 Task: Select the current location as Angkor Wat, Cambodia . Now zoom - , and verify the location . Hide zoom slider
Action: Mouse moved to (363, 626)
Screenshot: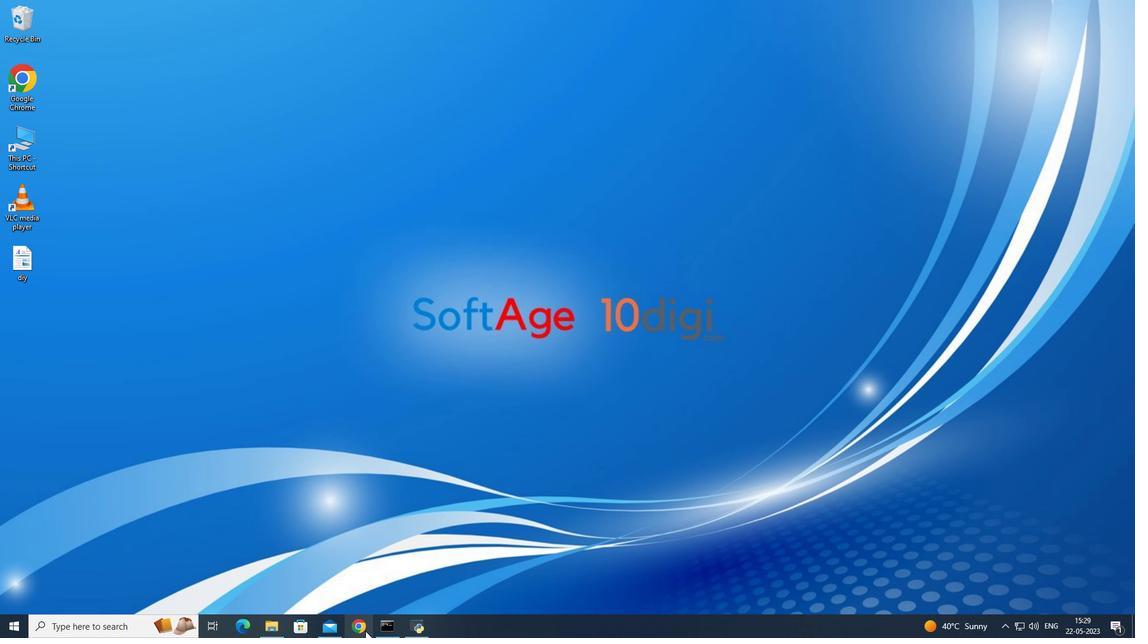 
Action: Mouse pressed left at (363, 626)
Screenshot: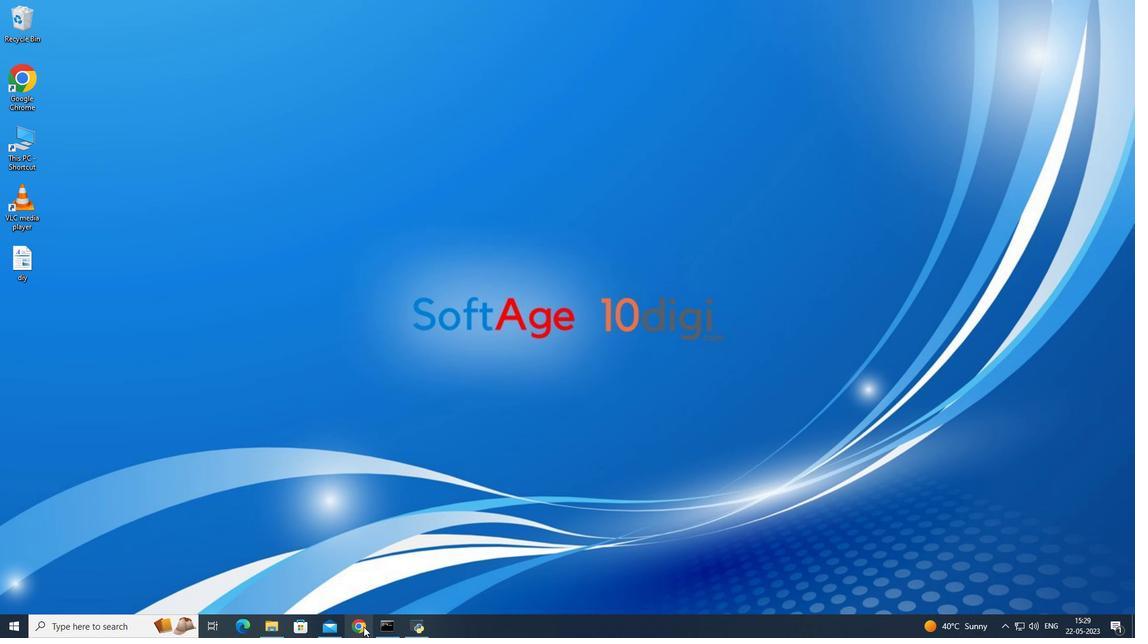 
Action: Mouse moved to (206, 28)
Screenshot: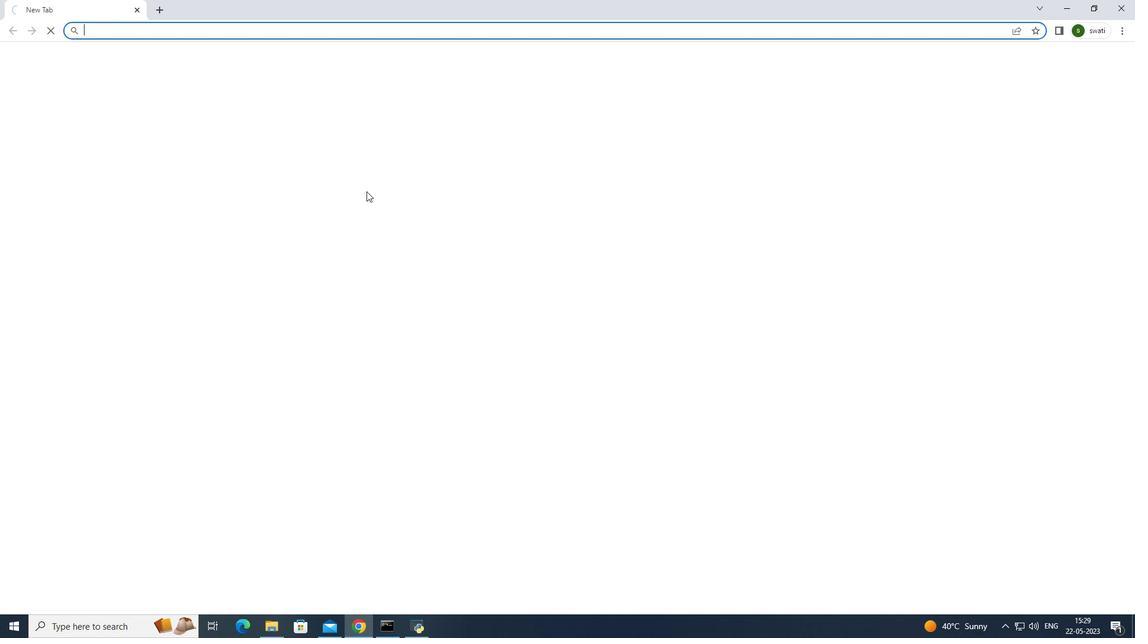 
Action: Mouse pressed left at (206, 28)
Screenshot: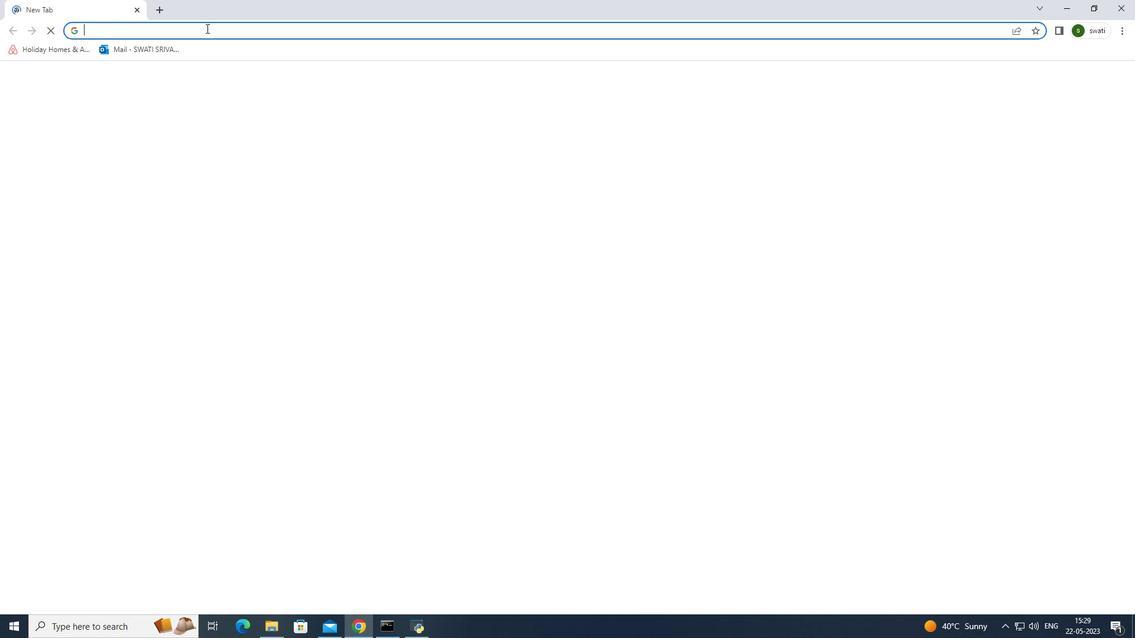 
Action: Mouse moved to (221, 27)
Screenshot: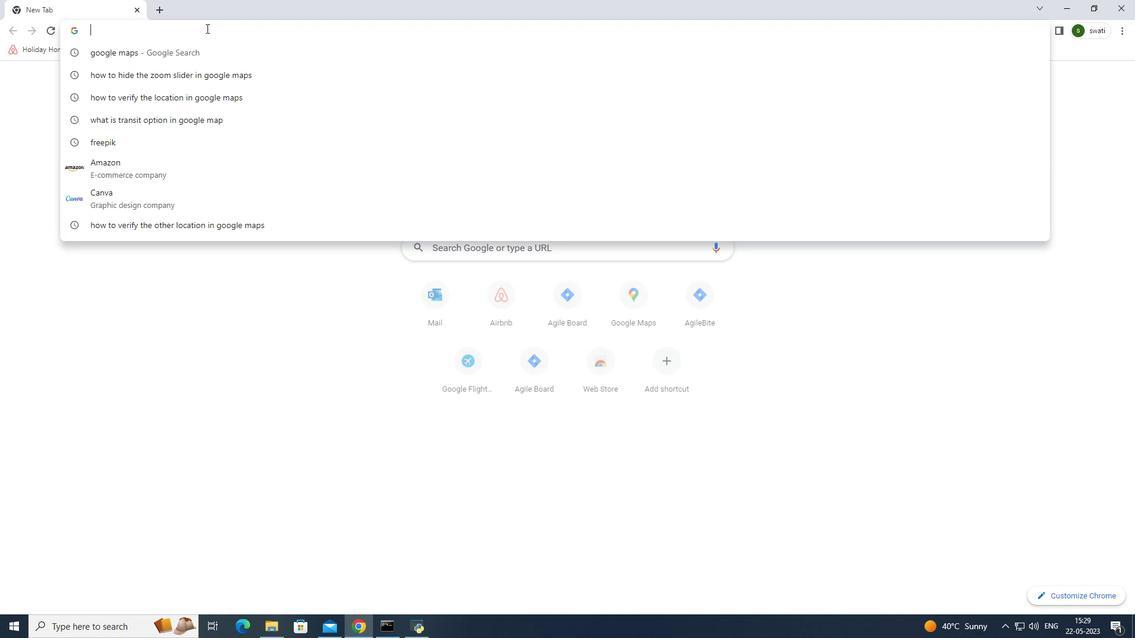 
Action: Key pressed <Key.caps_lock>G<Key.caps_lock>oo
Screenshot: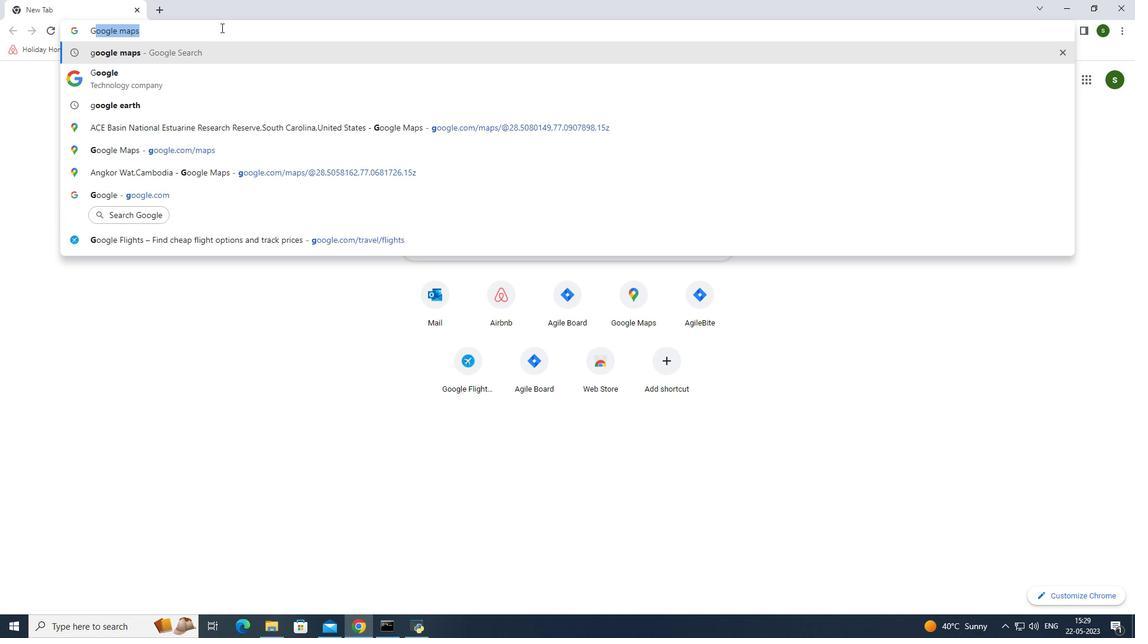
Action: Mouse moved to (204, 48)
Screenshot: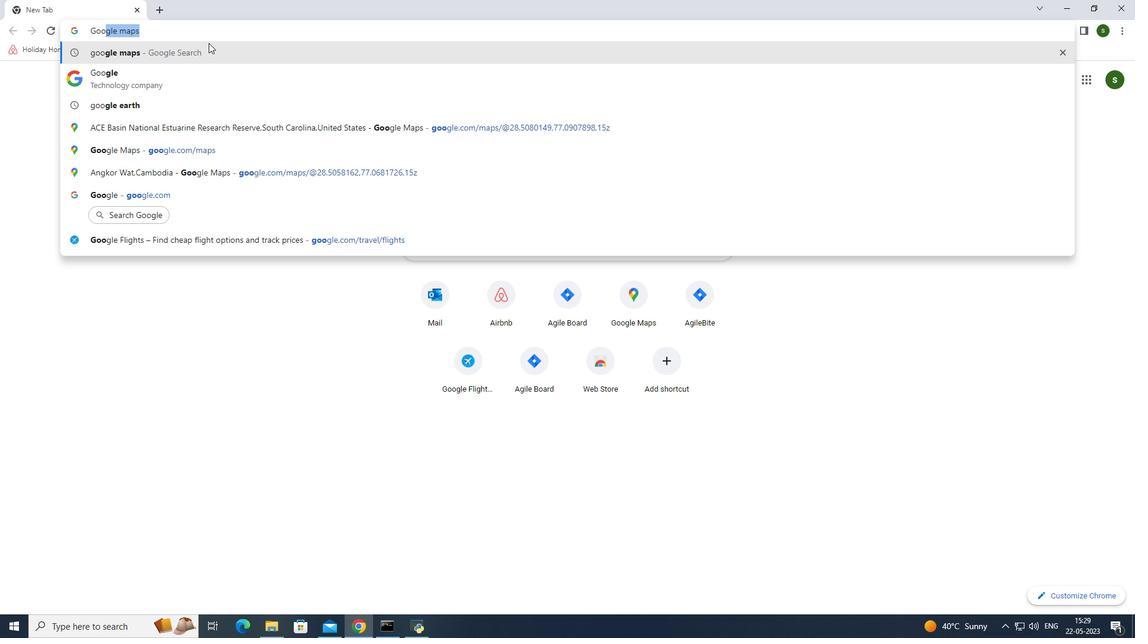 
Action: Mouse pressed left at (204, 48)
Screenshot: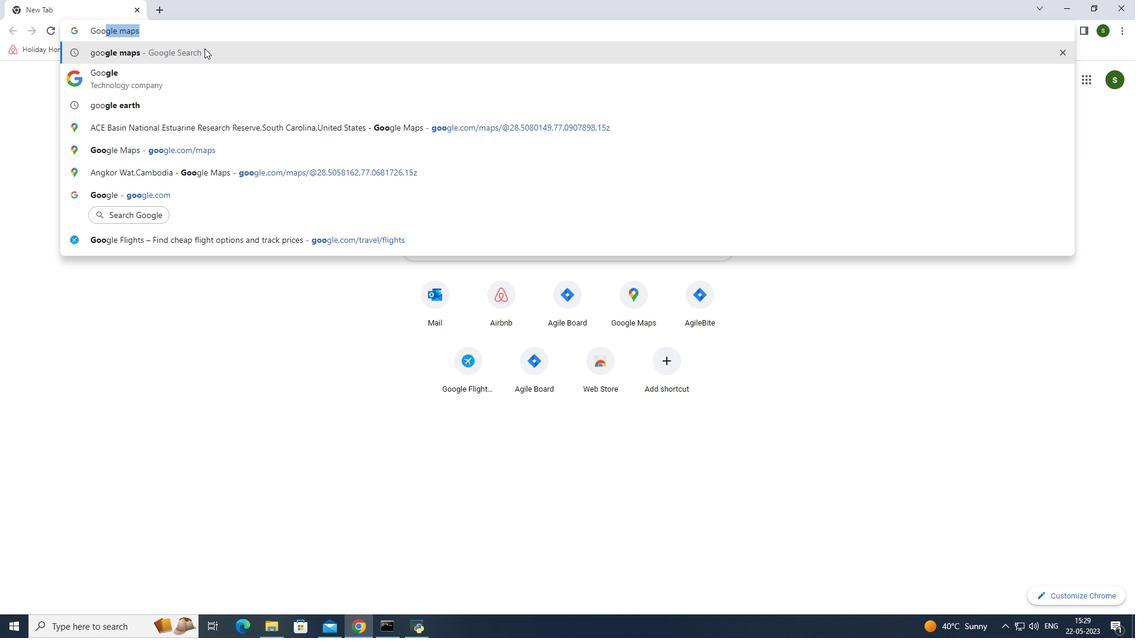 
Action: Mouse moved to (195, 185)
Screenshot: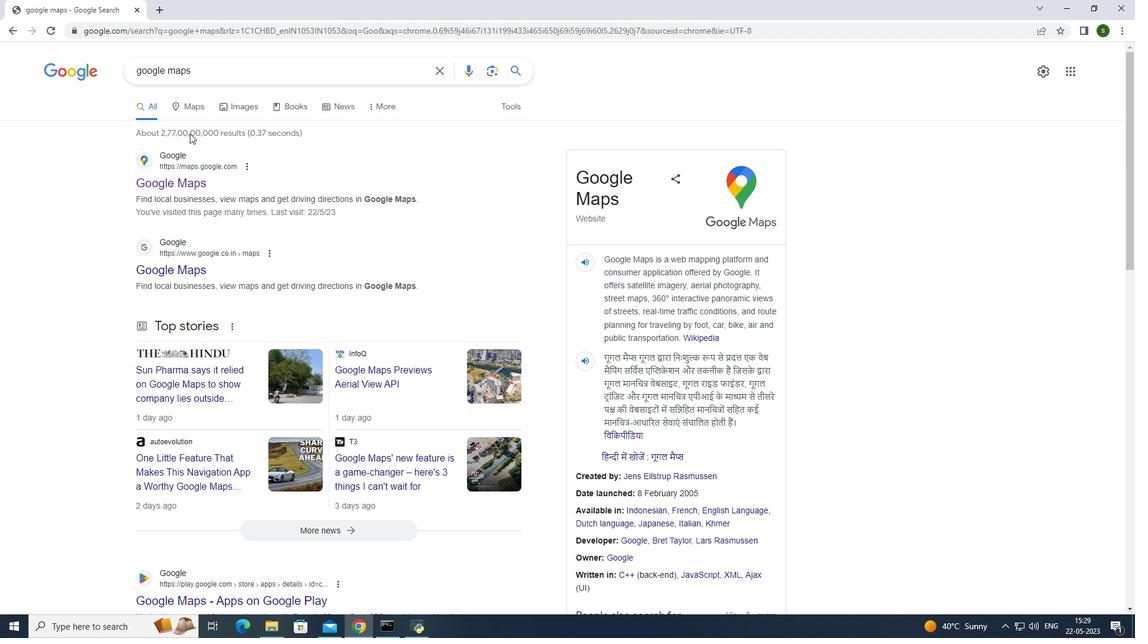 
Action: Mouse pressed left at (195, 185)
Screenshot: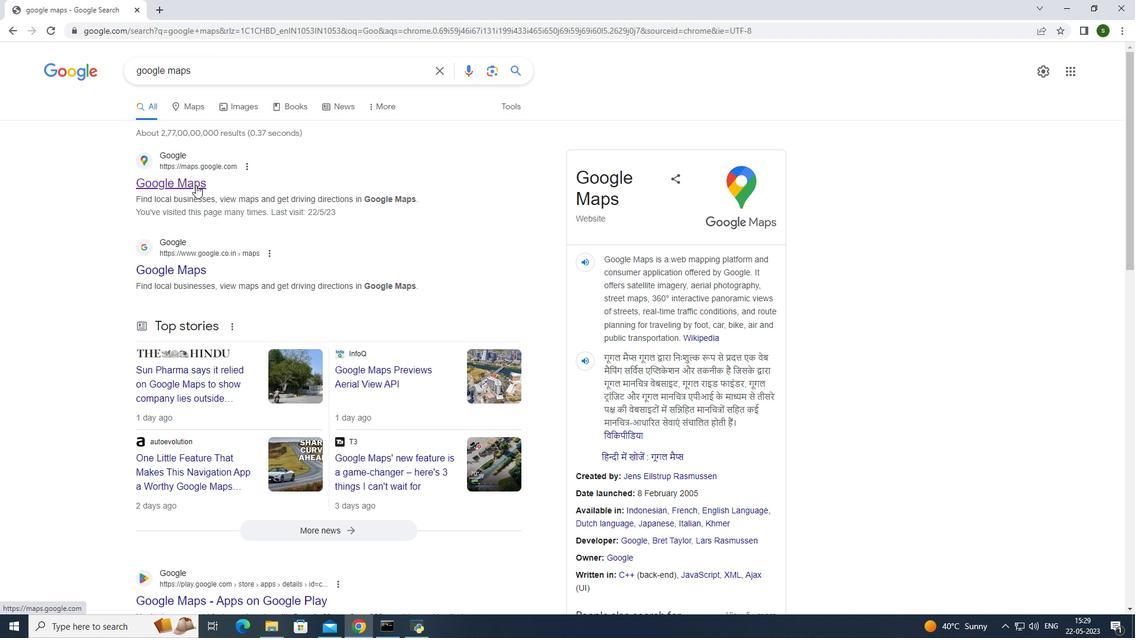
Action: Mouse moved to (186, 59)
Screenshot: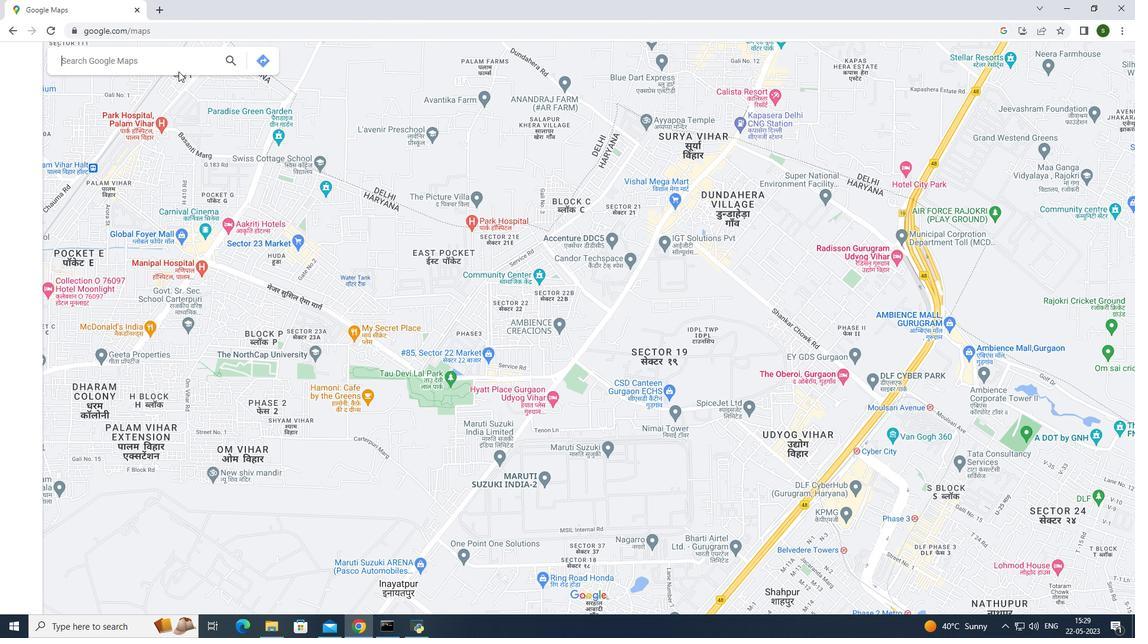 
Action: Mouse pressed left at (186, 59)
Screenshot: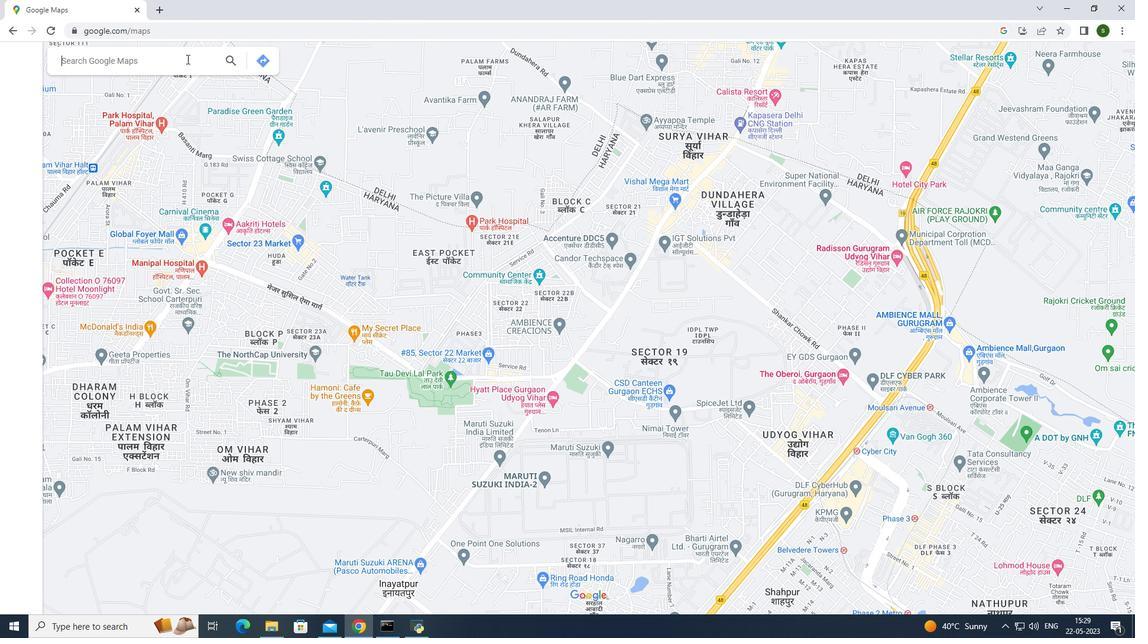
Action: Mouse moved to (181, 62)
Screenshot: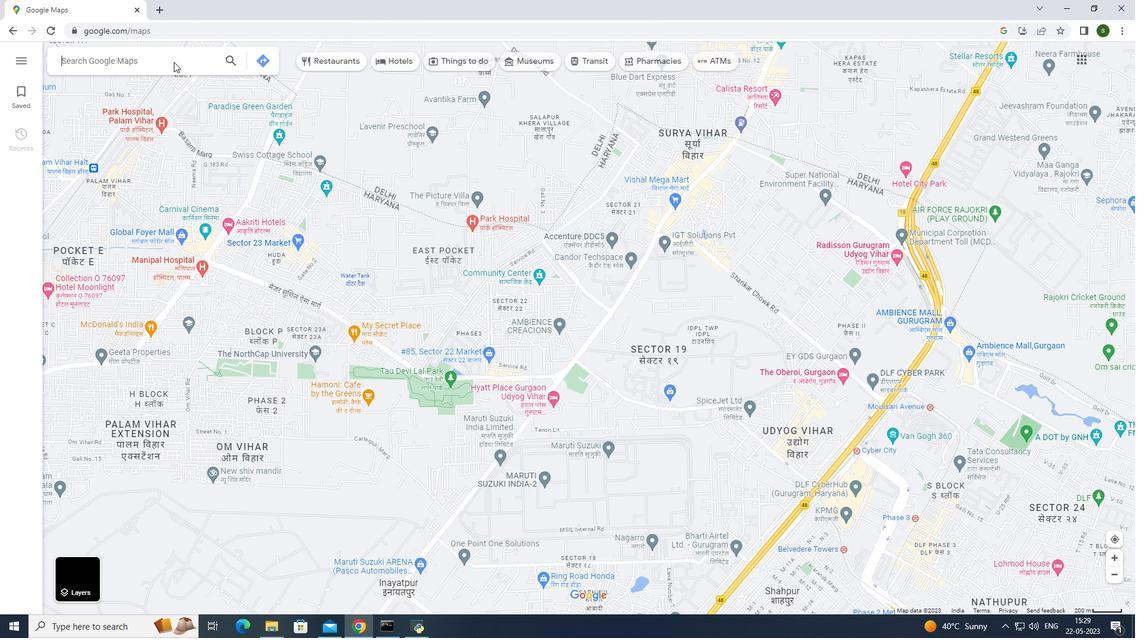 
Action: Key pressed <Key.caps_lock>A<Key.caps_lock>ngkor<Key.space><Key.caps_lock>W<Key.caps_lock>at,<Key.caps_lock>C<Key.caps_lock>ambodia<Key.enter>
Screenshot: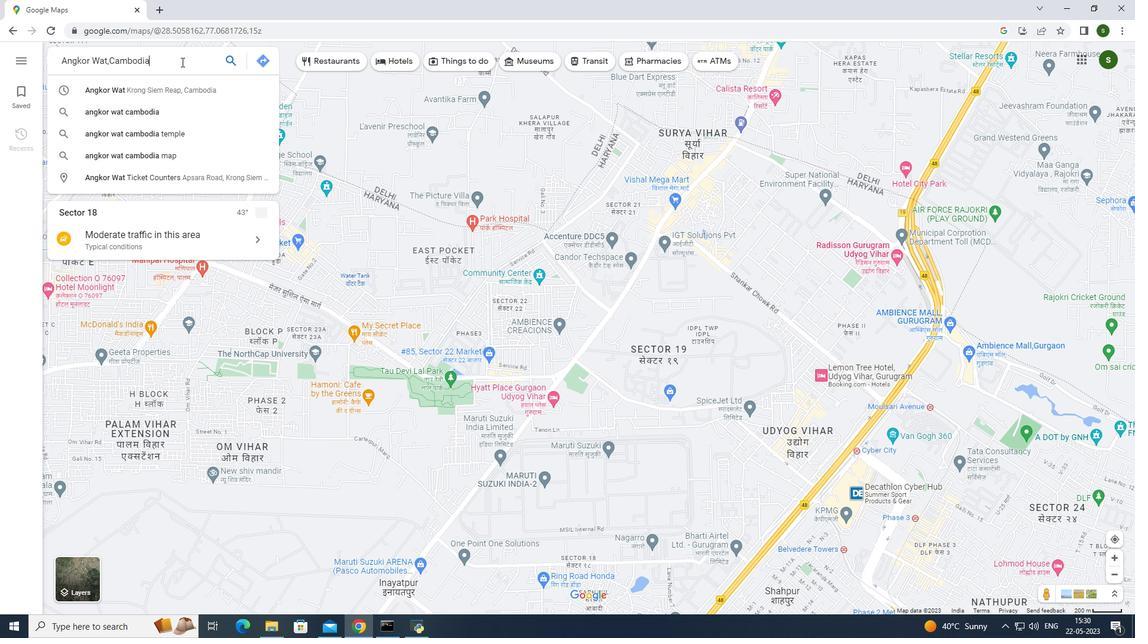 
Action: Mouse moved to (1111, 573)
Screenshot: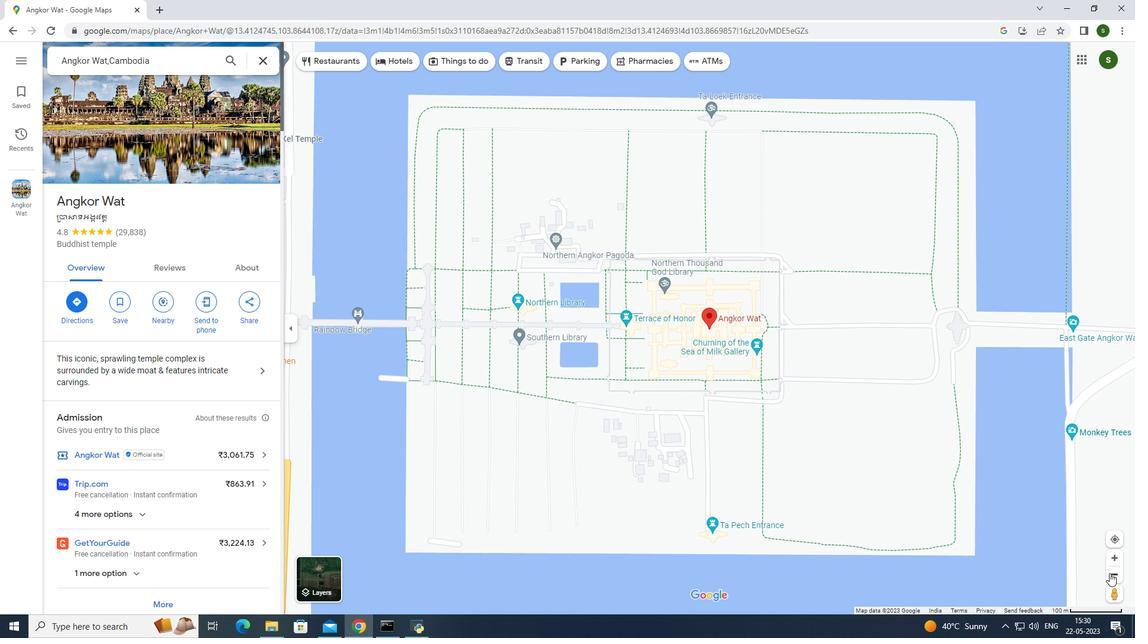 
Action: Mouse pressed left at (1111, 573)
Screenshot: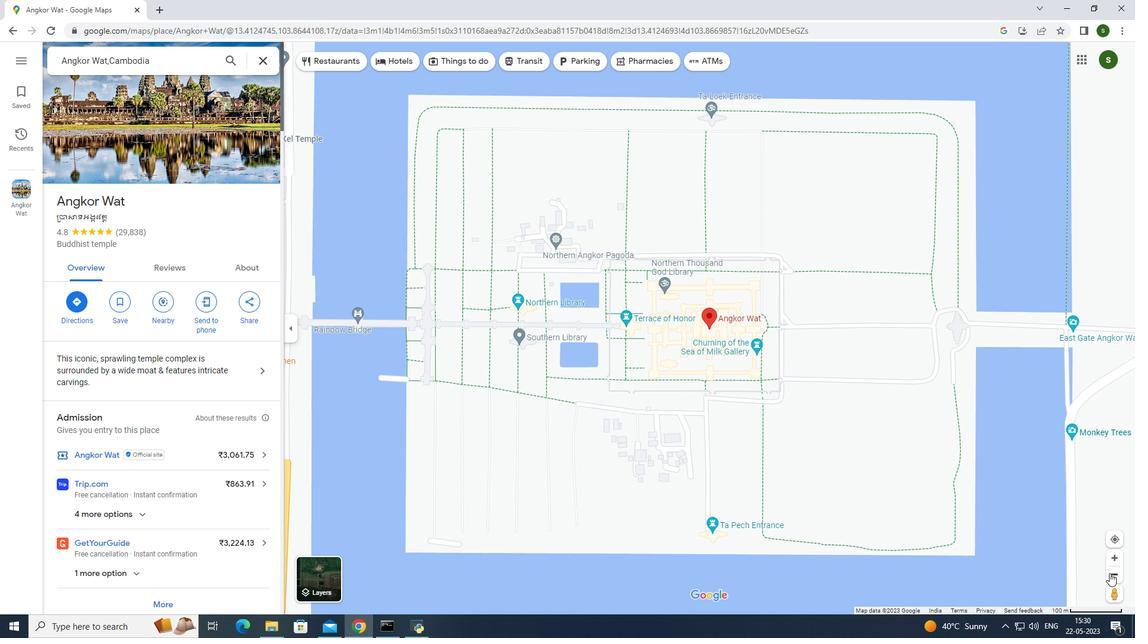 
Action: Mouse pressed left at (1111, 573)
Screenshot: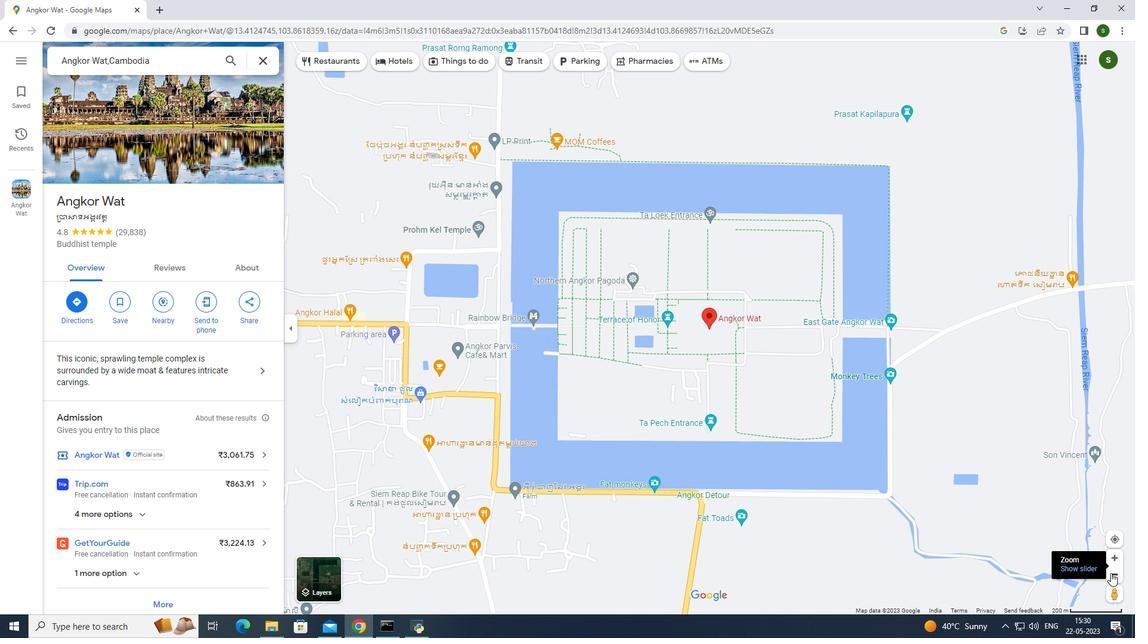 
Action: Mouse pressed left at (1111, 573)
Screenshot: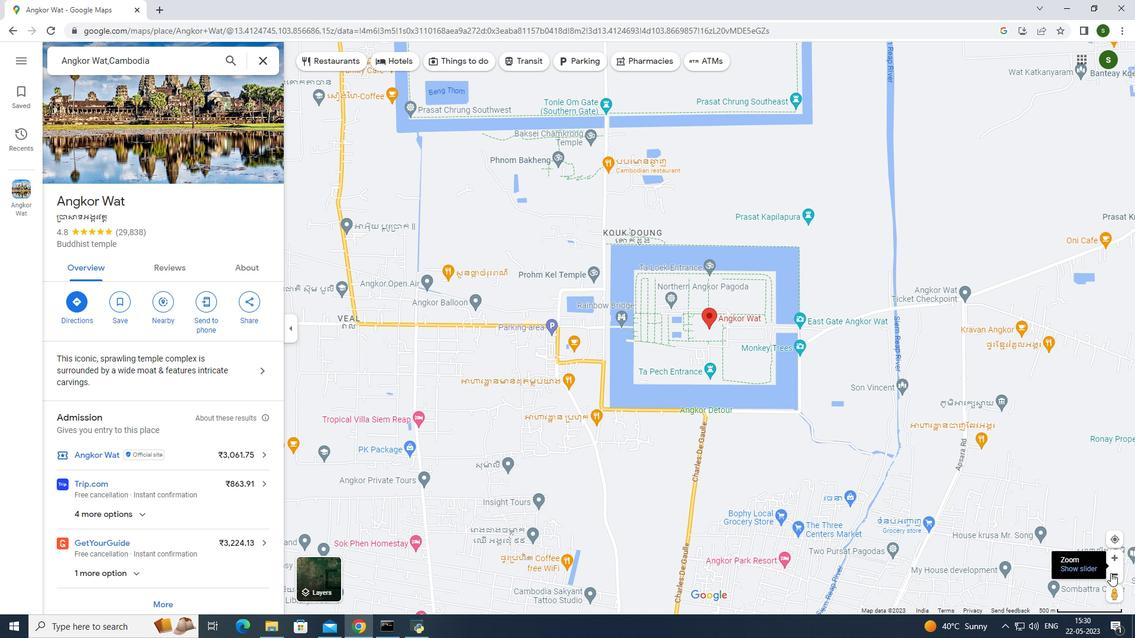 
Action: Mouse pressed left at (1111, 573)
Screenshot: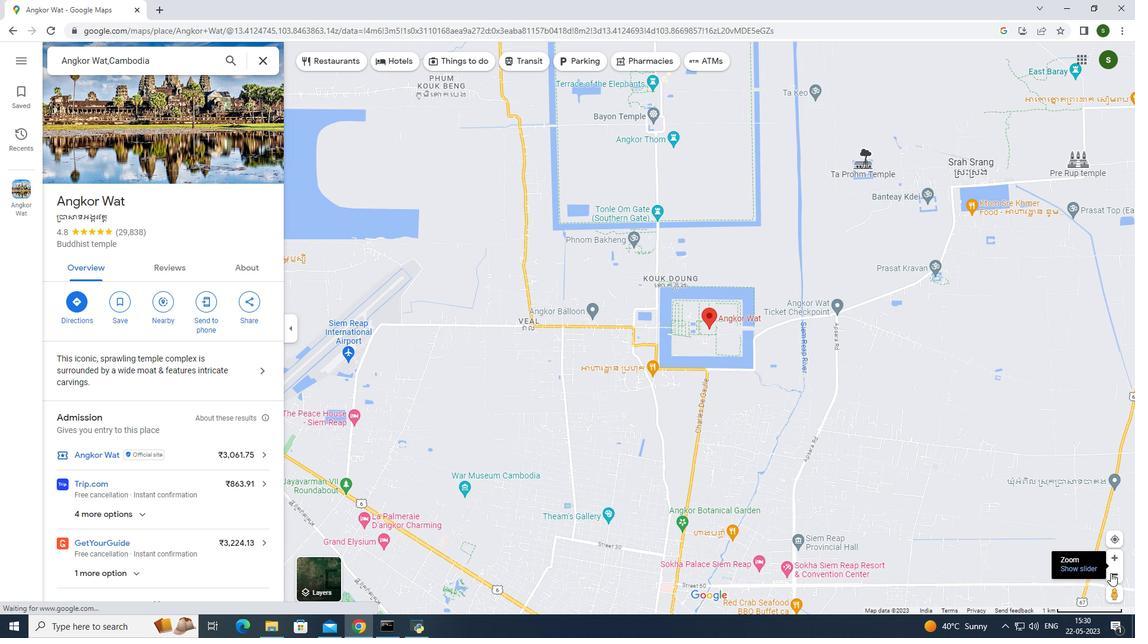 
Action: Mouse pressed left at (1111, 573)
Screenshot: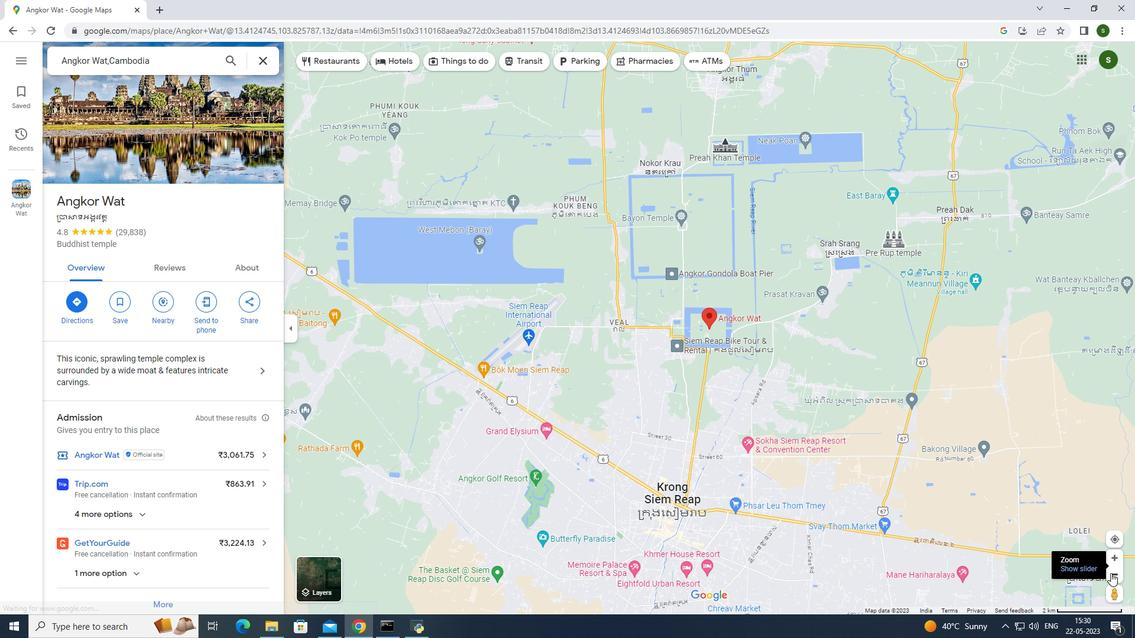 
Action: Mouse pressed left at (1111, 573)
Screenshot: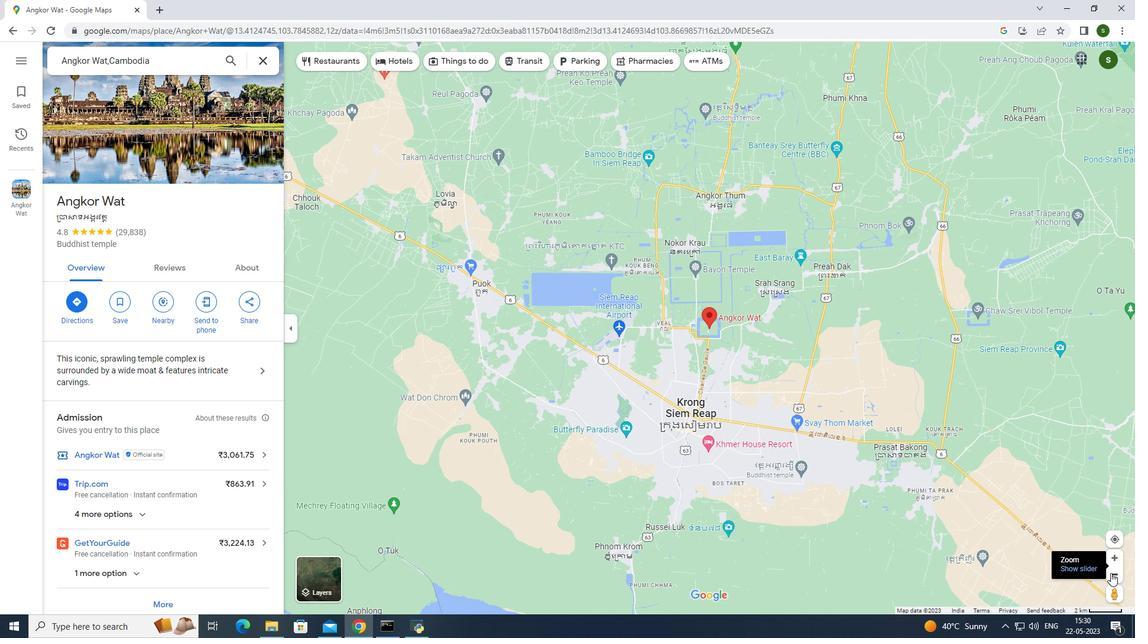 
Action: Mouse pressed left at (1111, 573)
Screenshot: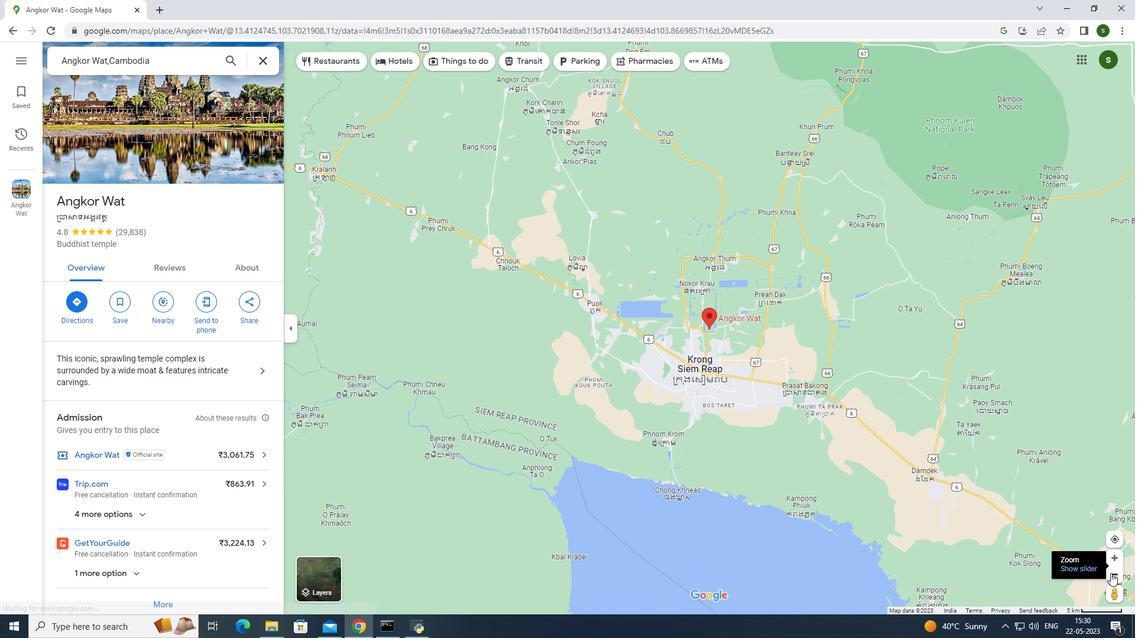 
Action: Mouse pressed left at (1111, 573)
Screenshot: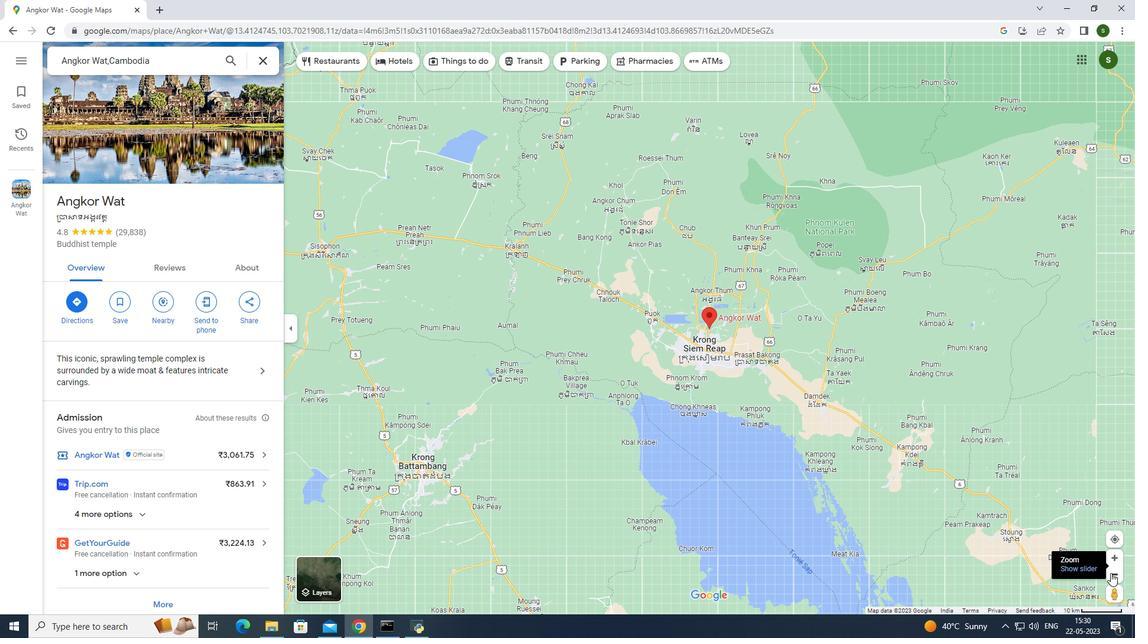 
Action: Mouse pressed left at (1111, 573)
Screenshot: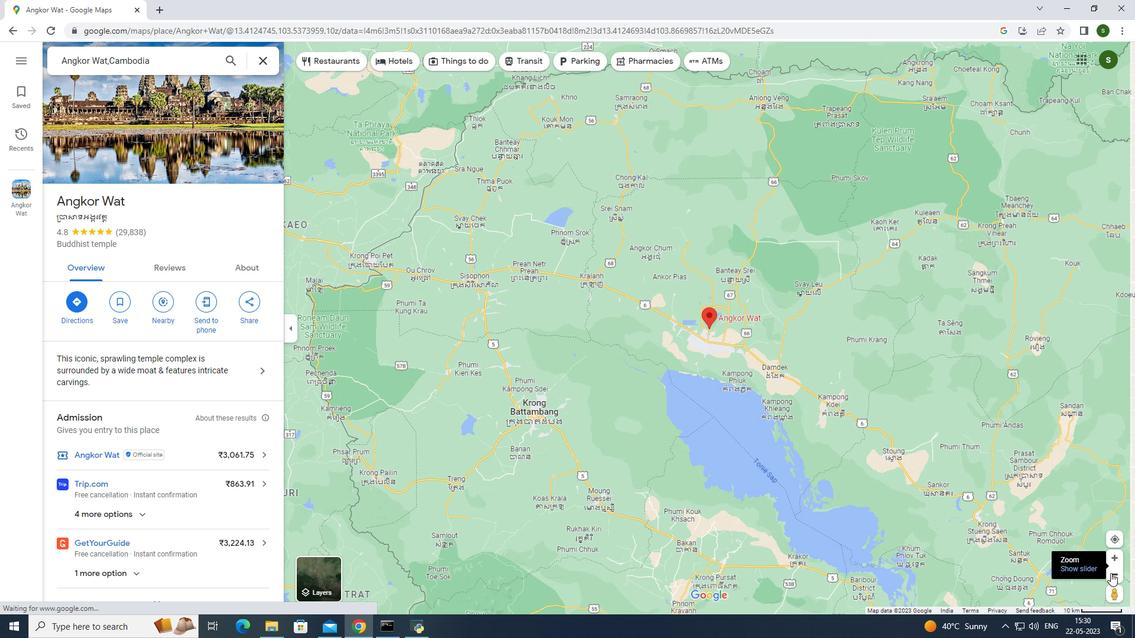 
Action: Mouse moved to (1110, 570)
Screenshot: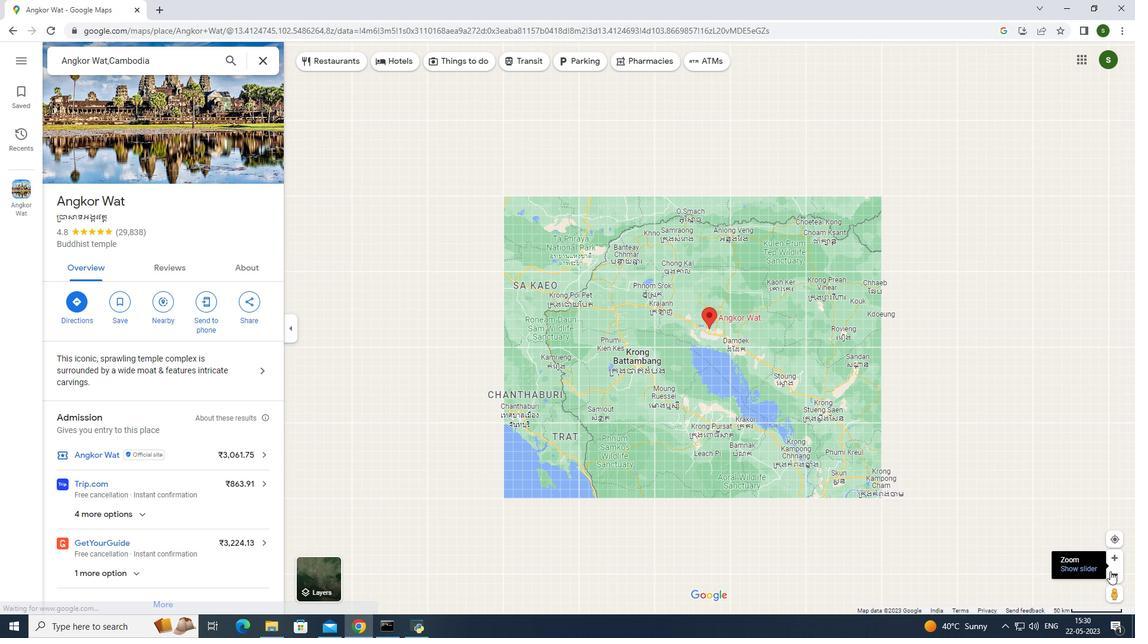 
Action: Mouse pressed left at (1110, 570)
Screenshot: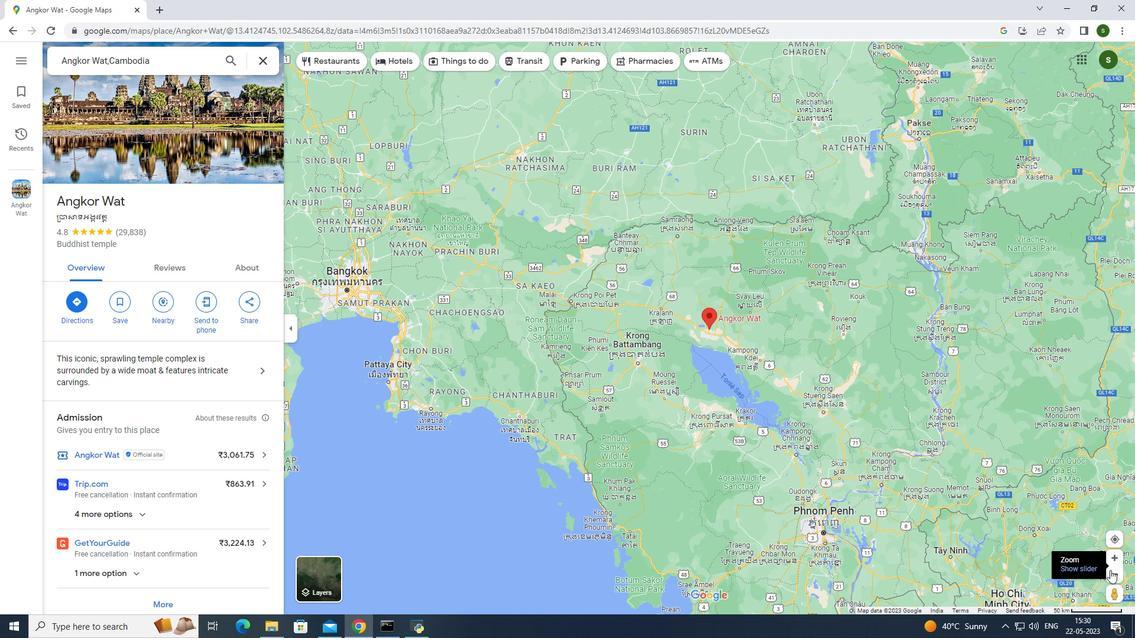 
Action: Mouse pressed left at (1110, 570)
Screenshot: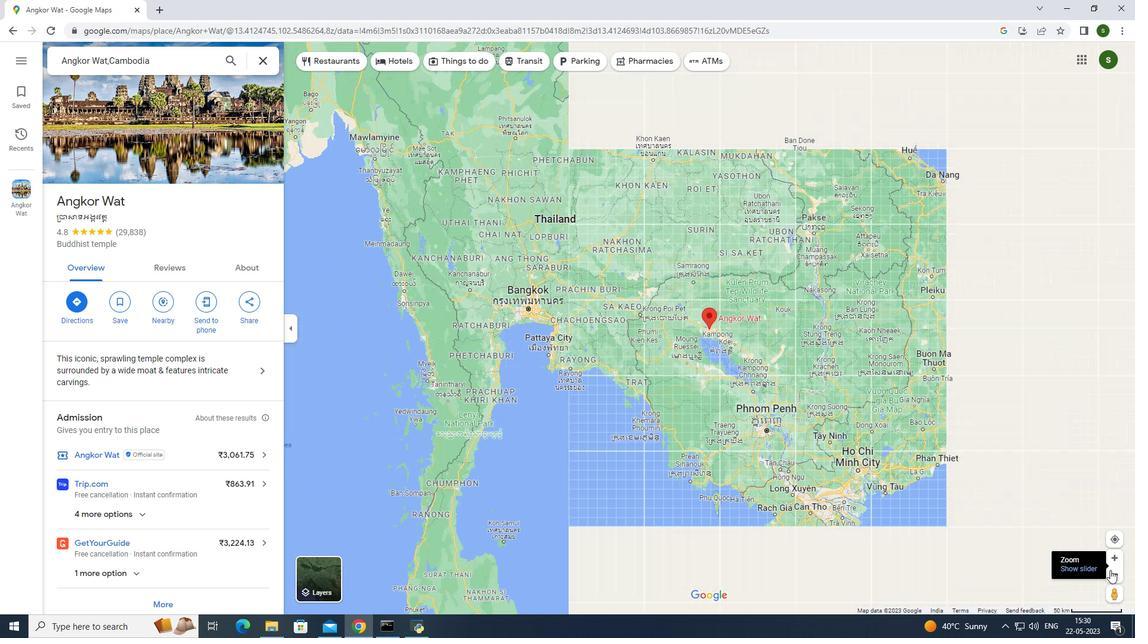 
Action: Mouse pressed left at (1110, 570)
Screenshot: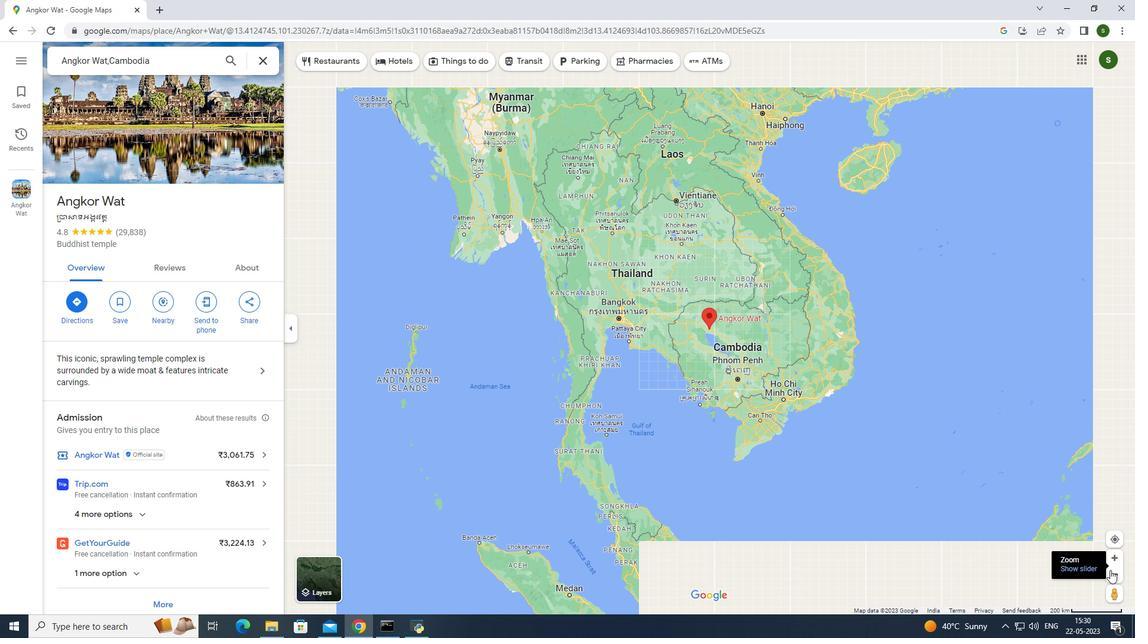 
Action: Mouse pressed left at (1110, 570)
Screenshot: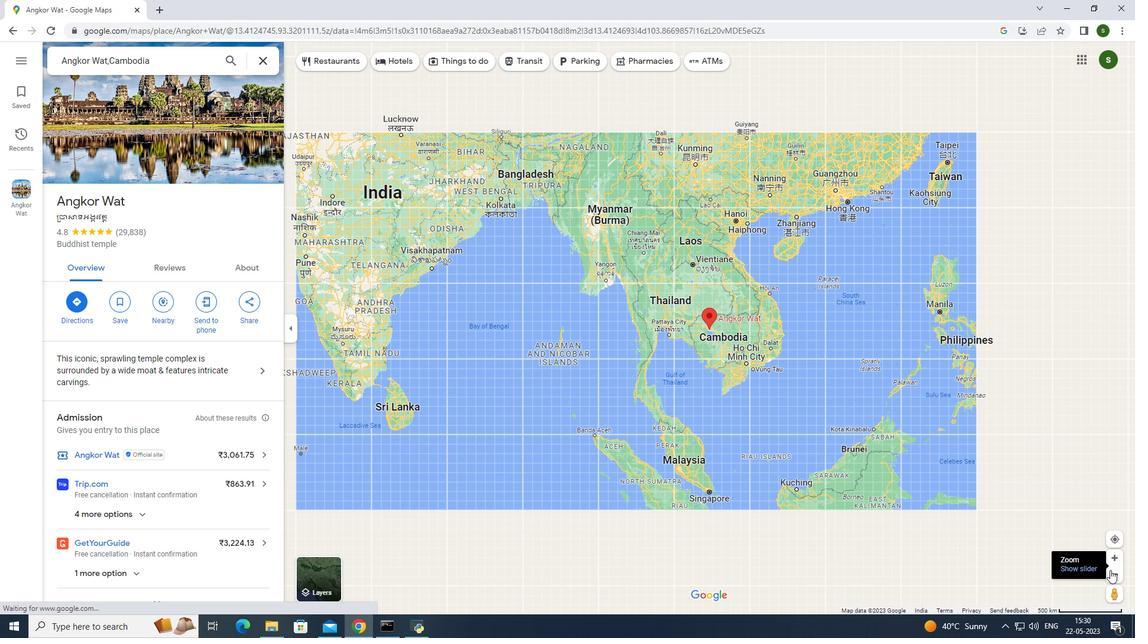 
Action: Mouse pressed left at (1110, 570)
Screenshot: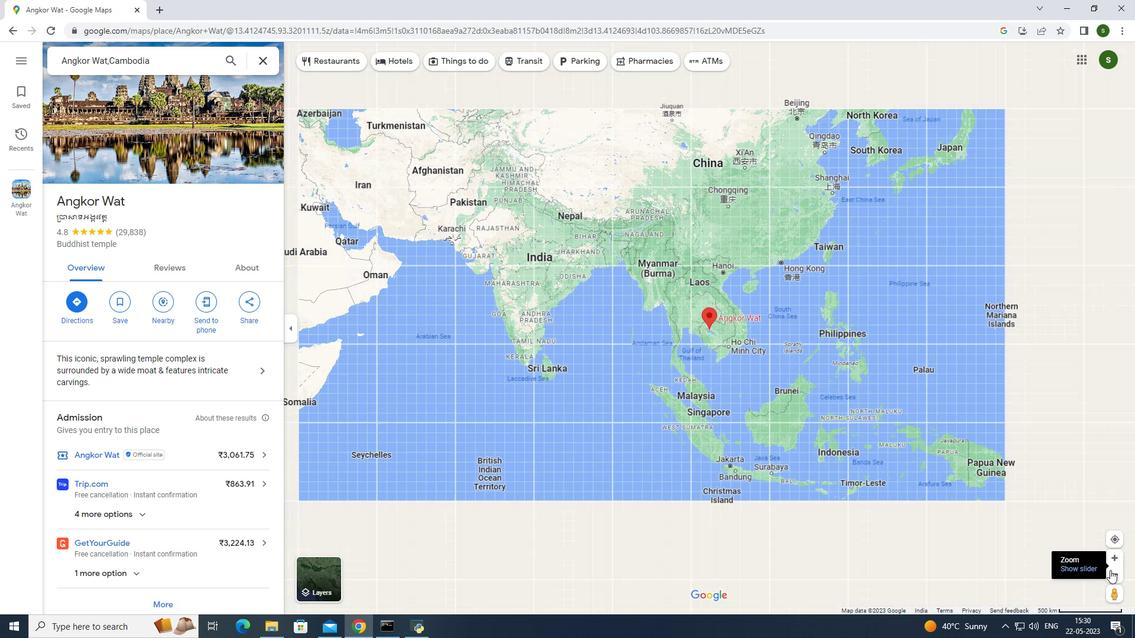 
Action: Mouse pressed left at (1110, 570)
Screenshot: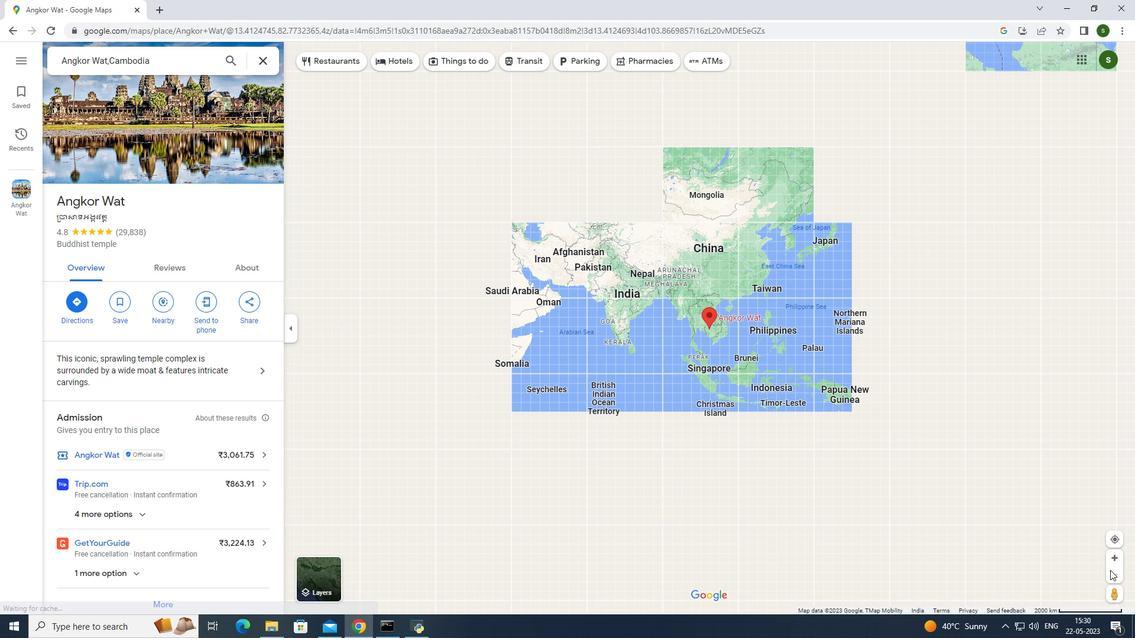 
Action: Mouse pressed left at (1110, 570)
Screenshot: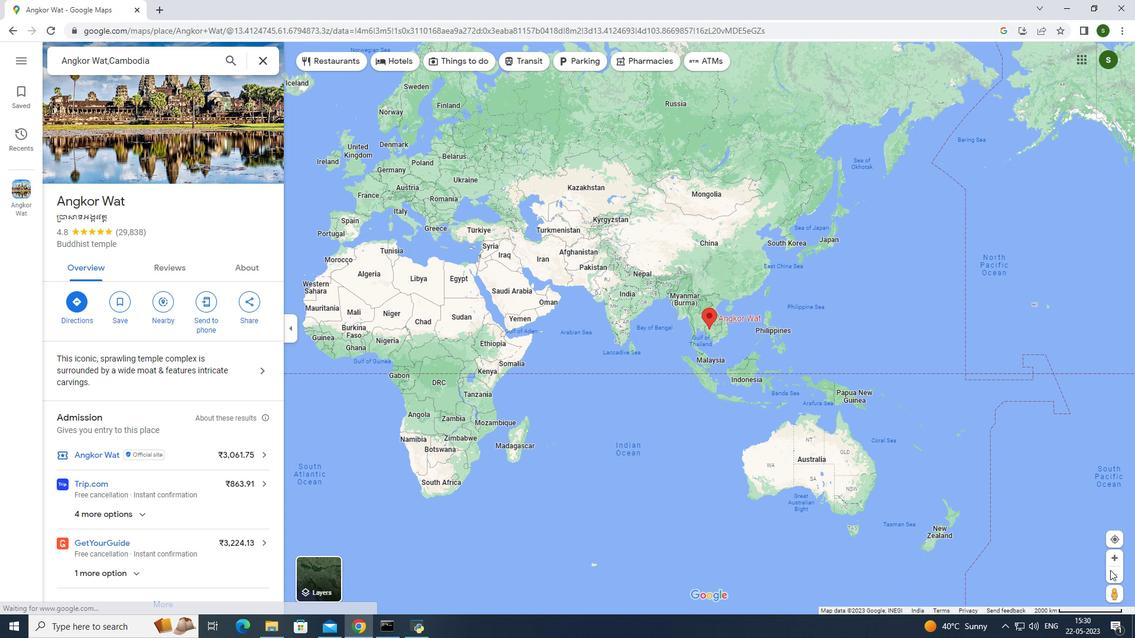 
Action: Mouse moved to (1113, 575)
Screenshot: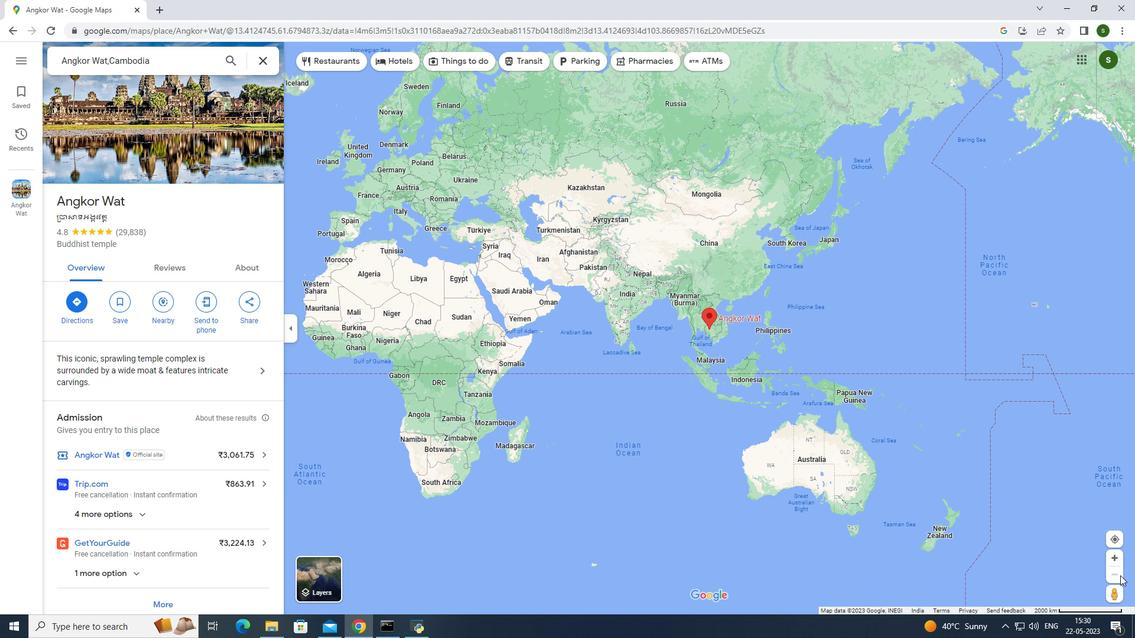 
Action: Mouse pressed left at (1113, 575)
Screenshot: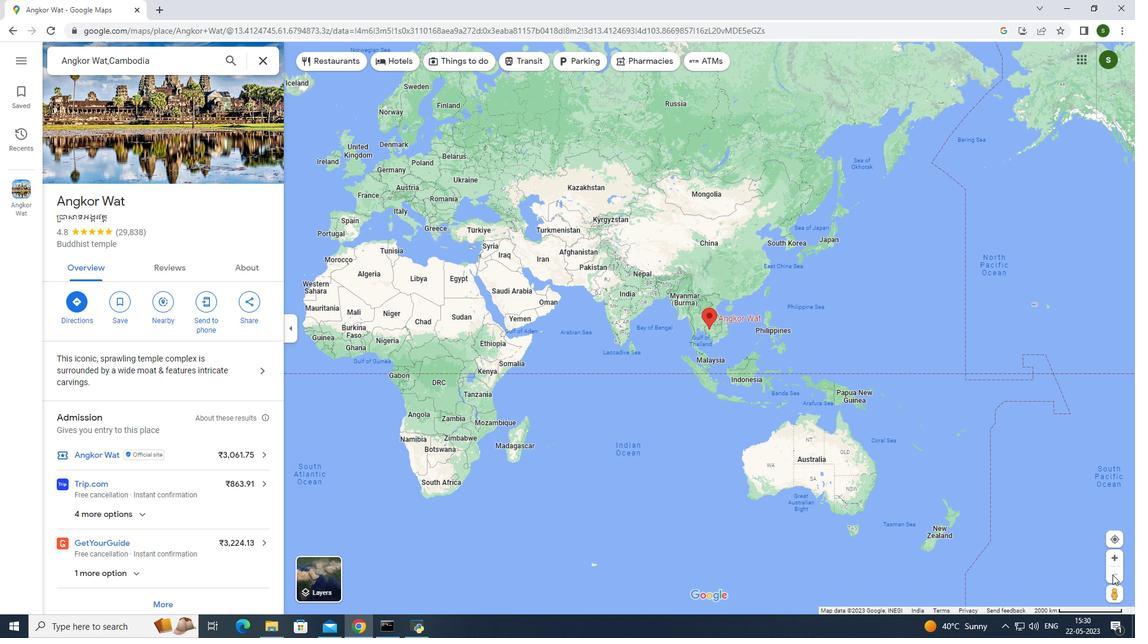 
Action: Mouse moved to (1111, 599)
Screenshot: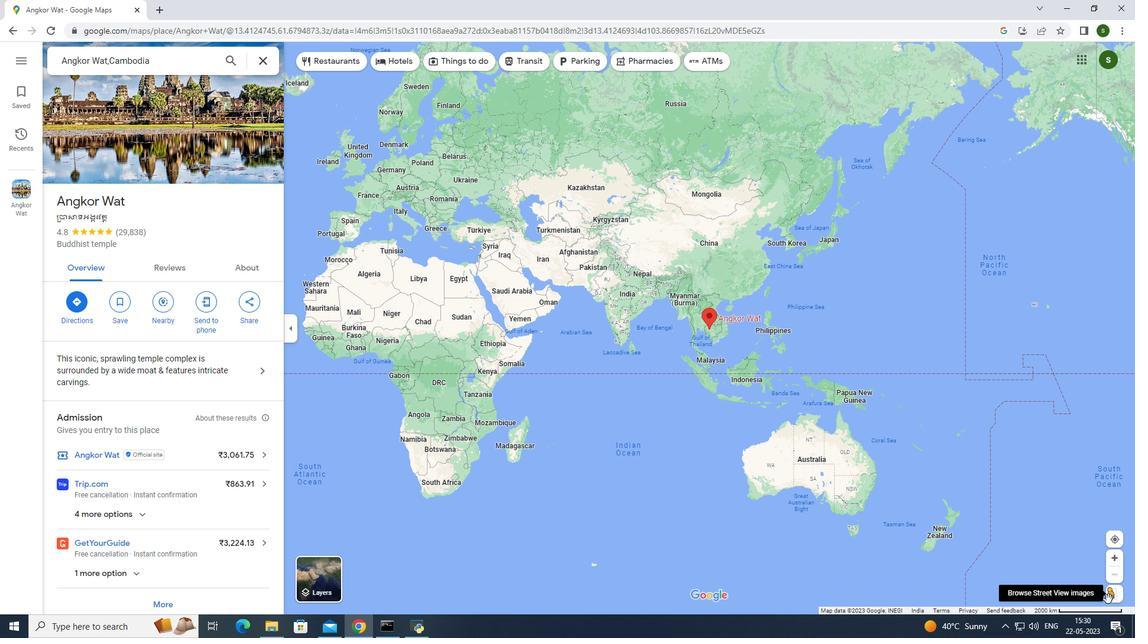 
Action: Mouse pressed left at (1111, 599)
Screenshot: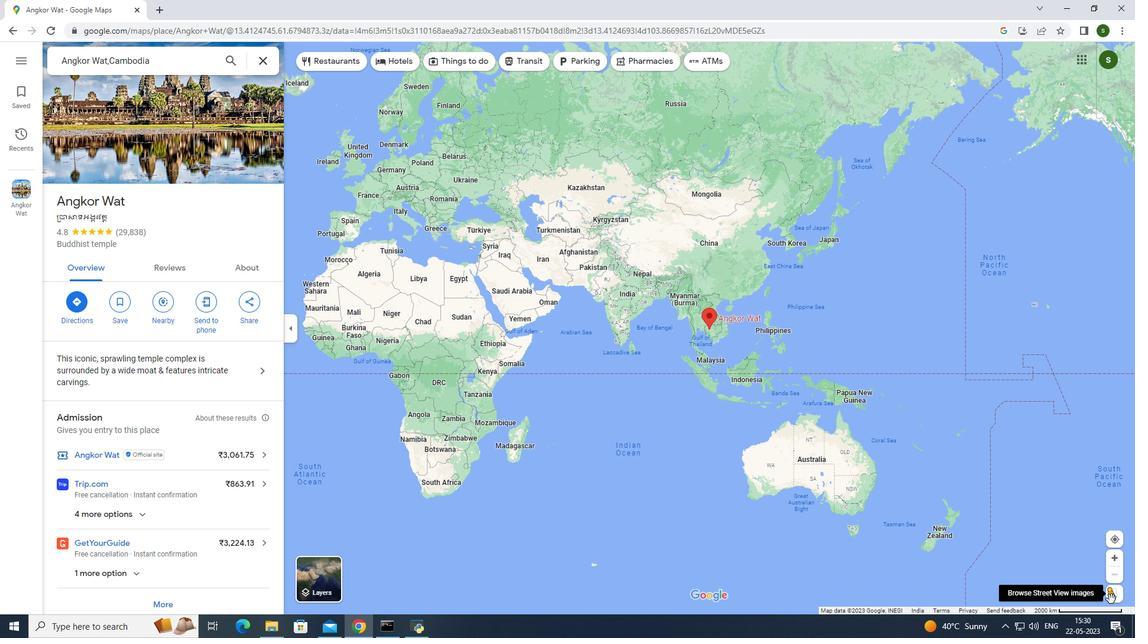 
Action: Mouse pressed left at (1111, 599)
Screenshot: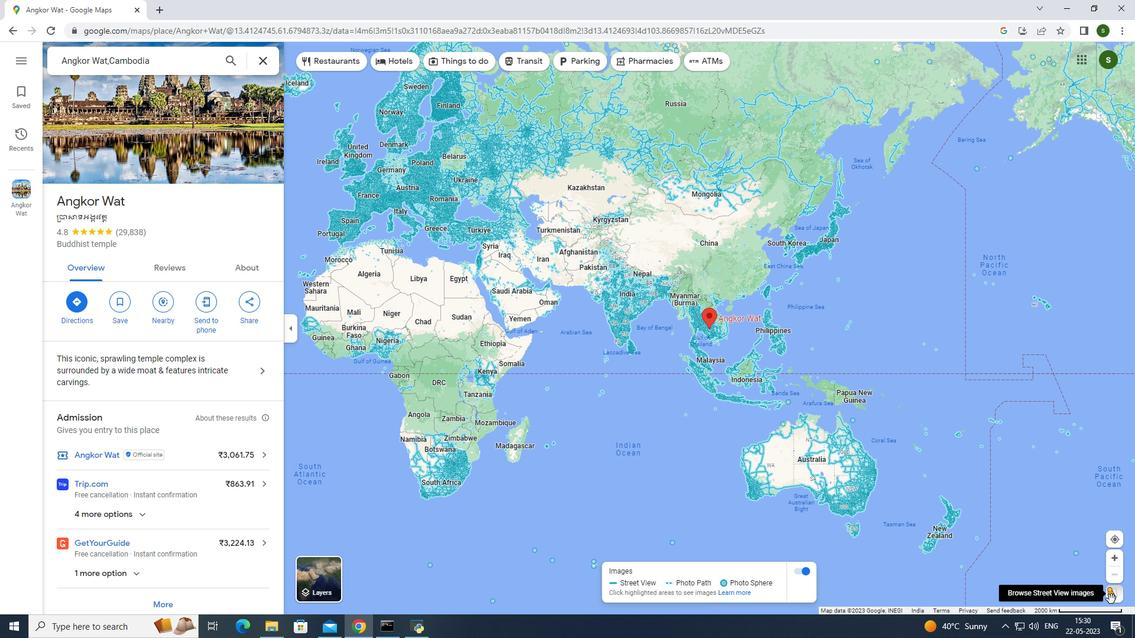 
Action: Mouse moved to (1115, 542)
Screenshot: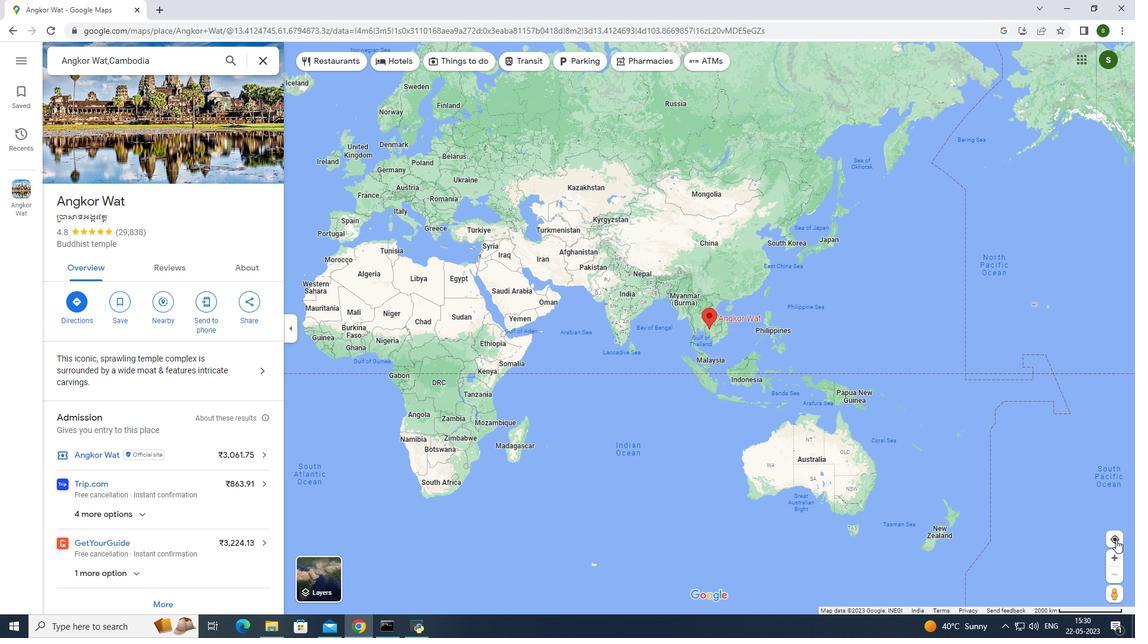 
Action: Mouse pressed left at (1115, 542)
Screenshot: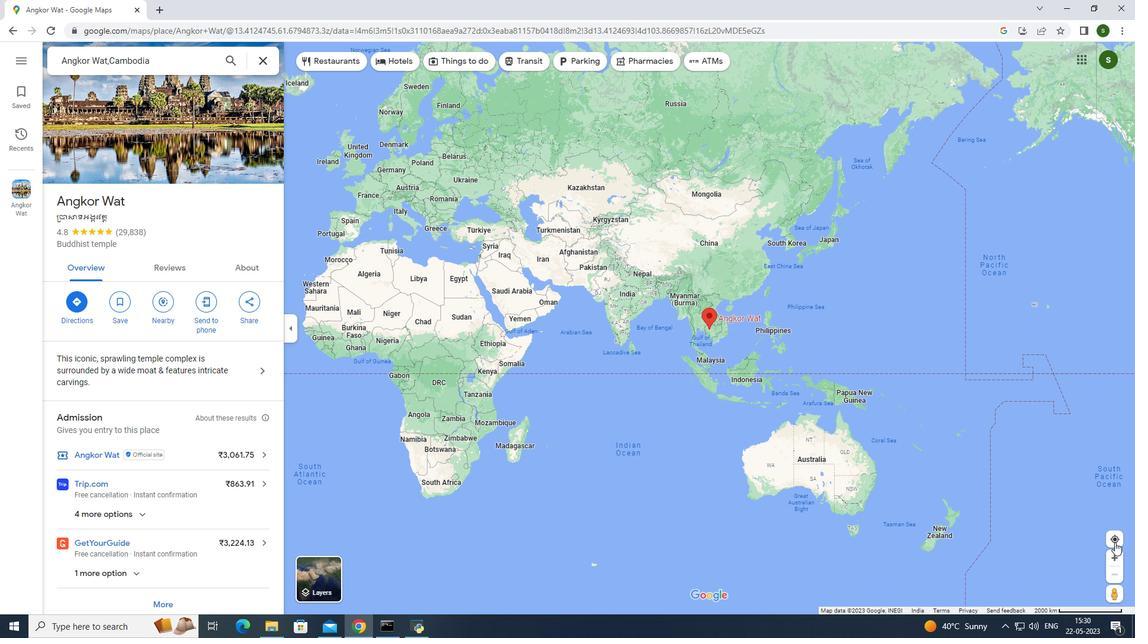
Action: Mouse moved to (170, 257)
Screenshot: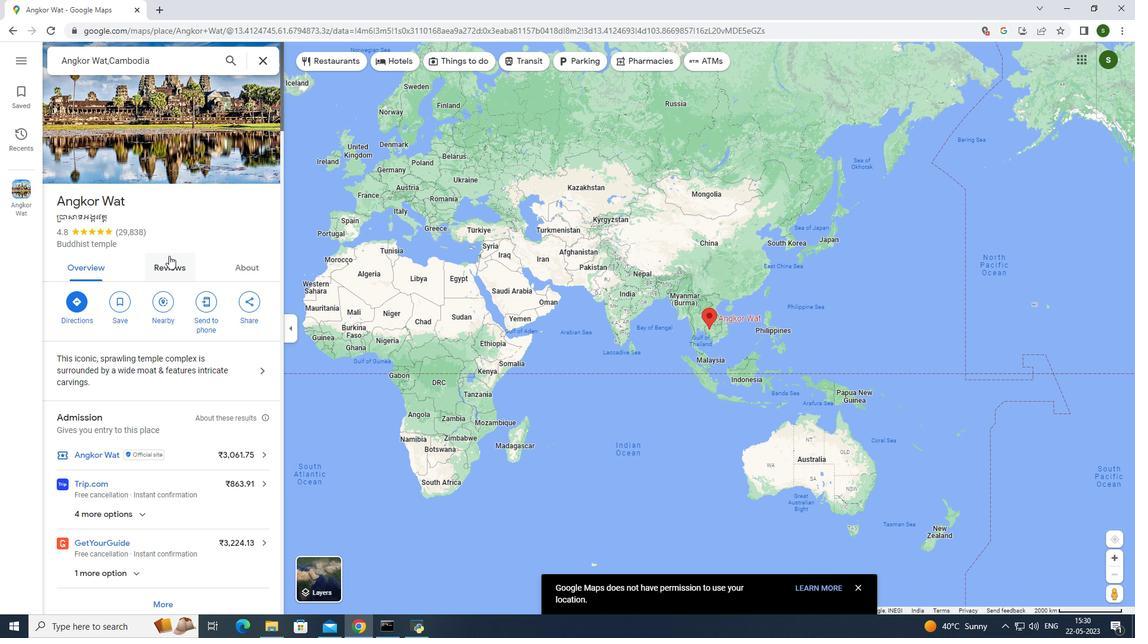 
Action: Mouse pressed left at (170, 257)
Screenshot: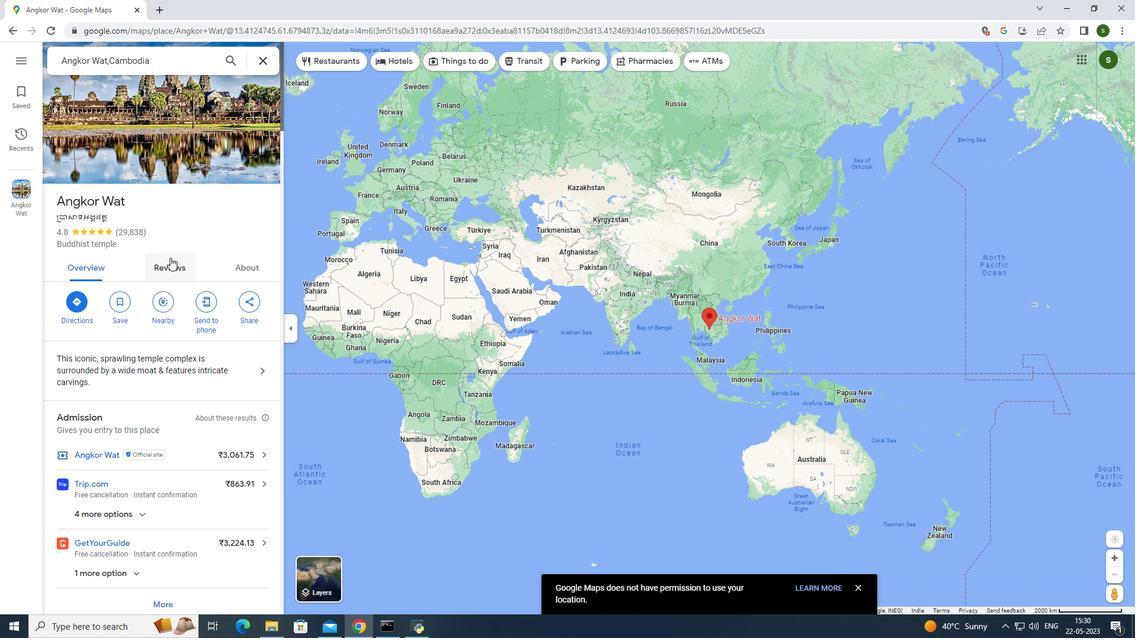 
Action: Mouse moved to (169, 211)
Screenshot: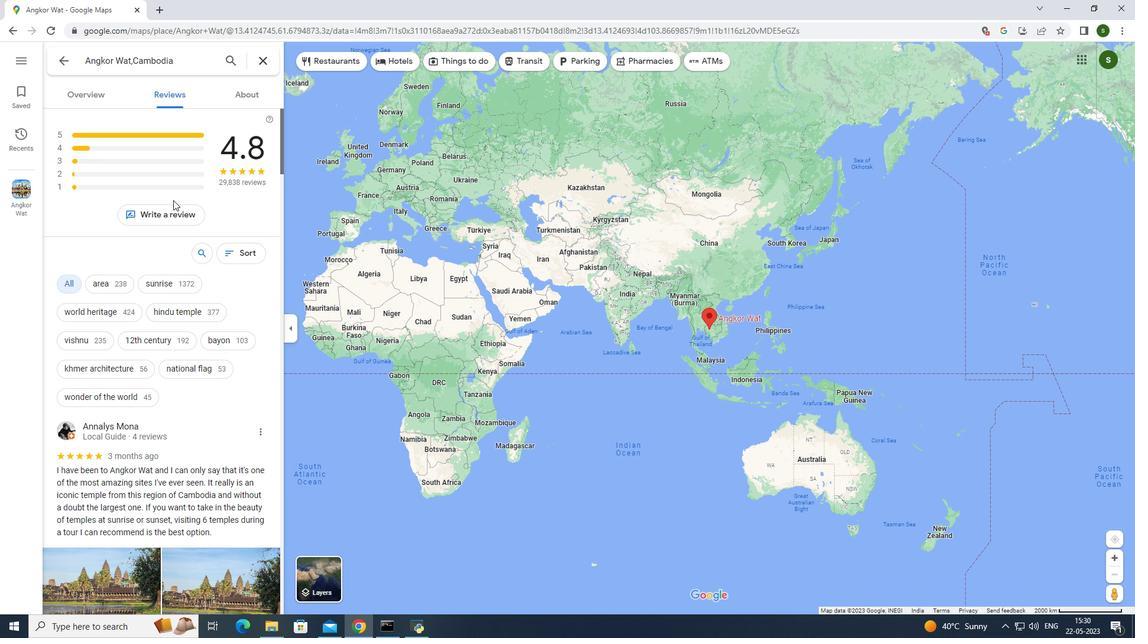 
Action: Mouse pressed left at (169, 211)
Screenshot: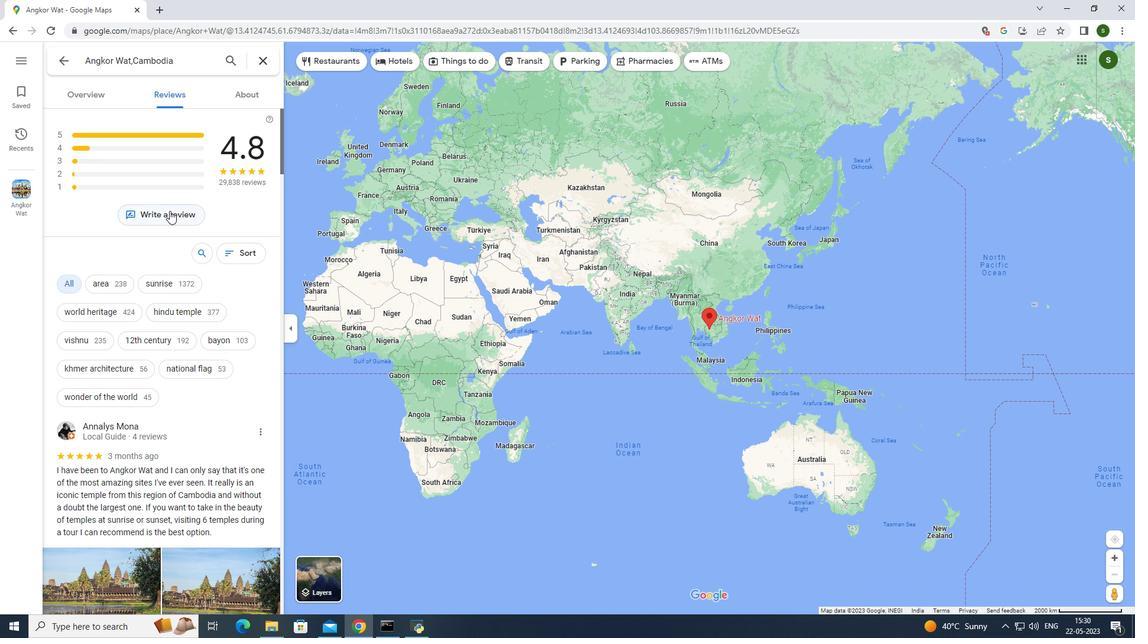 
Action: Mouse moved to (596, 148)
Screenshot: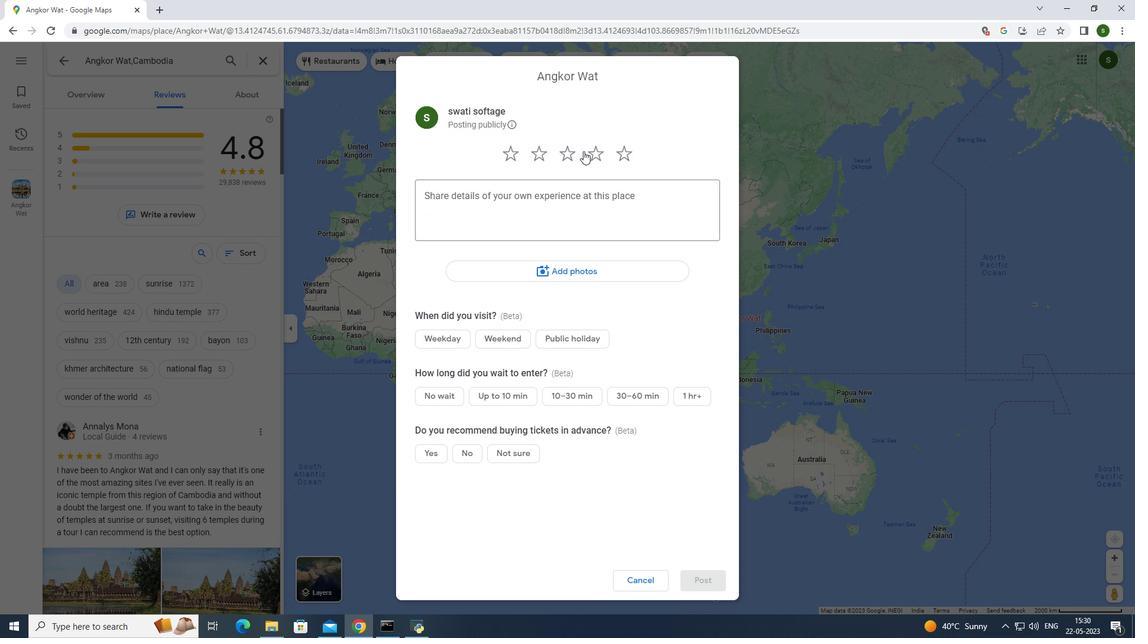 
Action: Mouse pressed left at (596, 148)
Screenshot: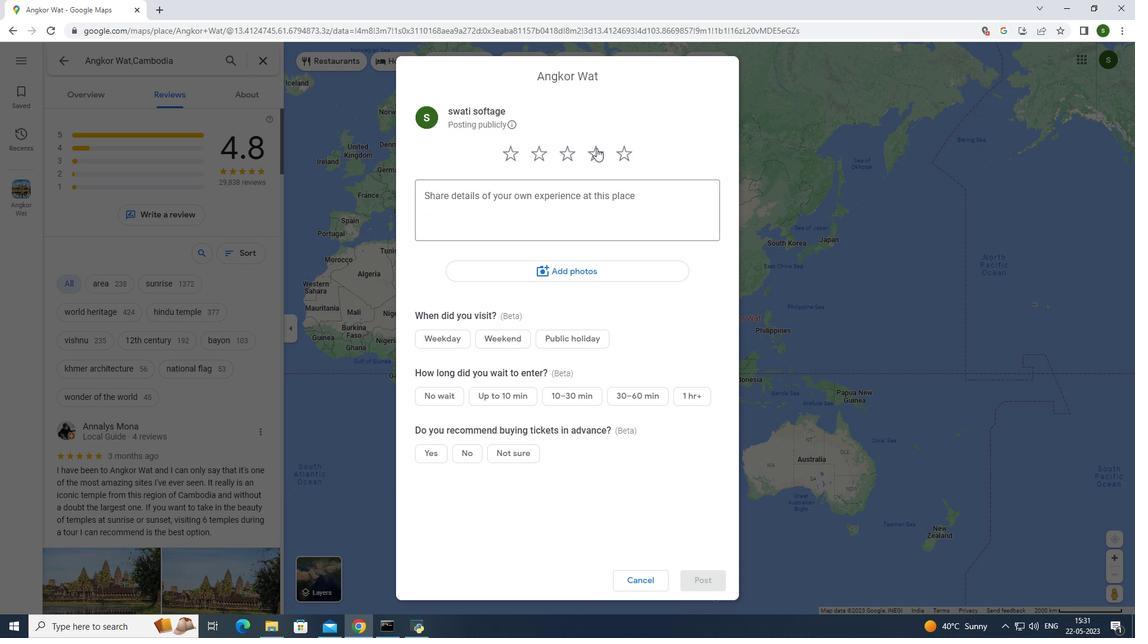 
Action: Mouse moved to (705, 572)
Screenshot: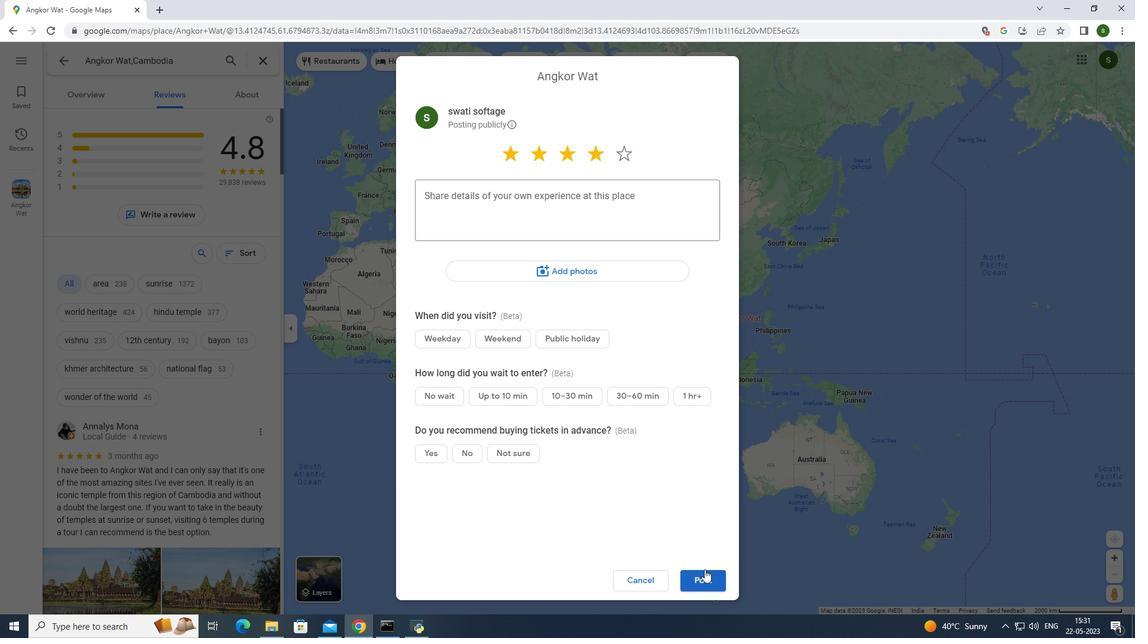 
Action: Mouse pressed left at (705, 572)
Screenshot: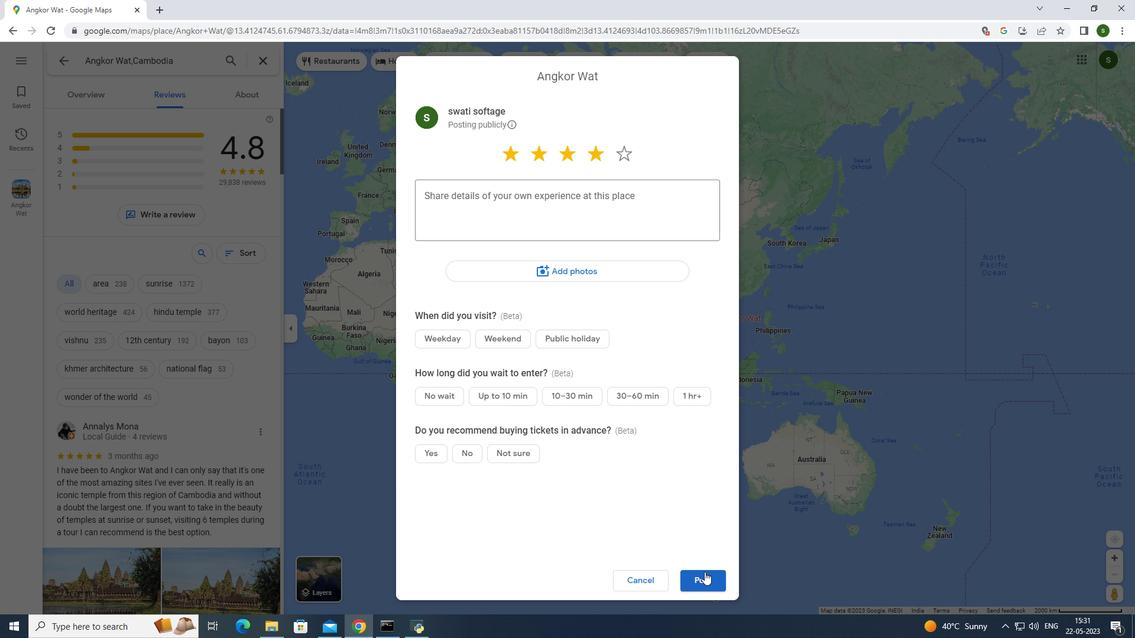 
Action: Mouse moved to (767, 369)
Screenshot: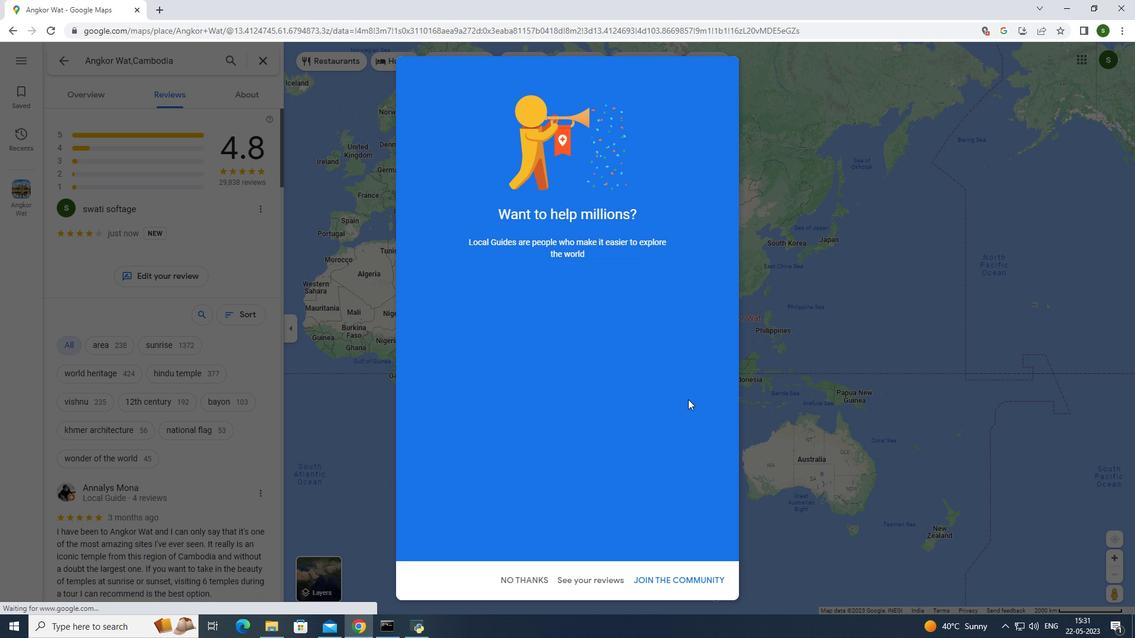 
Action: Mouse pressed left at (767, 369)
Screenshot: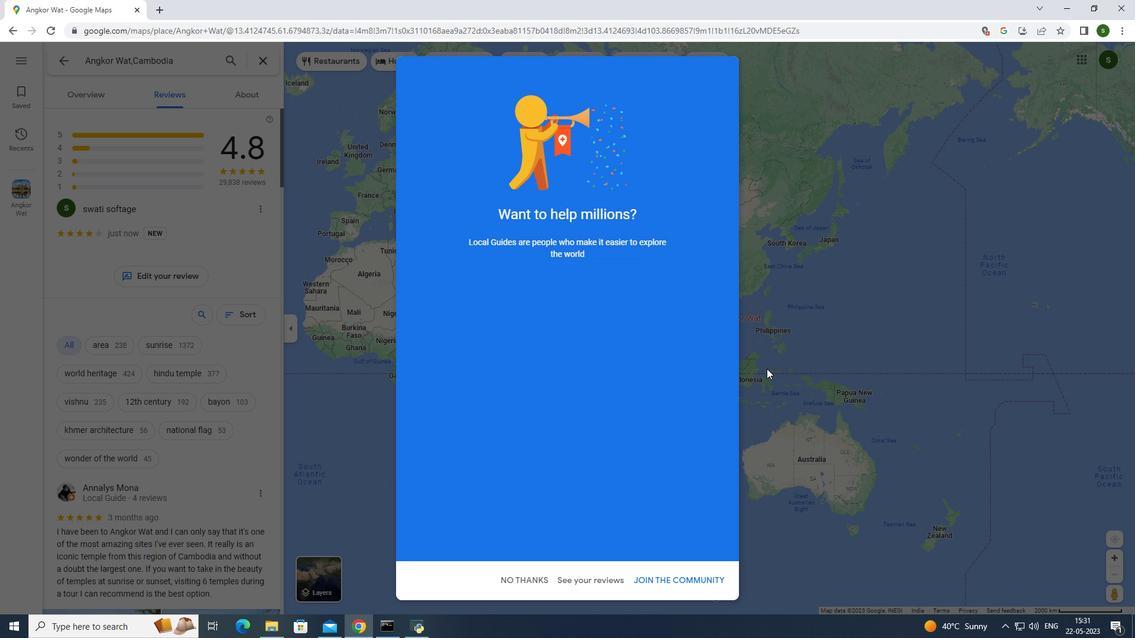
Action: Mouse moved to (805, 447)
Screenshot: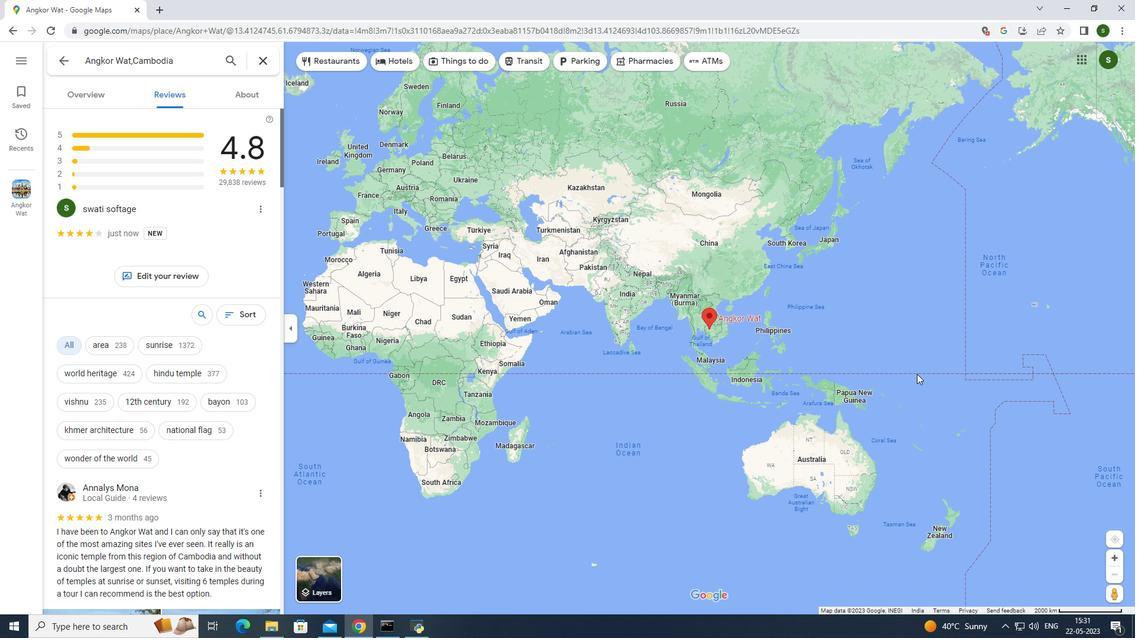 
Action: Mouse scrolled (805, 447) with delta (0, 0)
Screenshot: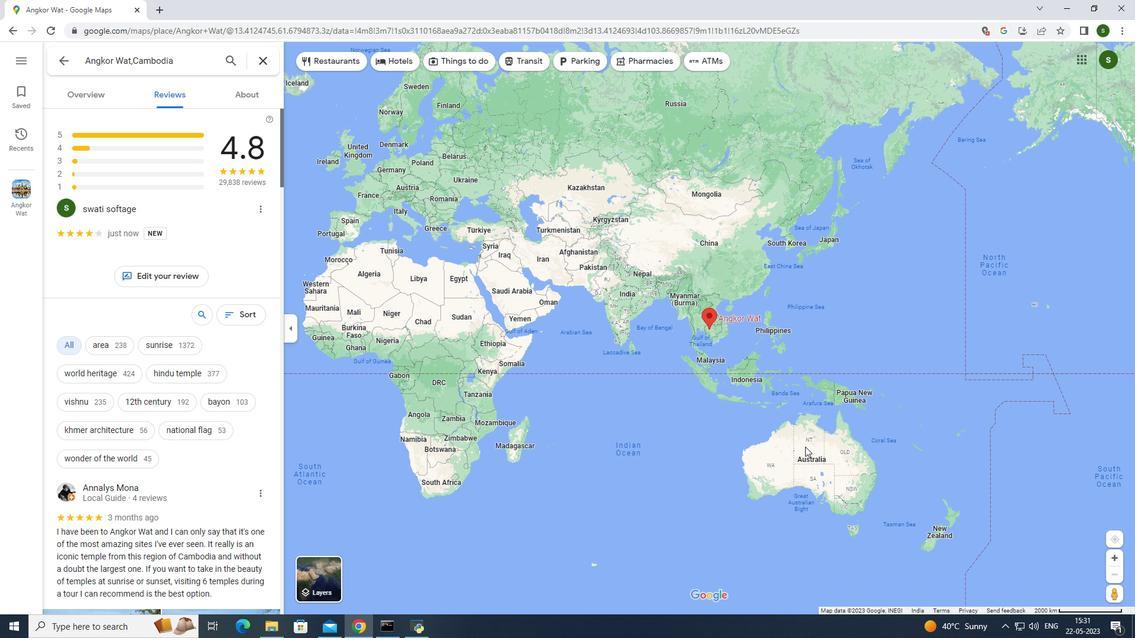 
Action: Mouse scrolled (805, 447) with delta (0, 0)
Screenshot: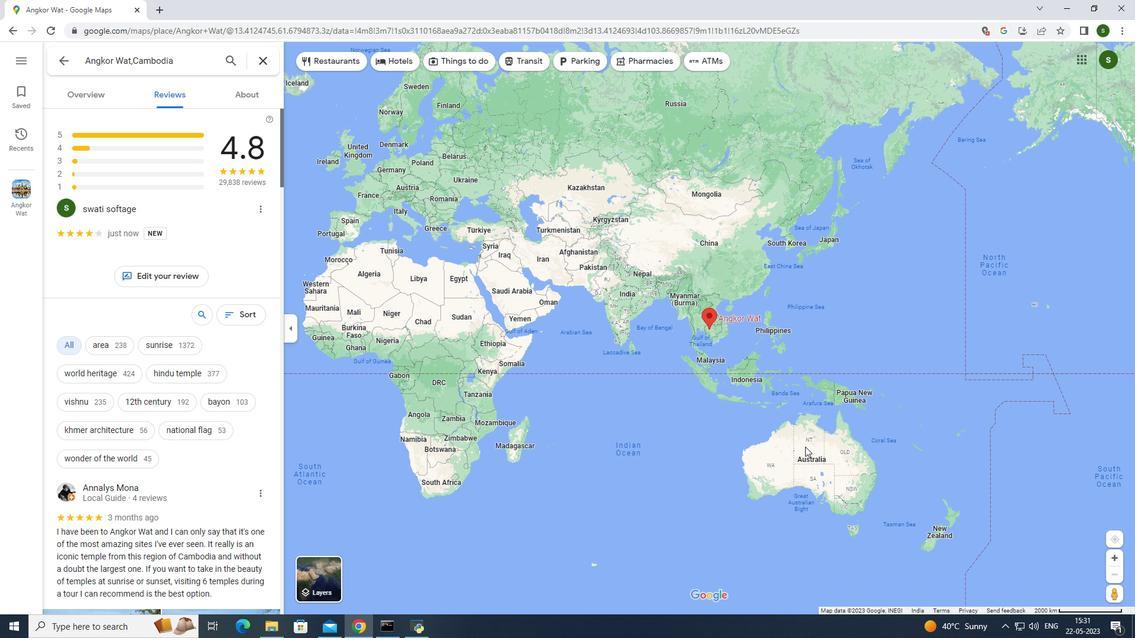 
Action: Mouse scrolled (805, 447) with delta (0, 0)
Screenshot: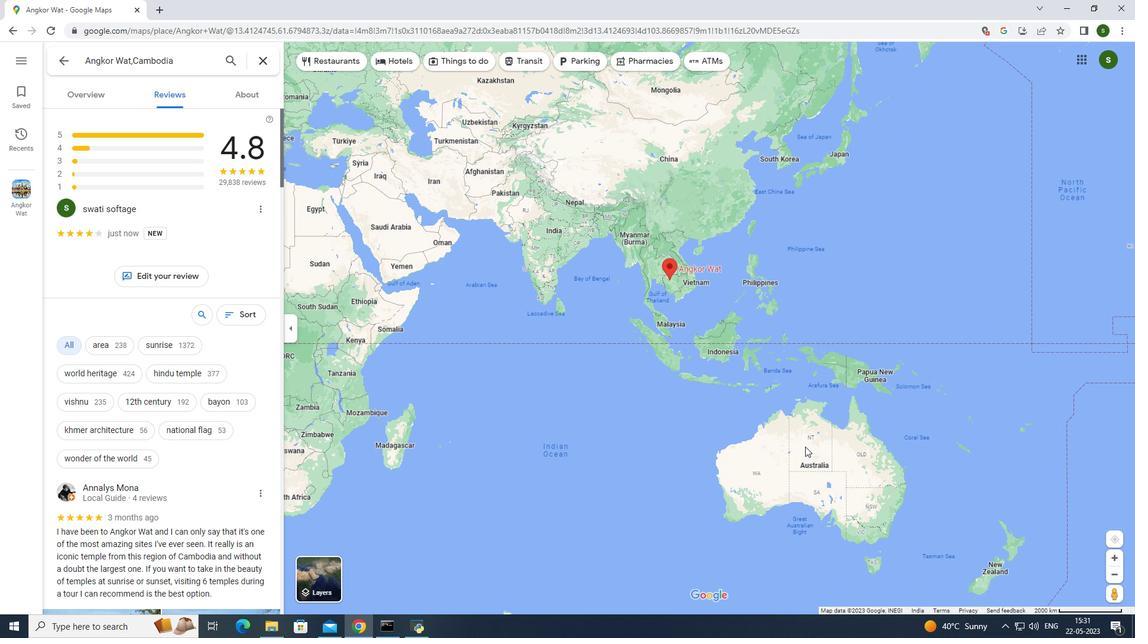 
Action: Mouse scrolled (805, 447) with delta (0, 0)
Screenshot: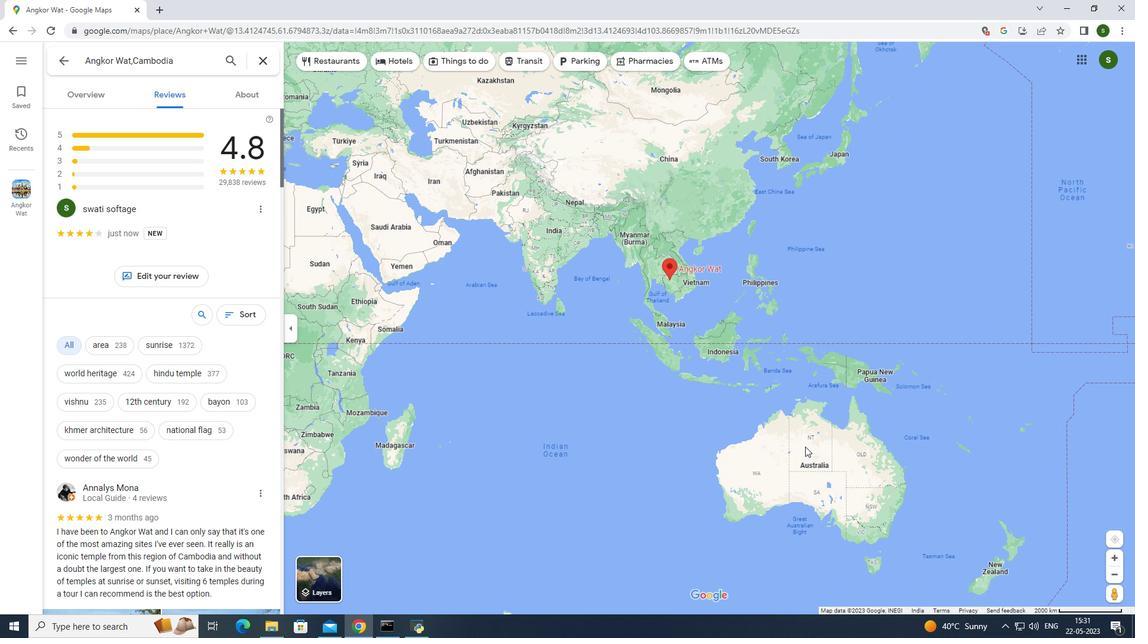 
Action: Mouse scrolled (805, 447) with delta (0, 0)
Screenshot: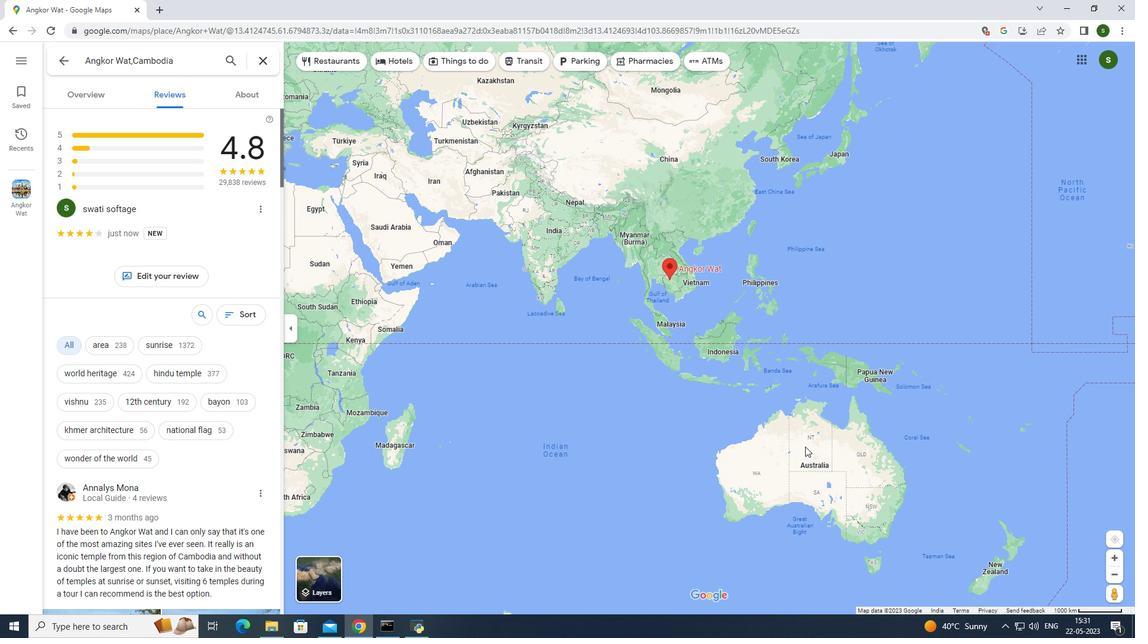 
Action: Mouse scrolled (805, 447) with delta (0, 0)
Screenshot: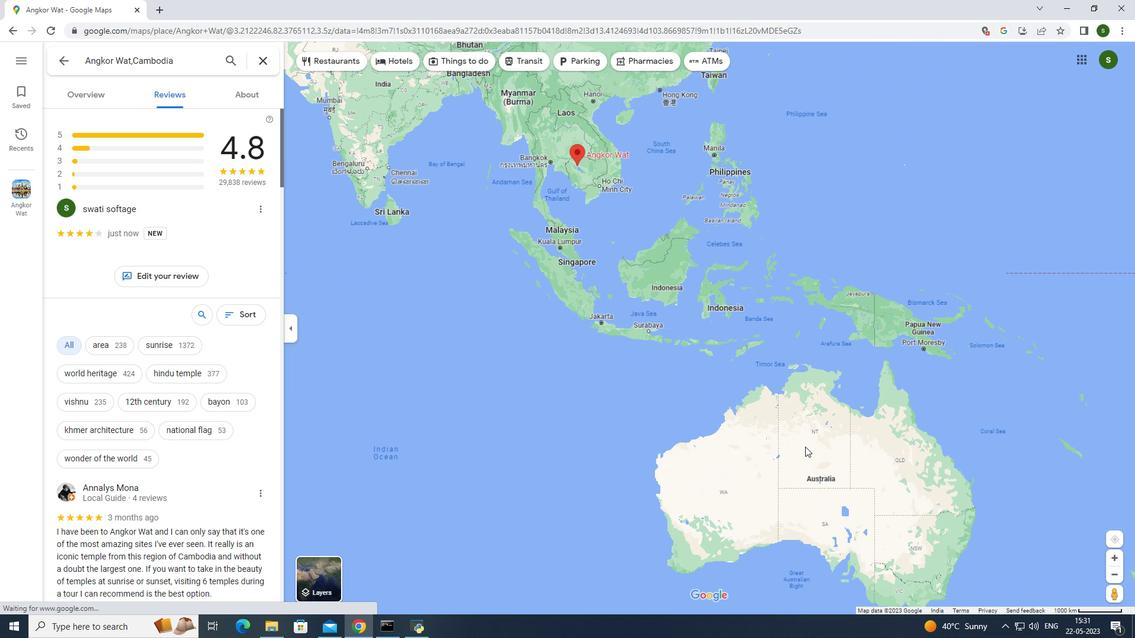 
Action: Mouse moved to (496, 185)
Screenshot: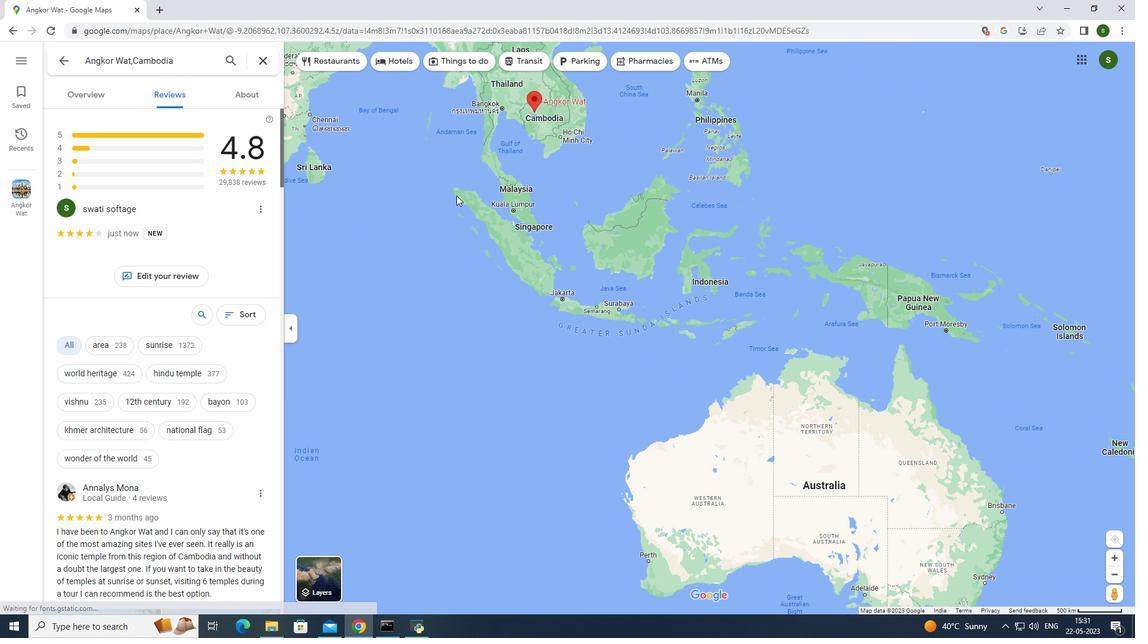 
Action: Mouse pressed left at (496, 185)
Screenshot: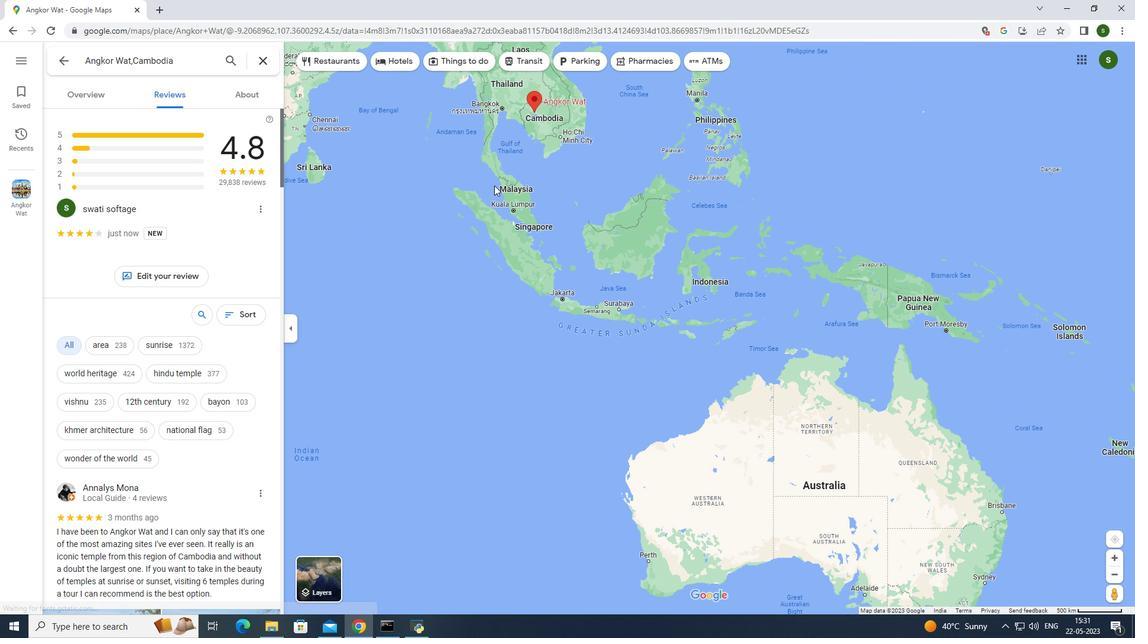 
Action: Mouse moved to (1075, 57)
Screenshot: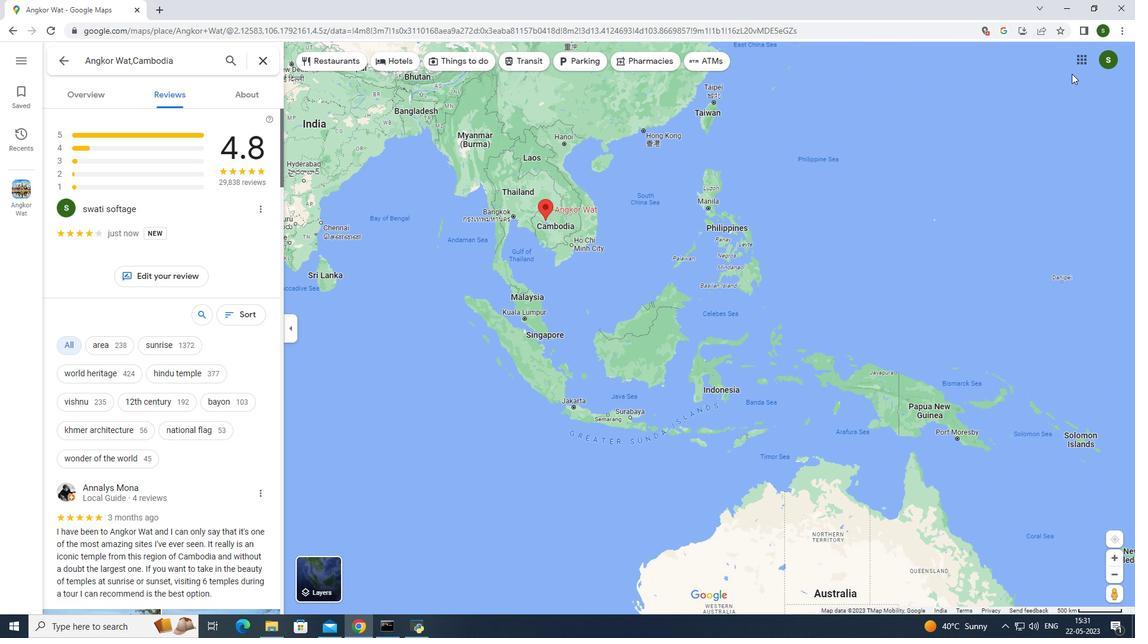 
Action: Mouse pressed left at (1075, 57)
Screenshot: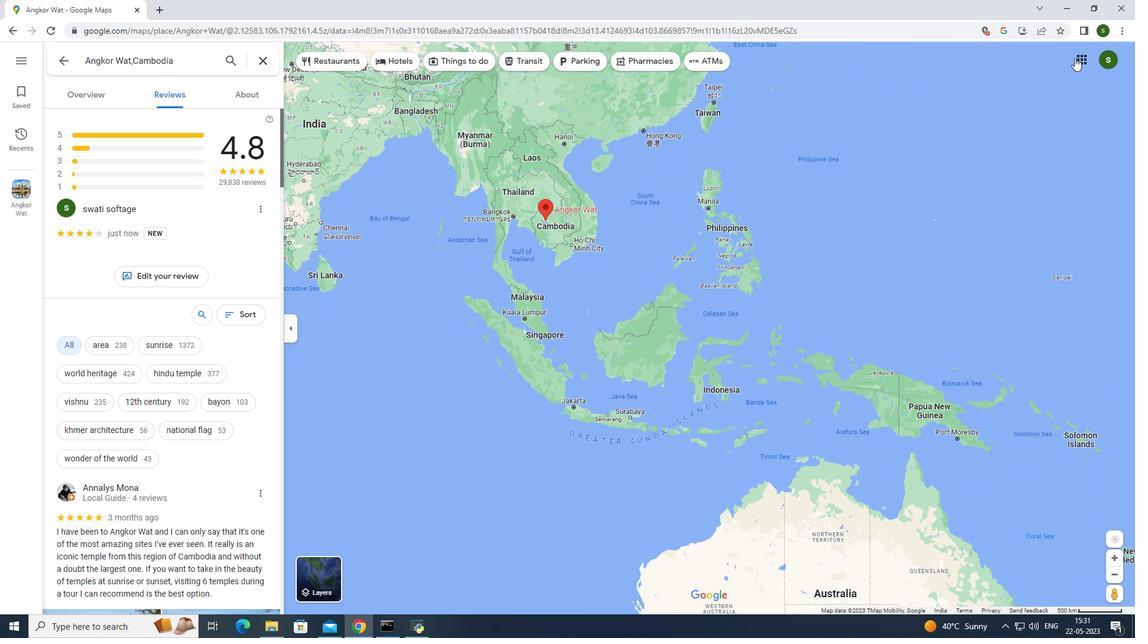 
Action: Mouse moved to (908, 123)
Screenshot: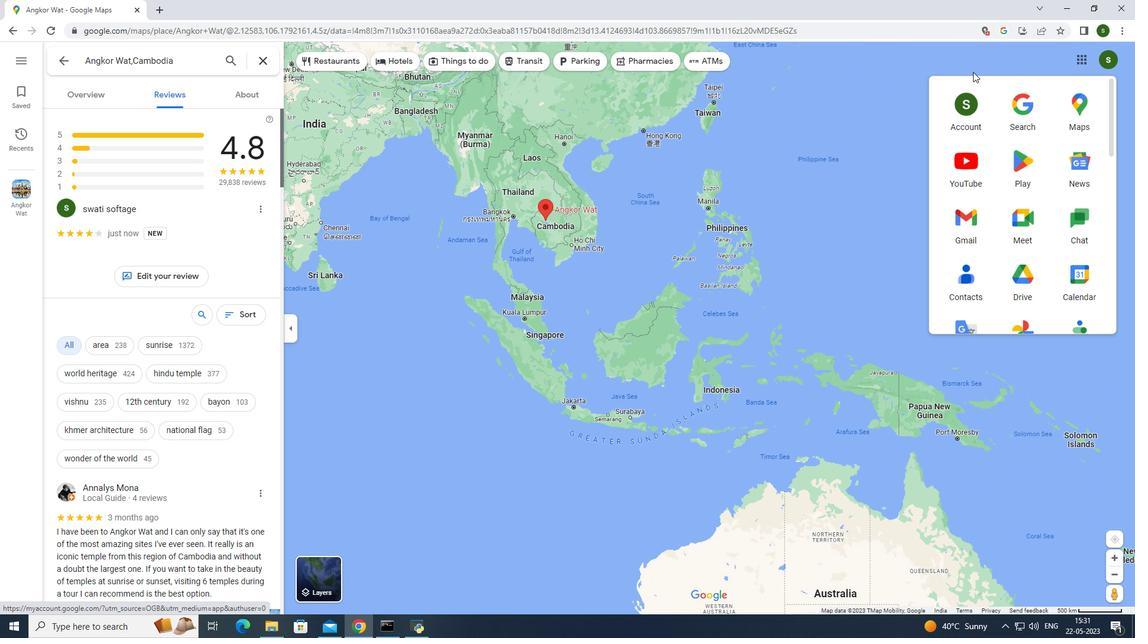 
Action: Mouse pressed left at (908, 123)
Screenshot: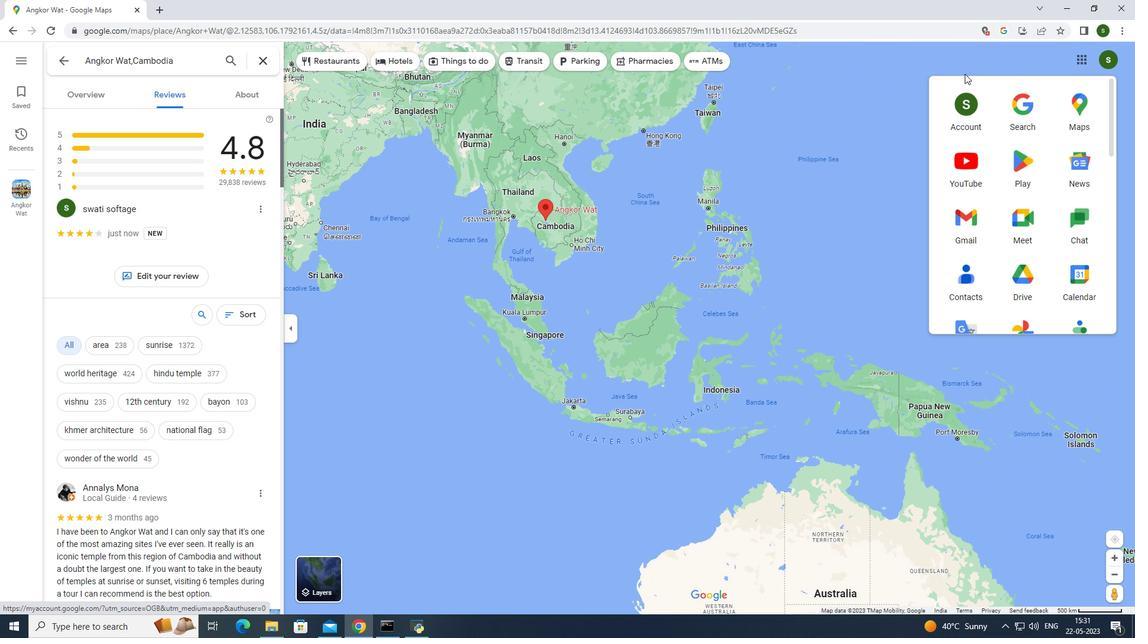 
Action: Mouse moved to (907, 123)
Screenshot: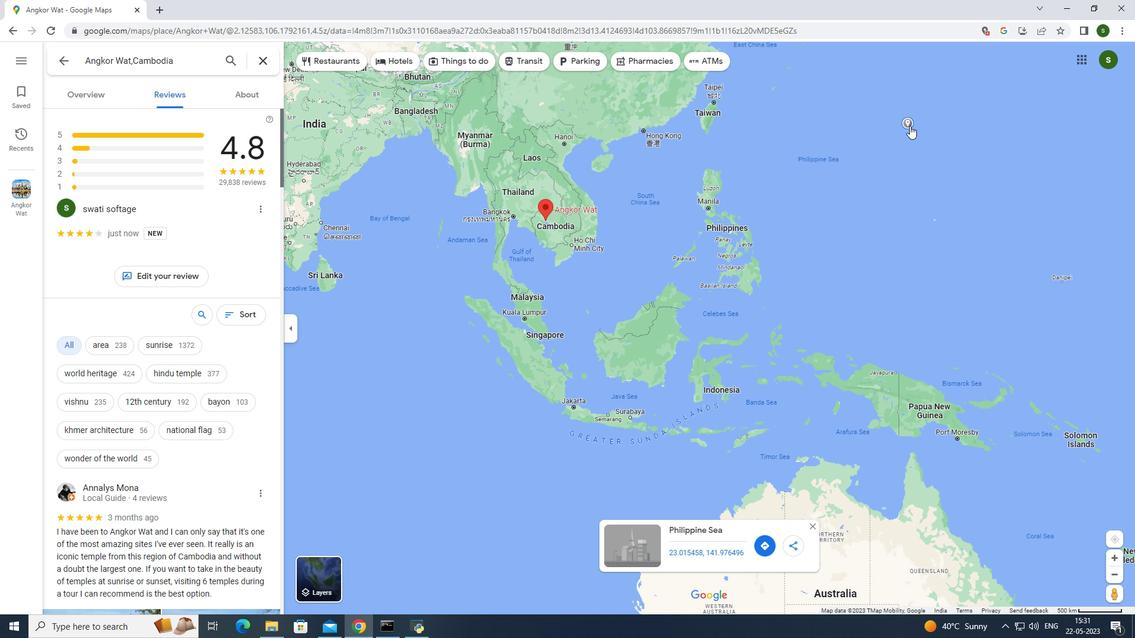 
Action: Mouse pressed left at (907, 123)
Screenshot: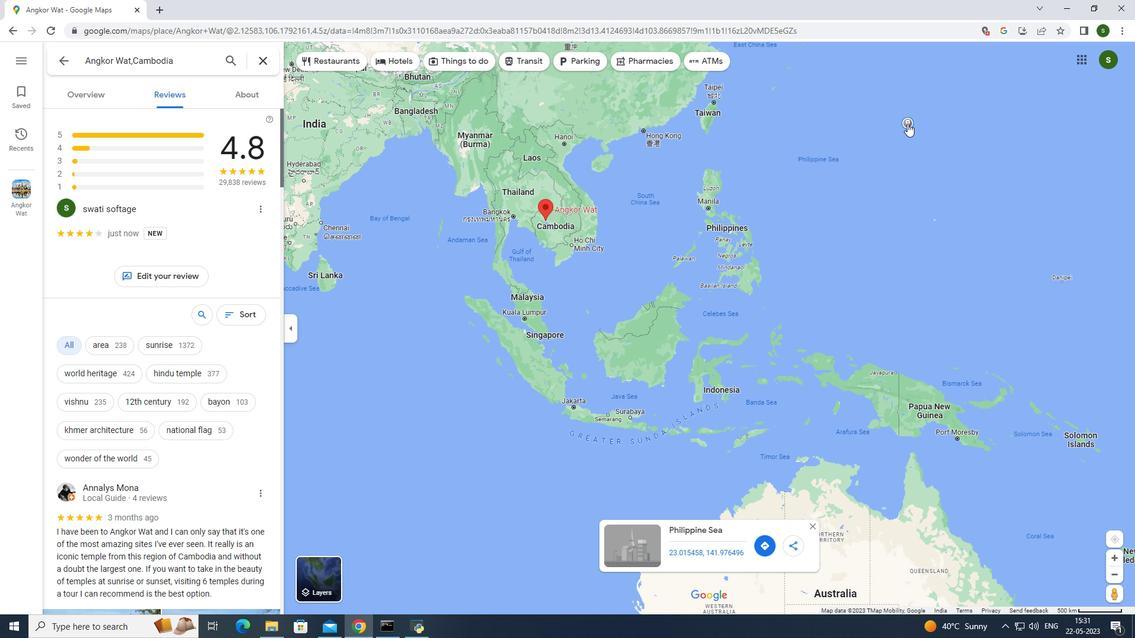 
Action: Mouse moved to (925, 121)
Screenshot: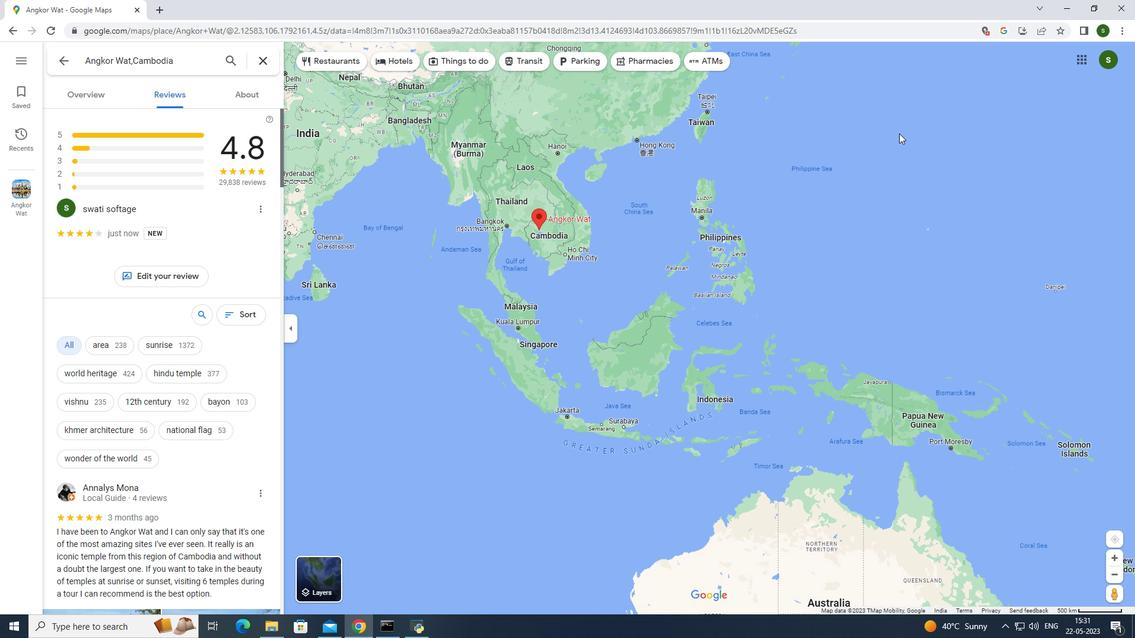 
Action: Mouse pressed left at (925, 121)
Screenshot: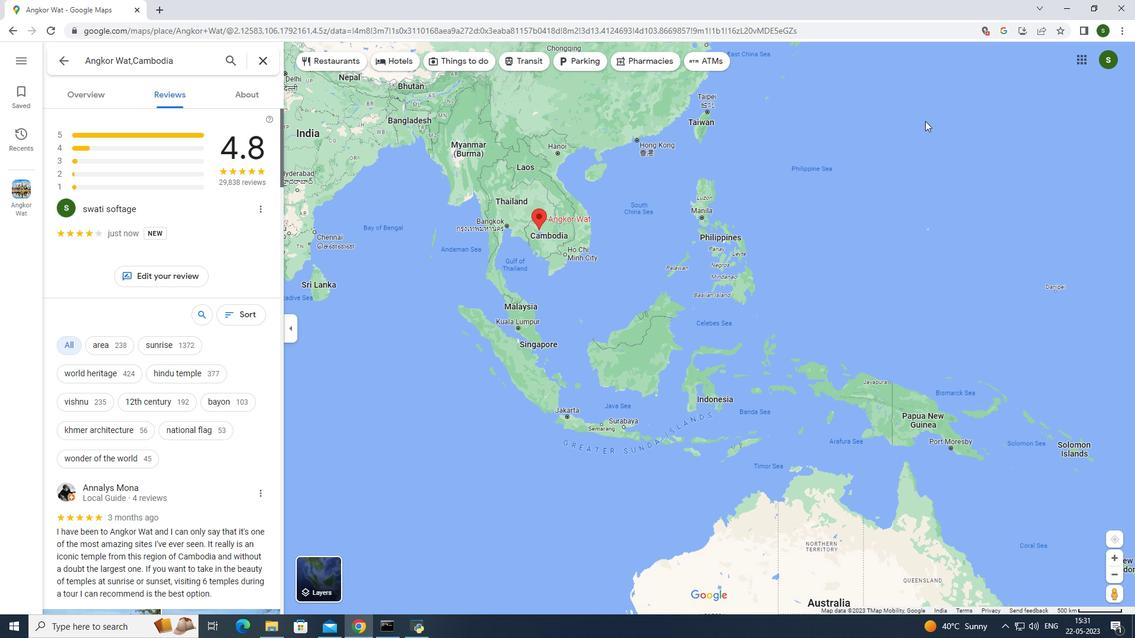 
Action: Mouse moved to (597, 238)
Screenshot: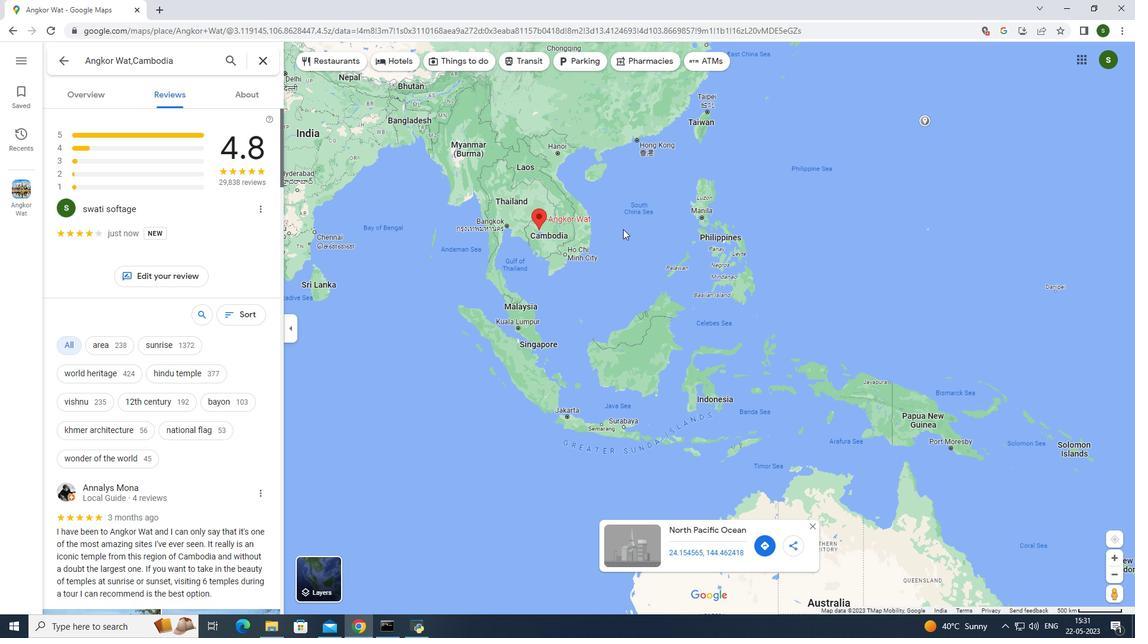 
Action: Mouse scrolled (597, 239) with delta (0, 0)
Screenshot: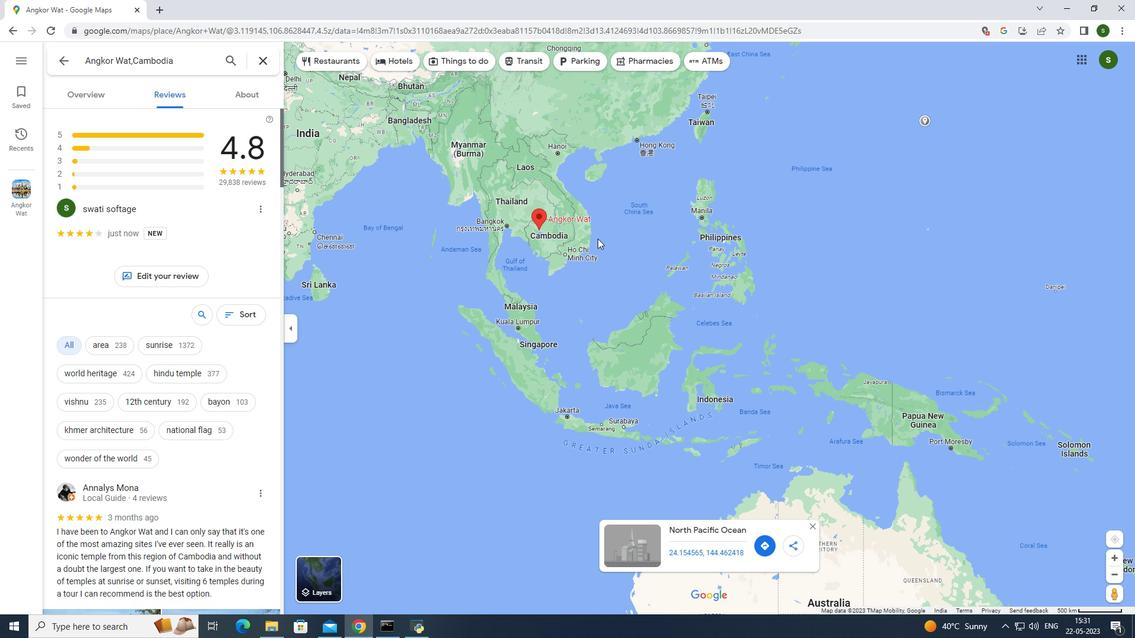 
Action: Mouse scrolled (597, 239) with delta (0, 0)
Screenshot: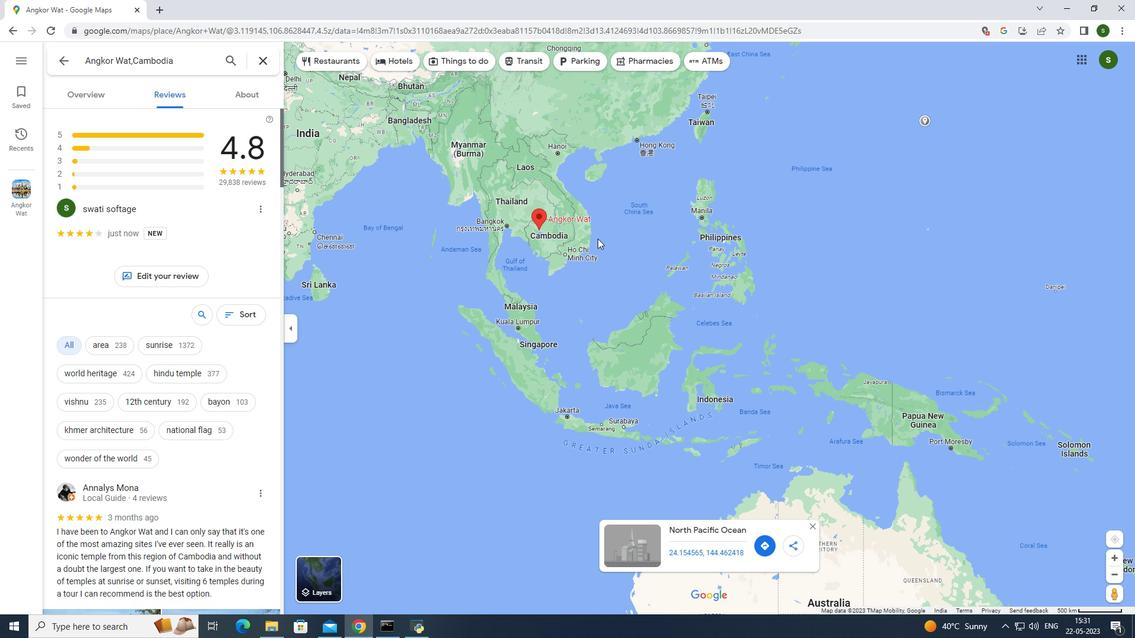 
Action: Mouse scrolled (597, 239) with delta (0, 0)
Screenshot: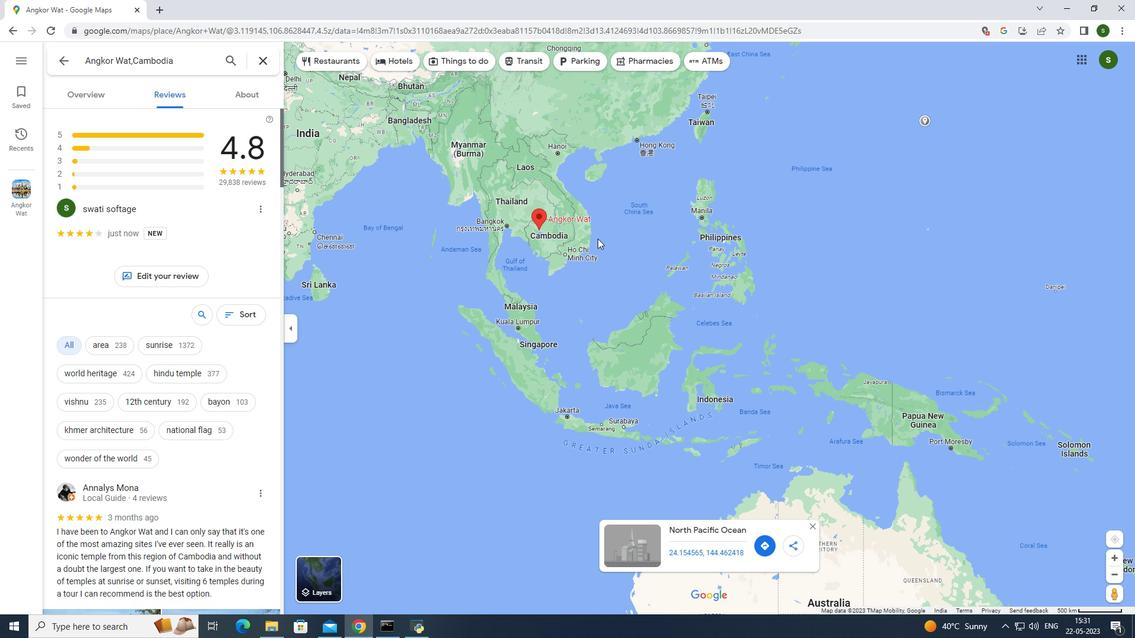 
Action: Mouse scrolled (597, 239) with delta (0, 0)
Screenshot: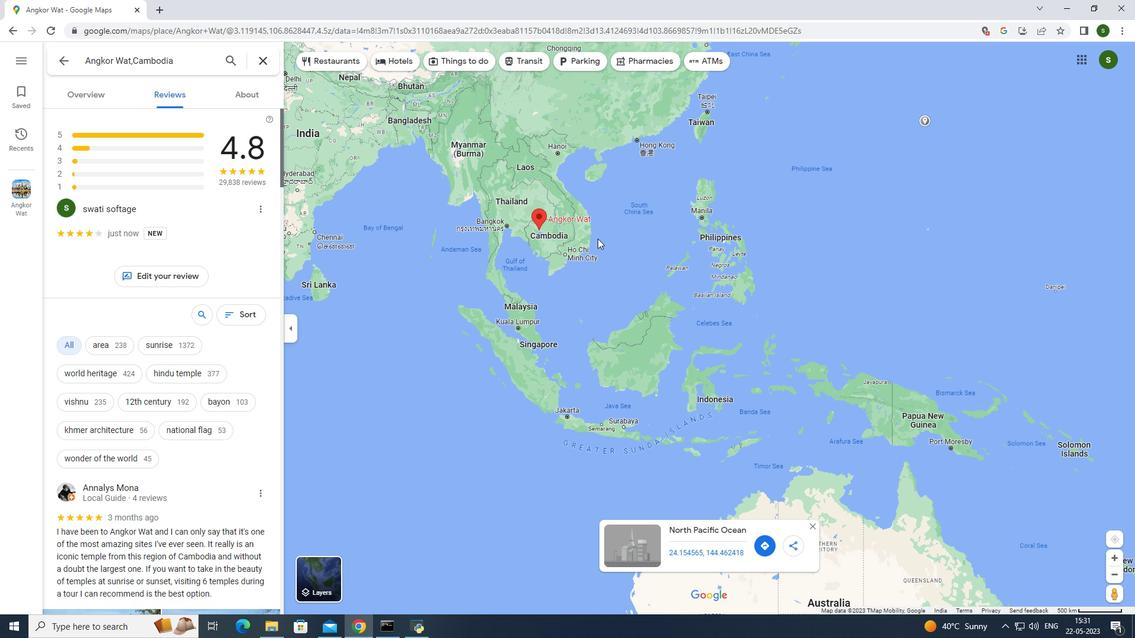 
Action: Mouse scrolled (597, 239) with delta (0, 0)
Screenshot: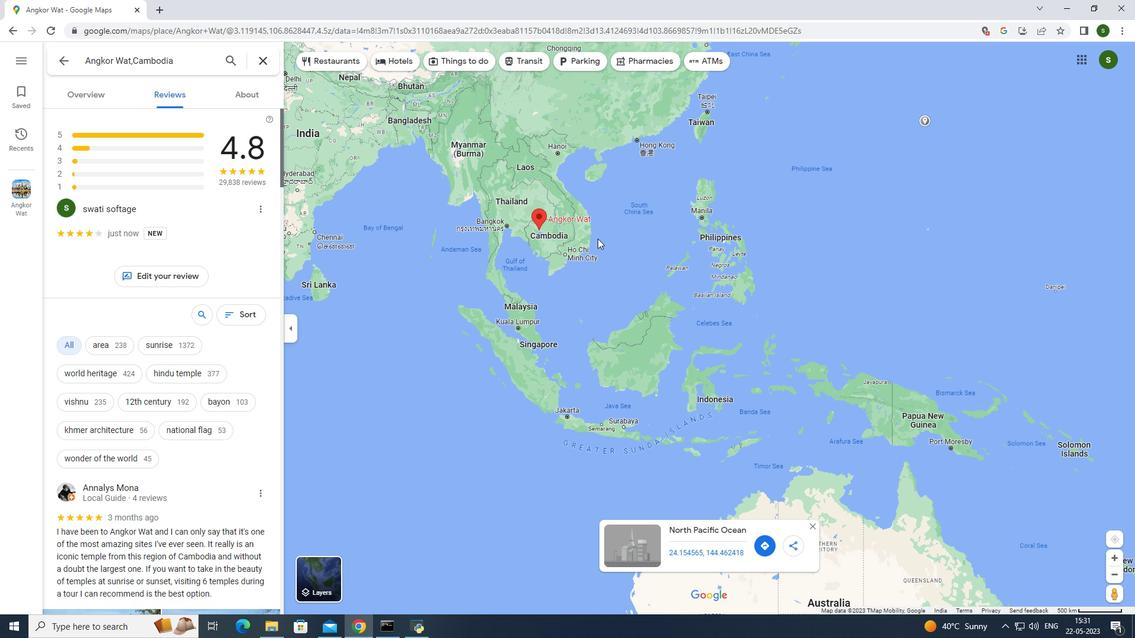 
Action: Mouse scrolled (597, 239) with delta (0, 0)
Screenshot: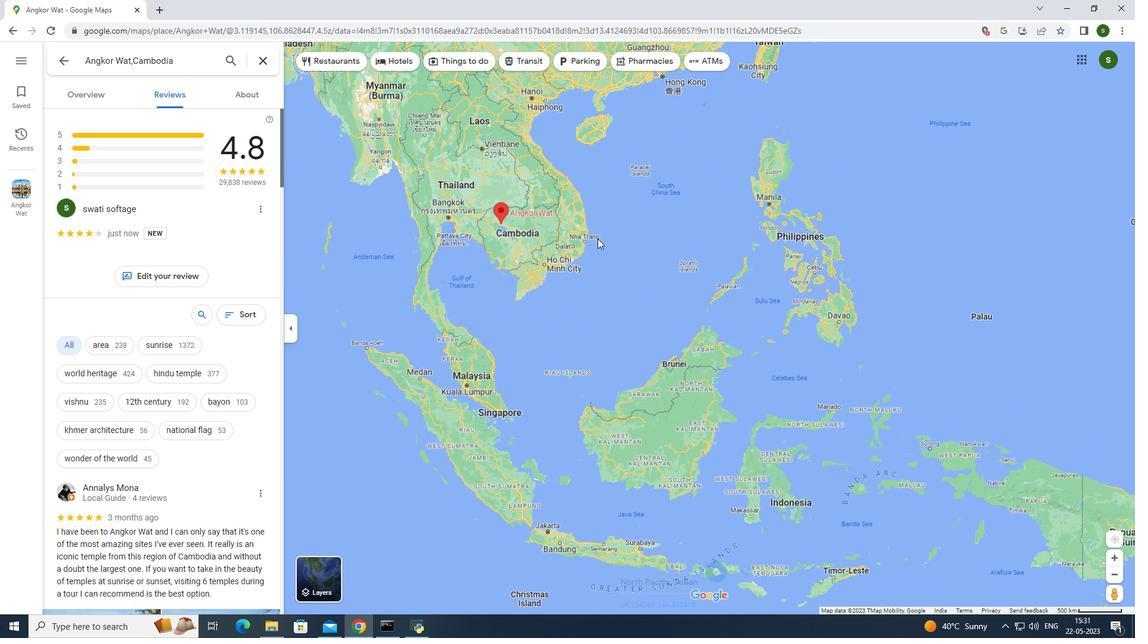 
Action: Mouse scrolled (597, 239) with delta (0, 0)
Screenshot: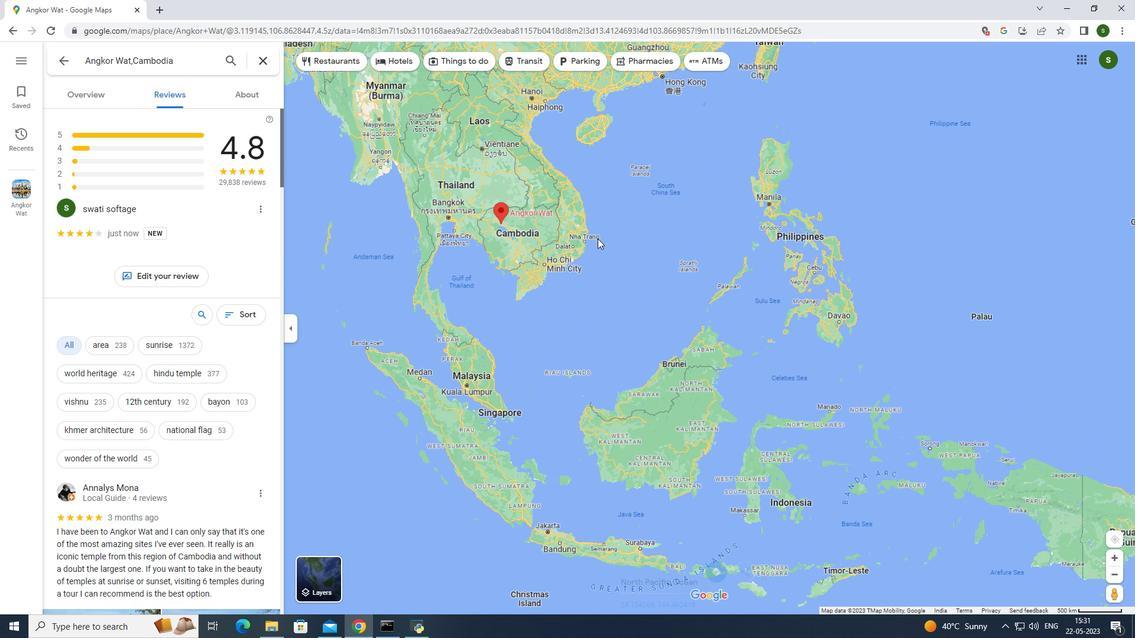 
Action: Mouse scrolled (597, 239) with delta (0, 0)
Screenshot: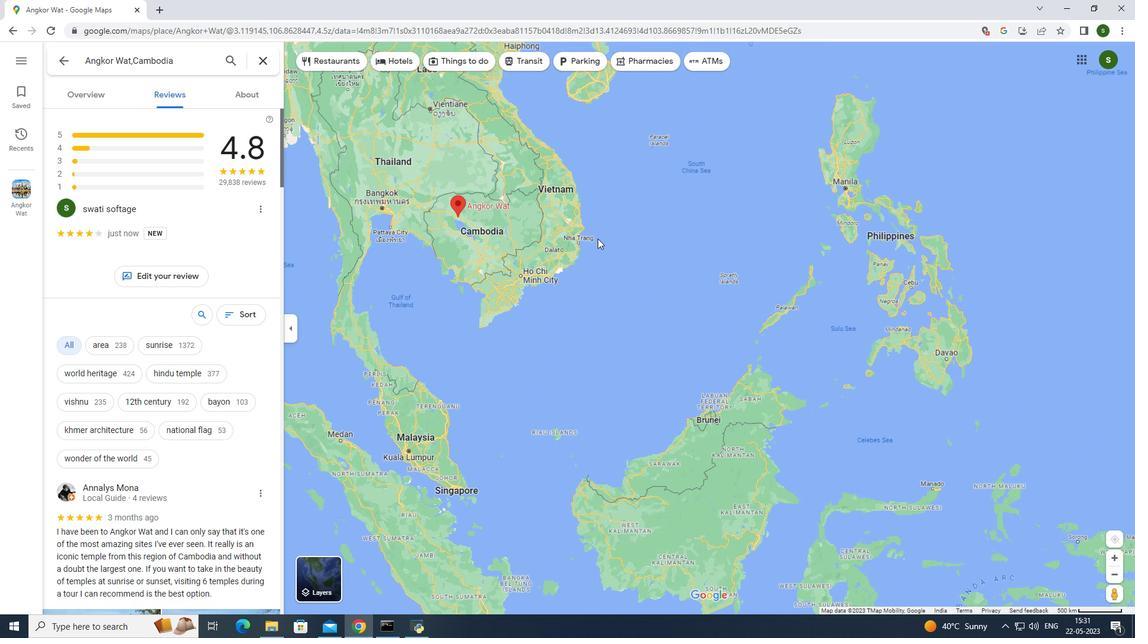 
Action: Mouse moved to (418, 237)
Screenshot: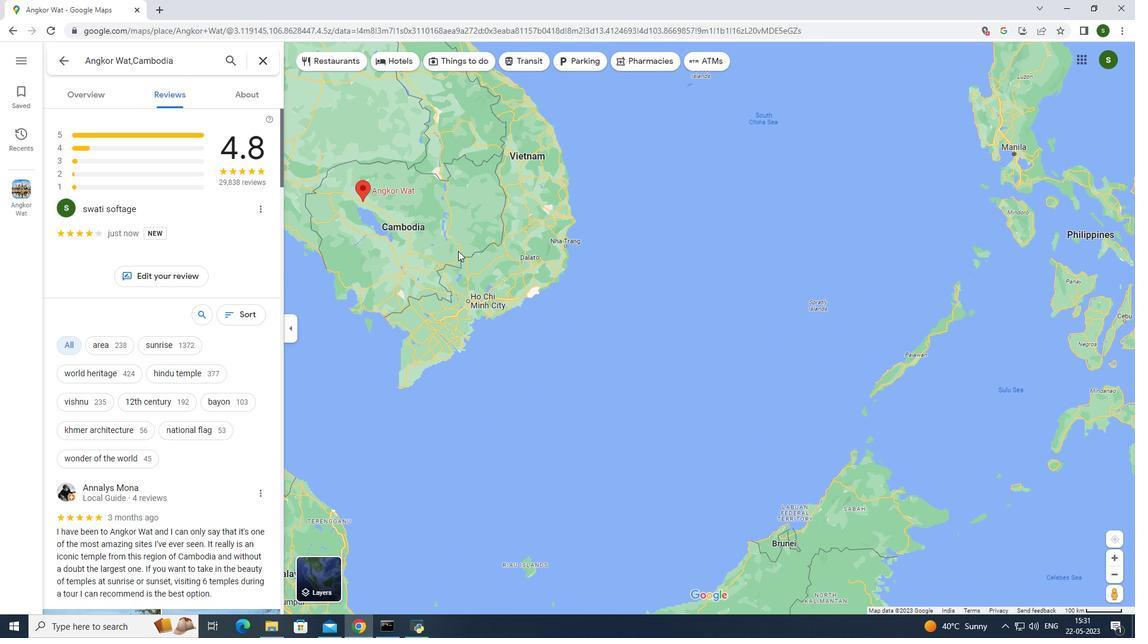 
Action: Mouse pressed left at (418, 237)
Screenshot: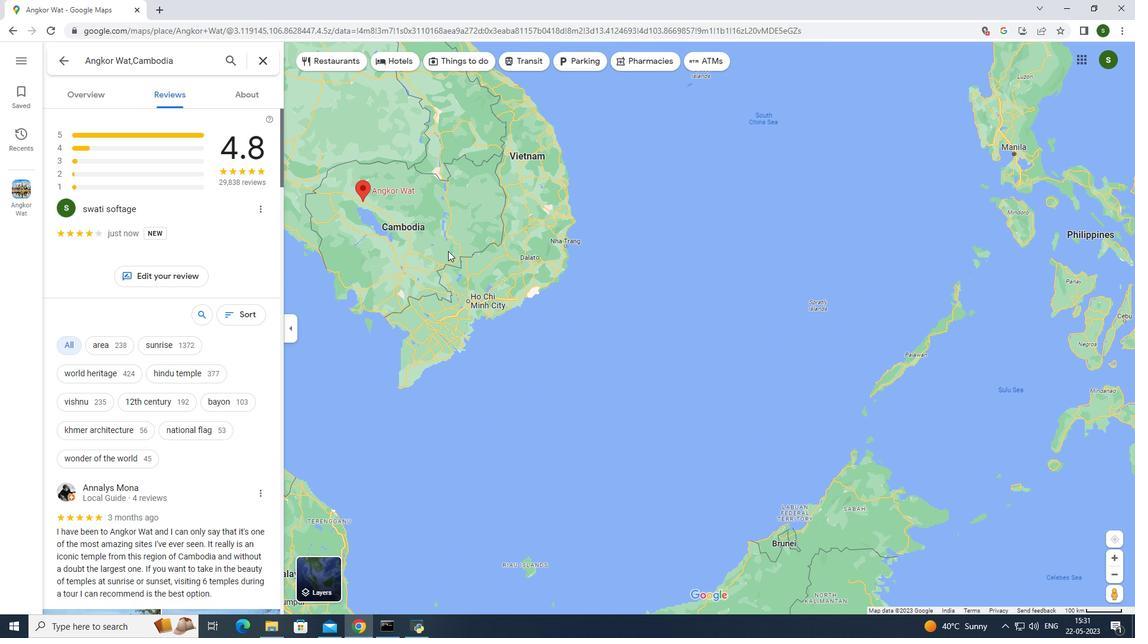 
Action: Mouse moved to (571, 267)
Screenshot: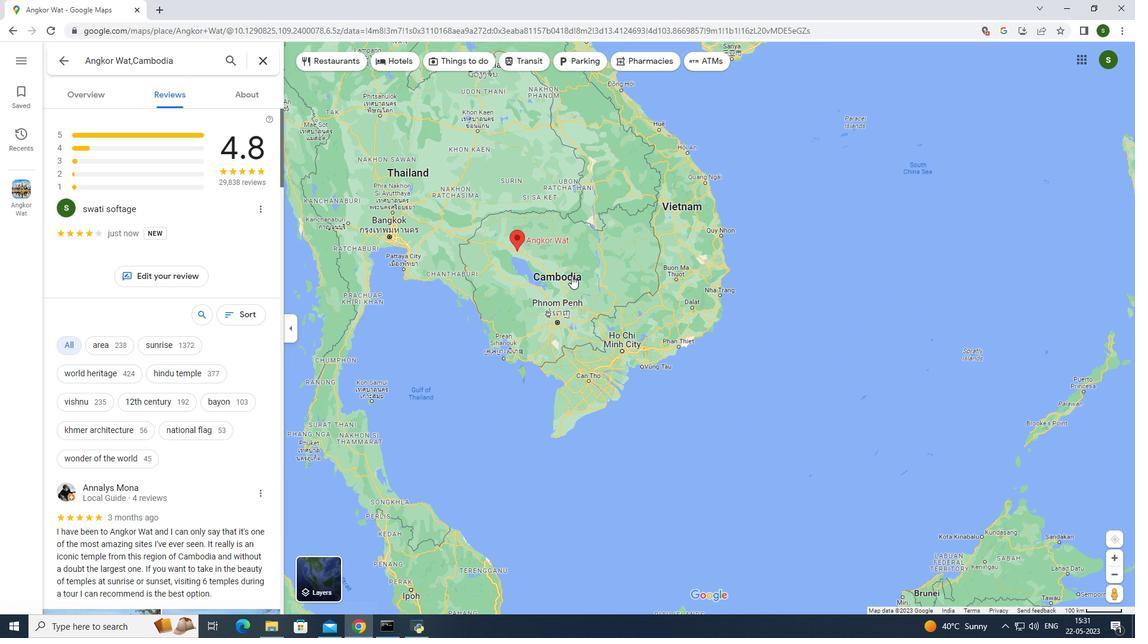 
Action: Mouse scrolled (571, 267) with delta (0, 0)
Screenshot: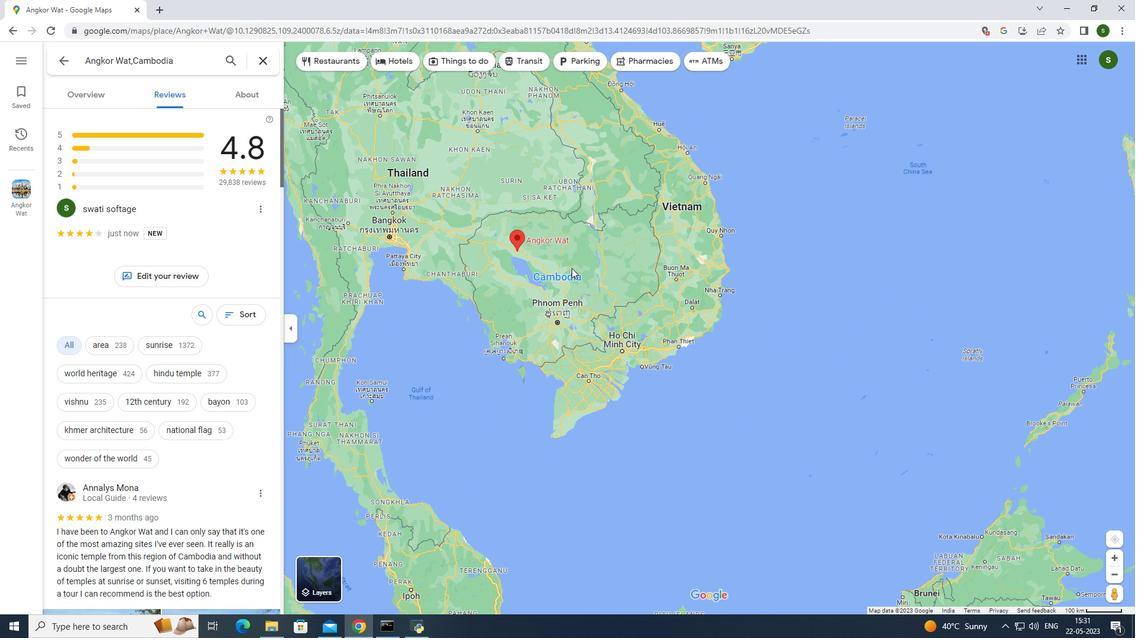 
Action: Mouse scrolled (571, 267) with delta (0, 0)
Screenshot: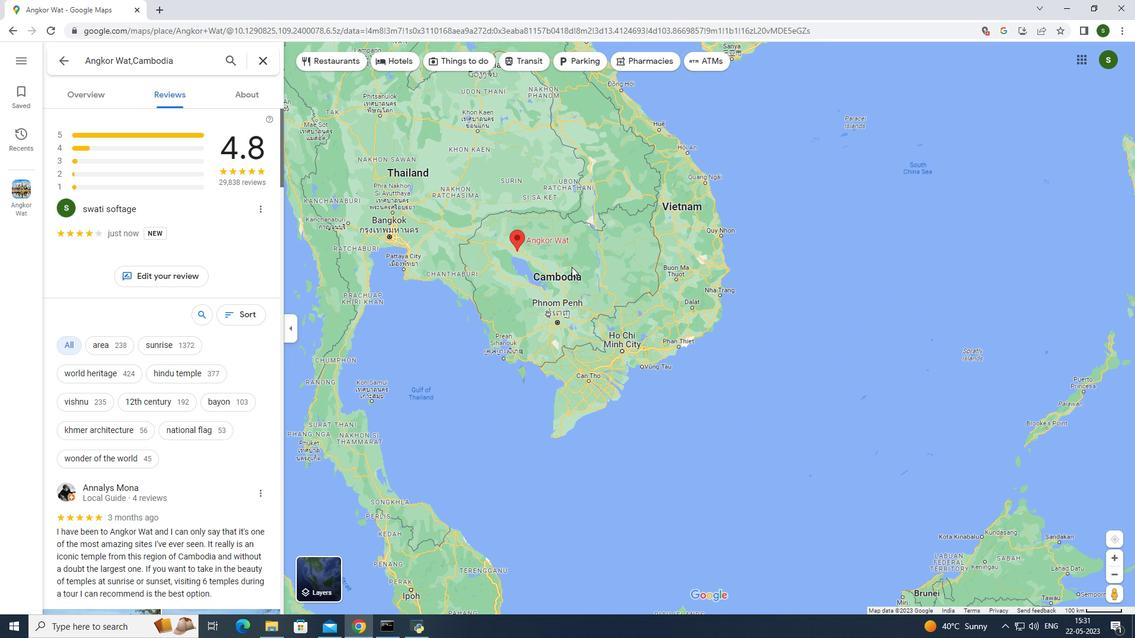
Action: Mouse scrolled (571, 267) with delta (0, 0)
Screenshot: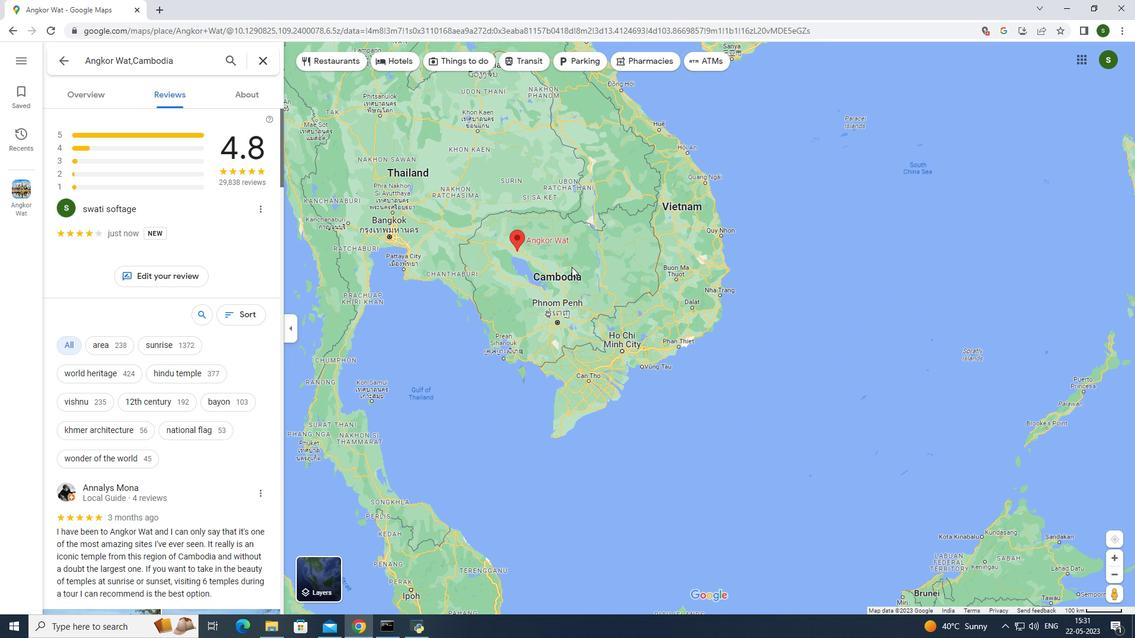 
Action: Mouse scrolled (571, 267) with delta (0, 0)
Screenshot: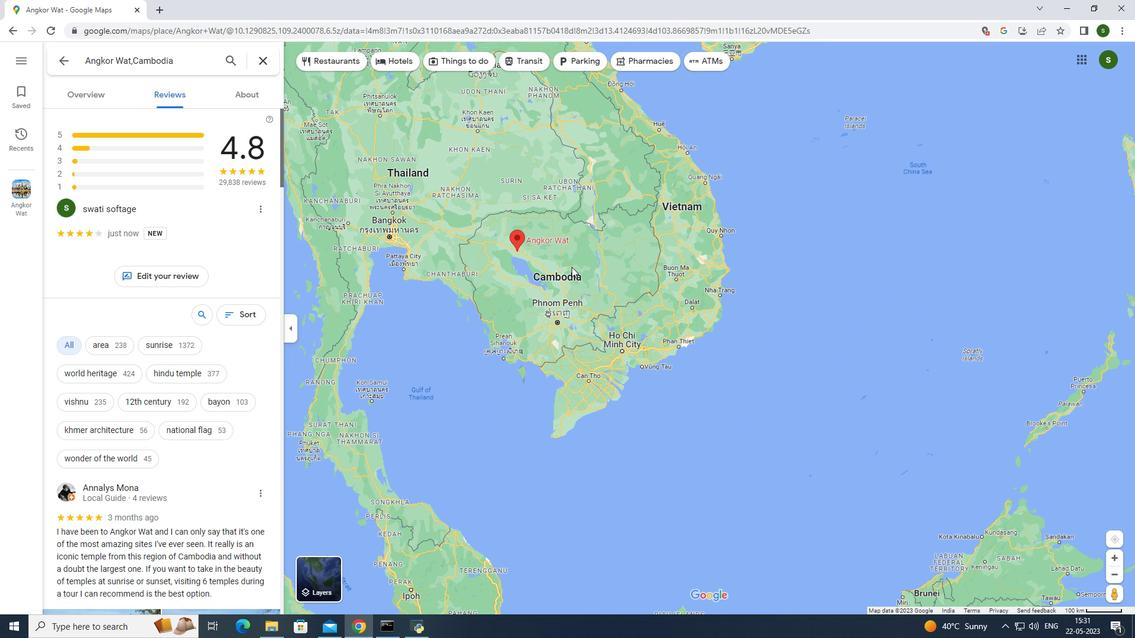 
Action: Mouse scrolled (571, 267) with delta (0, 0)
Screenshot: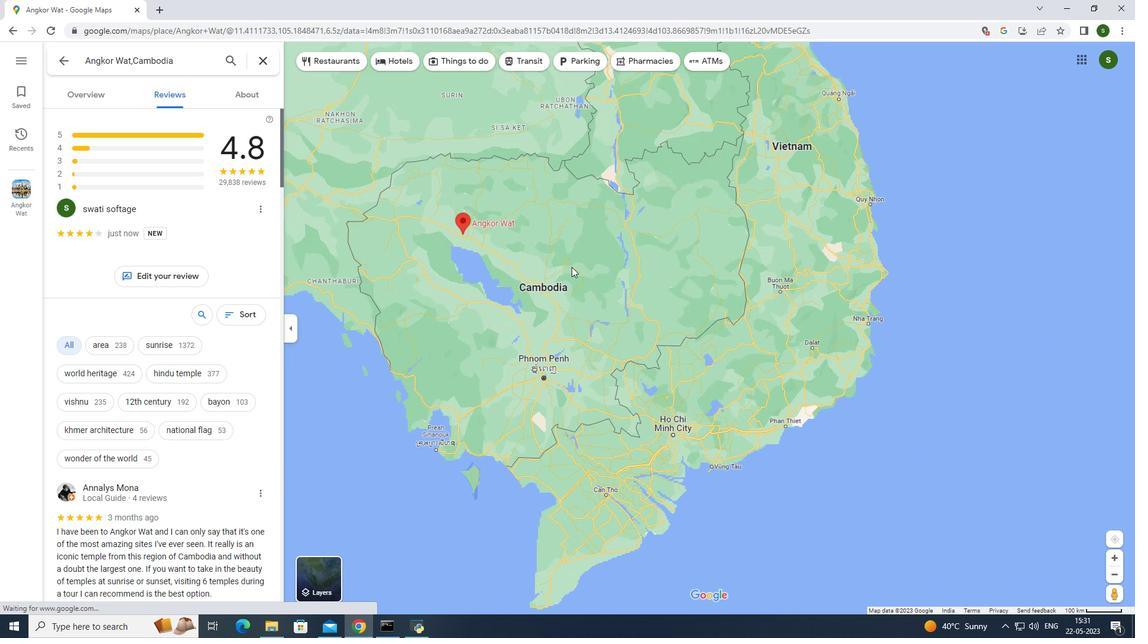 
Action: Mouse scrolled (571, 267) with delta (0, 0)
Screenshot: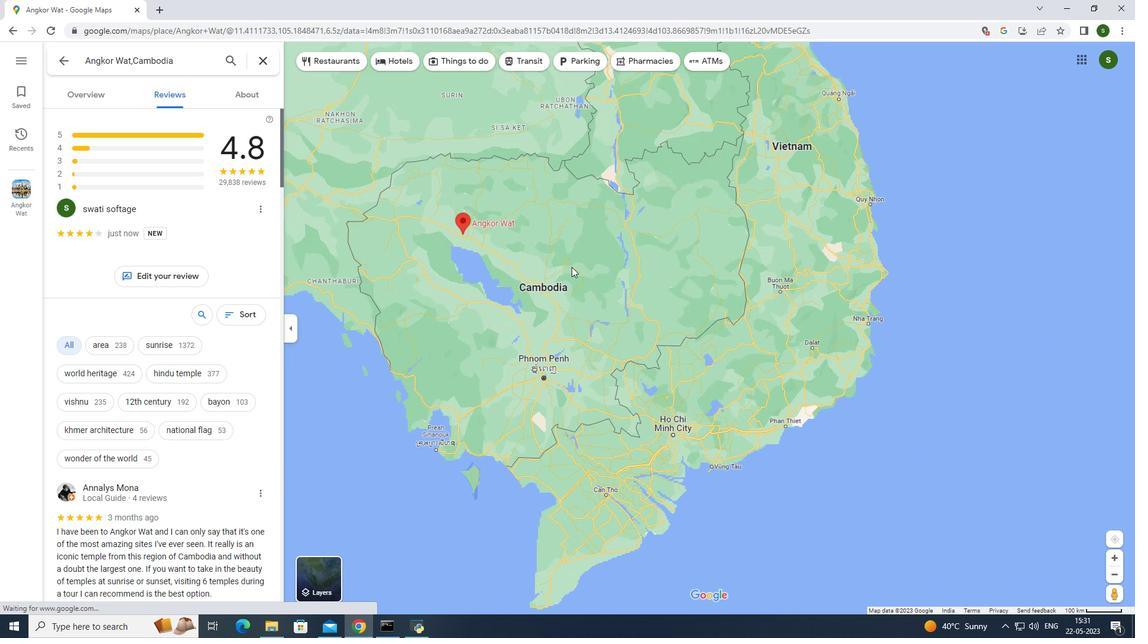 
Action: Mouse scrolled (571, 267) with delta (0, 0)
Screenshot: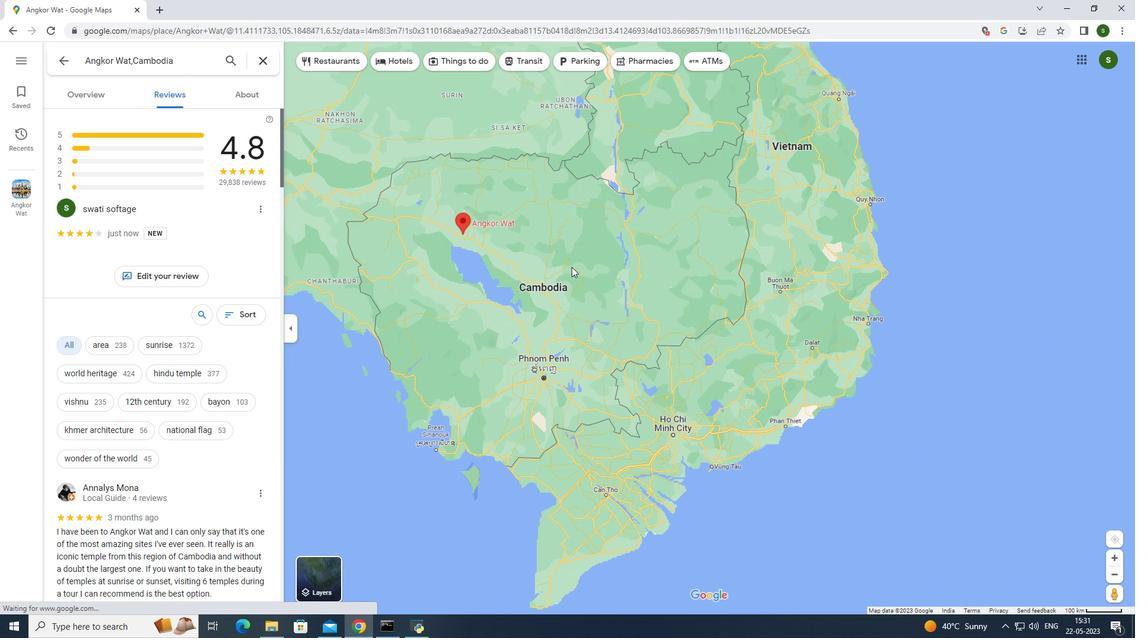 
Action: Mouse scrolled (571, 267) with delta (0, 0)
Screenshot: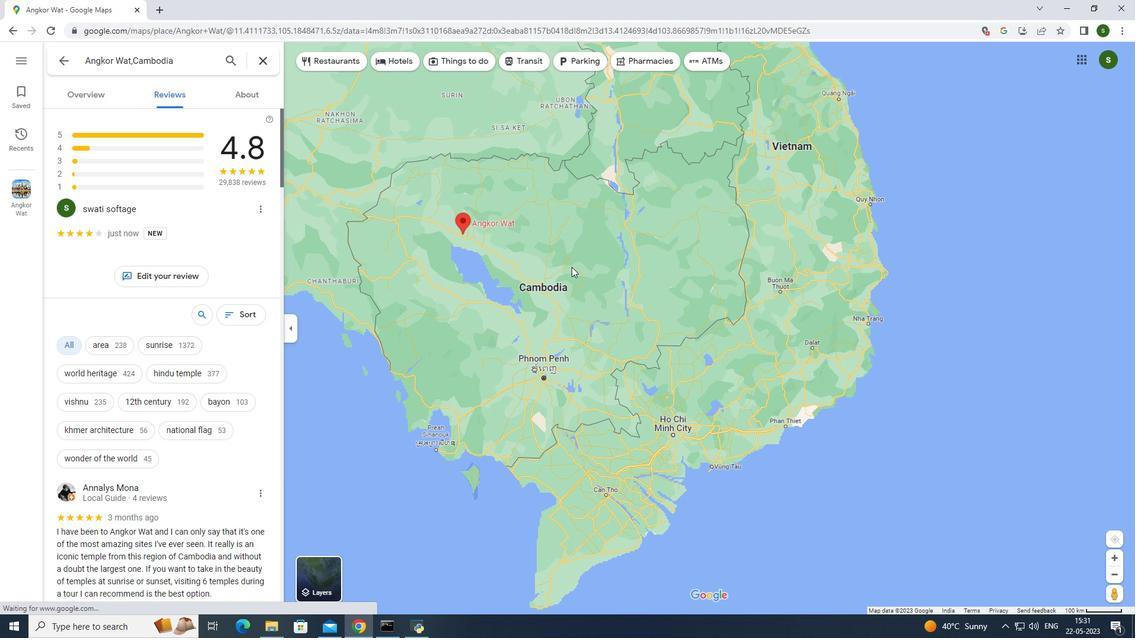 
Action: Mouse moved to (381, 230)
Screenshot: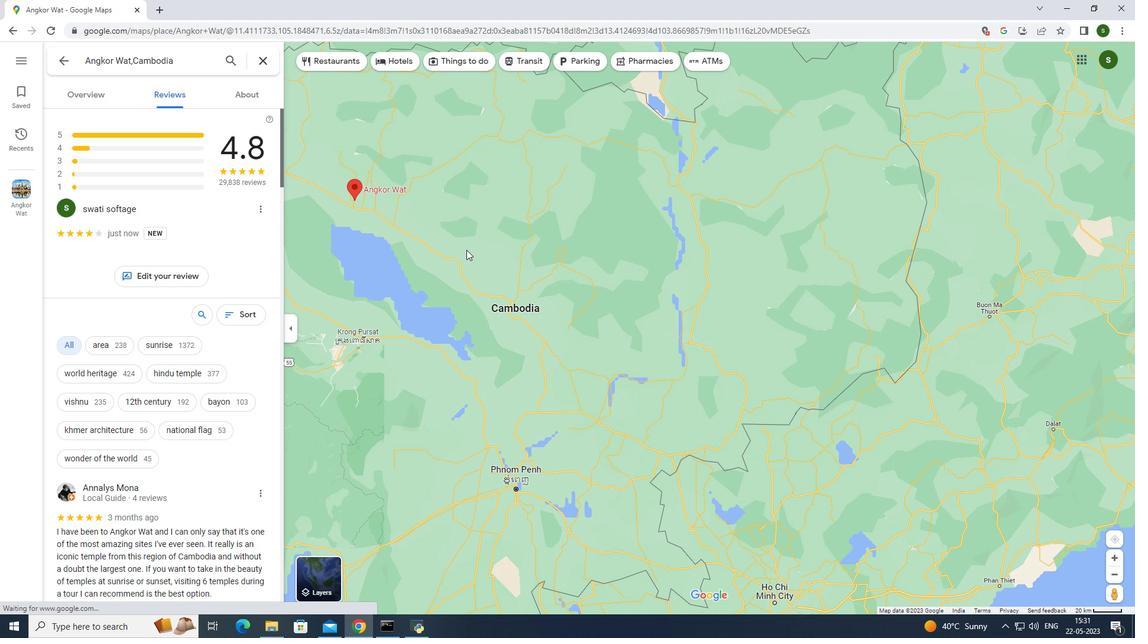 
Action: Mouse pressed left at (381, 230)
Screenshot: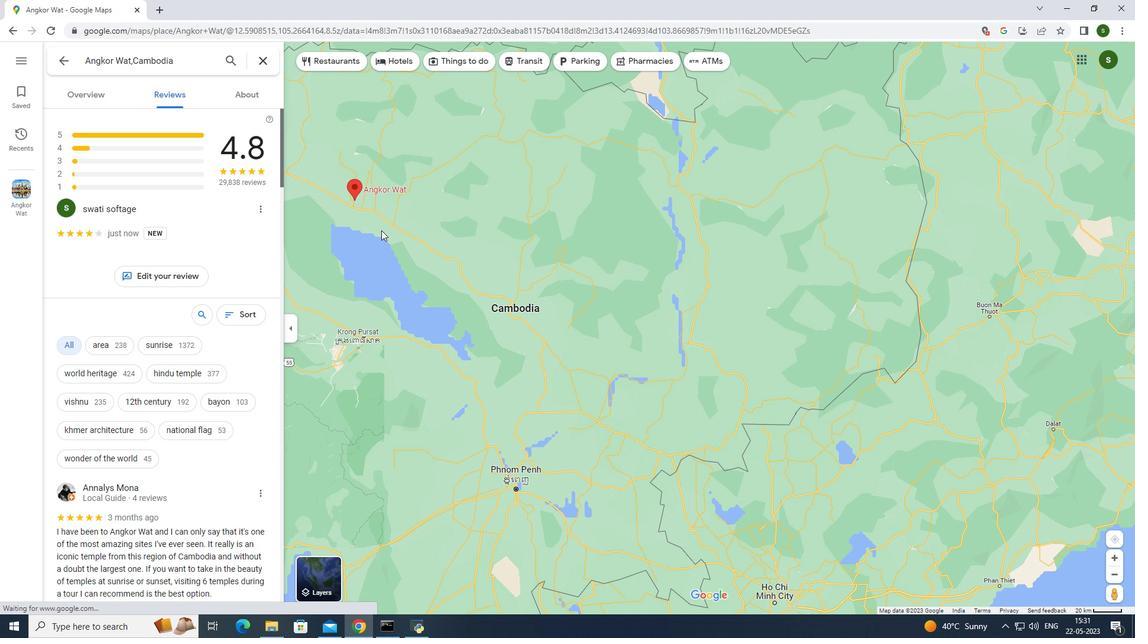 
Action: Mouse moved to (562, 271)
Screenshot: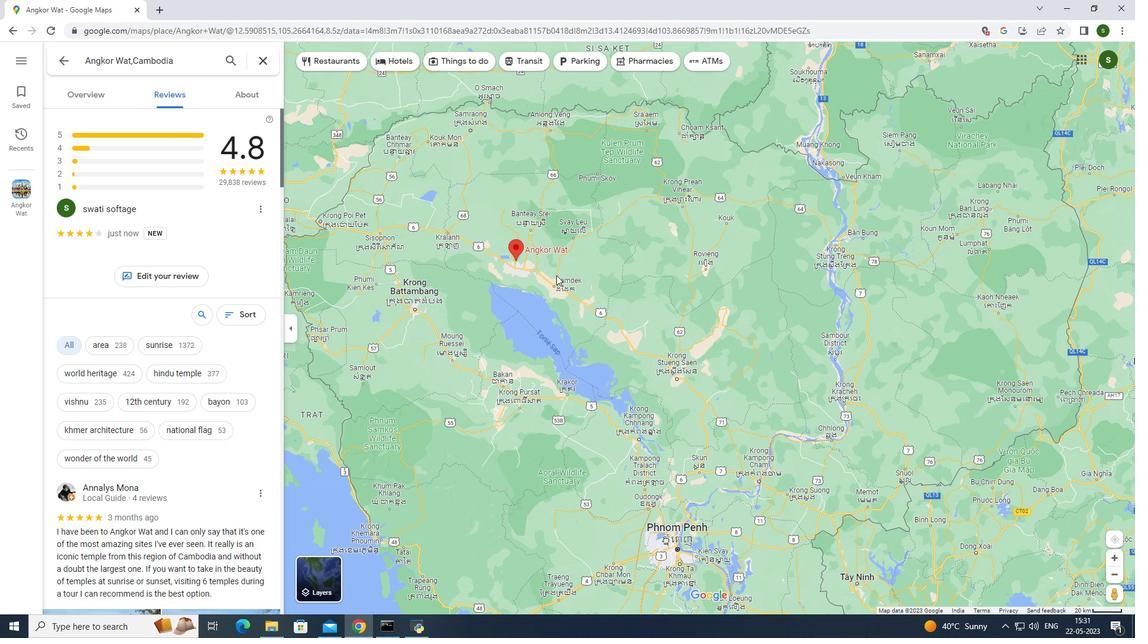 
Action: Mouse scrolled (562, 272) with delta (0, 0)
Screenshot: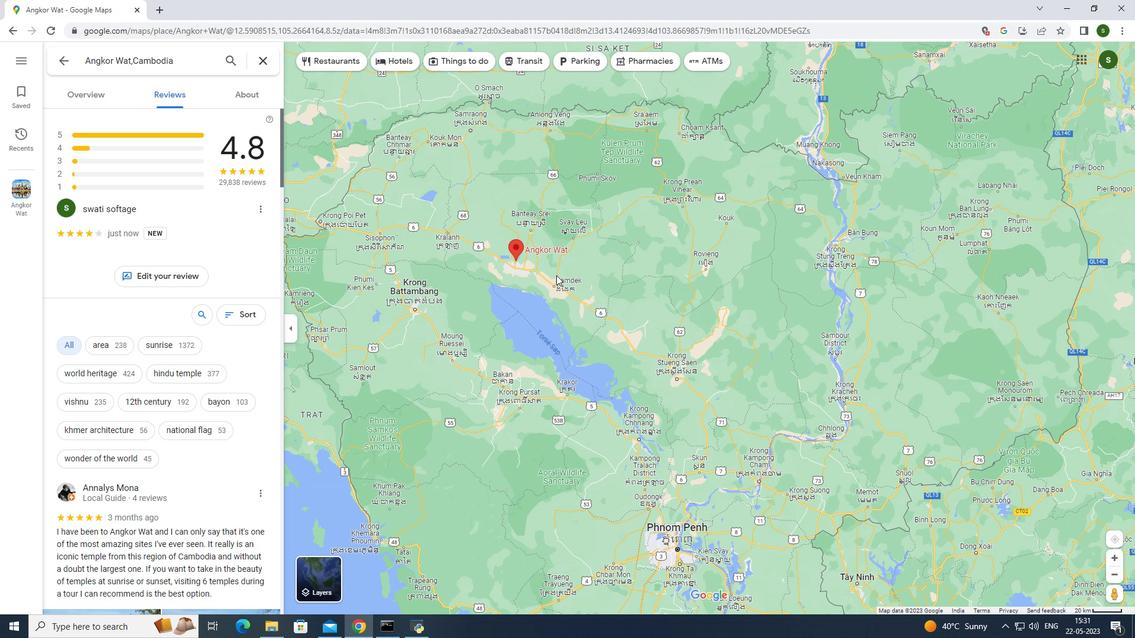 
Action: Mouse scrolled (562, 272) with delta (0, 0)
Screenshot: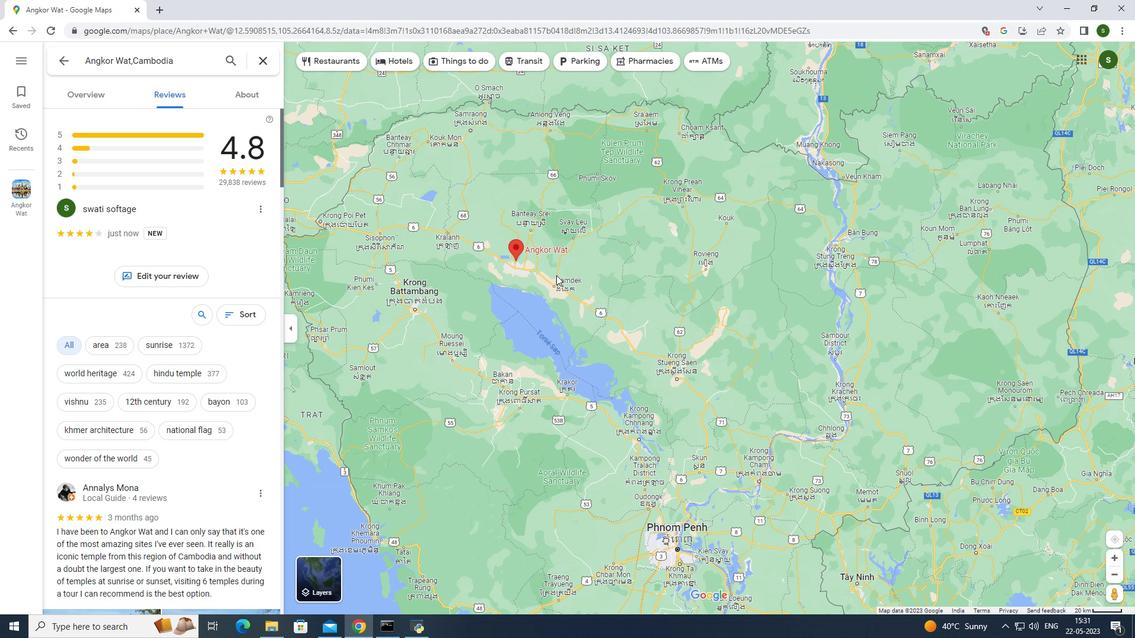 
Action: Mouse scrolled (562, 272) with delta (0, 0)
Screenshot: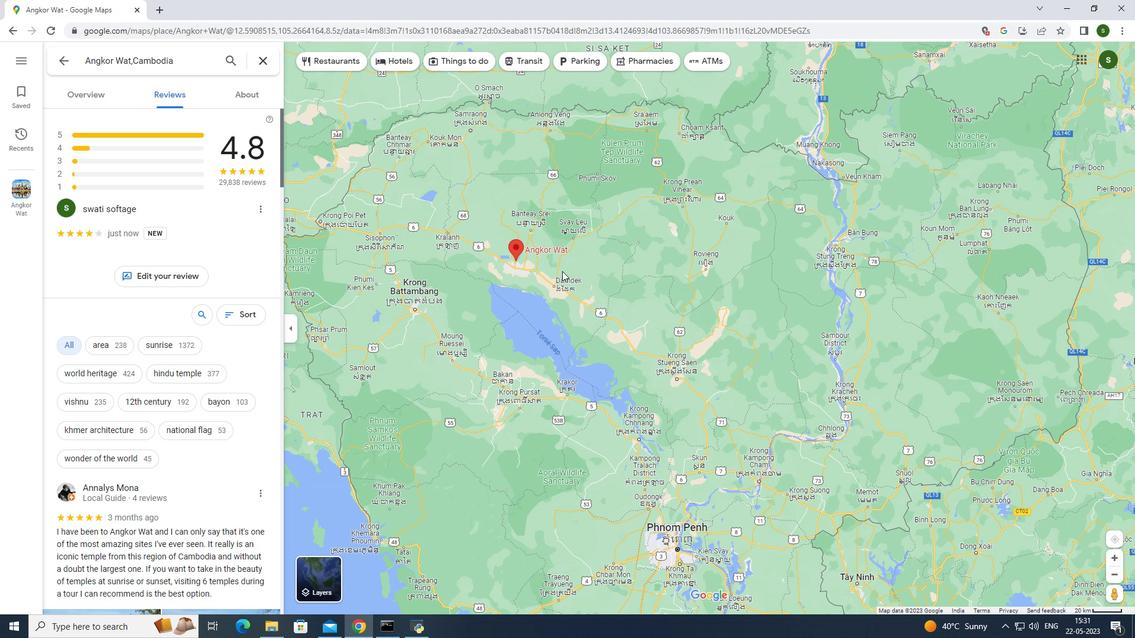 
Action: Mouse scrolled (562, 272) with delta (0, 0)
Screenshot: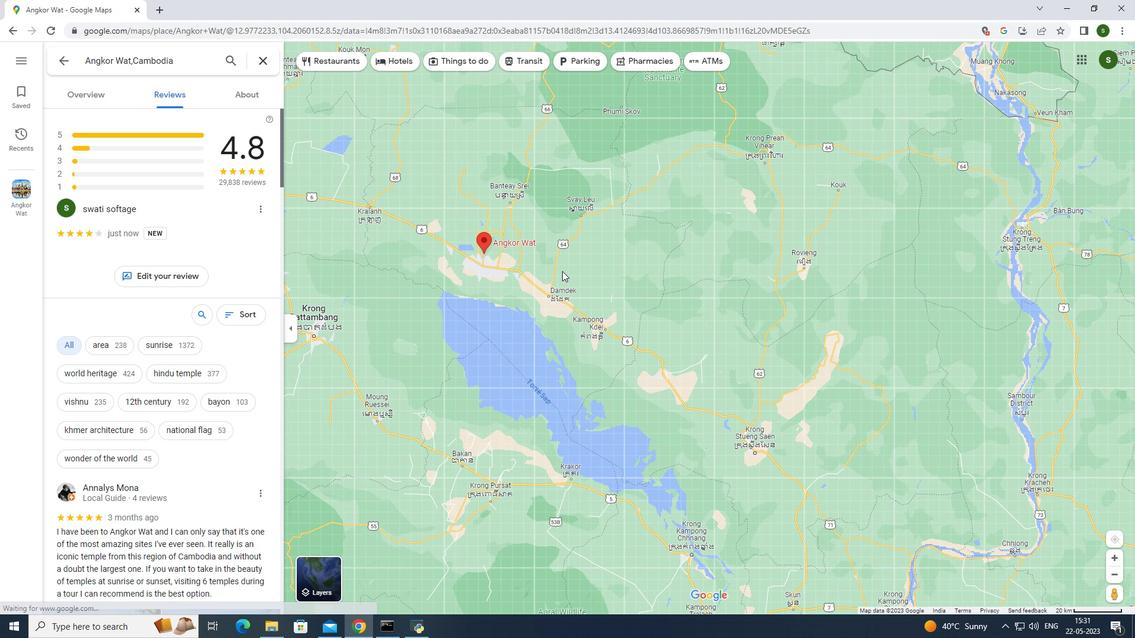 
Action: Mouse scrolled (562, 272) with delta (0, 0)
Screenshot: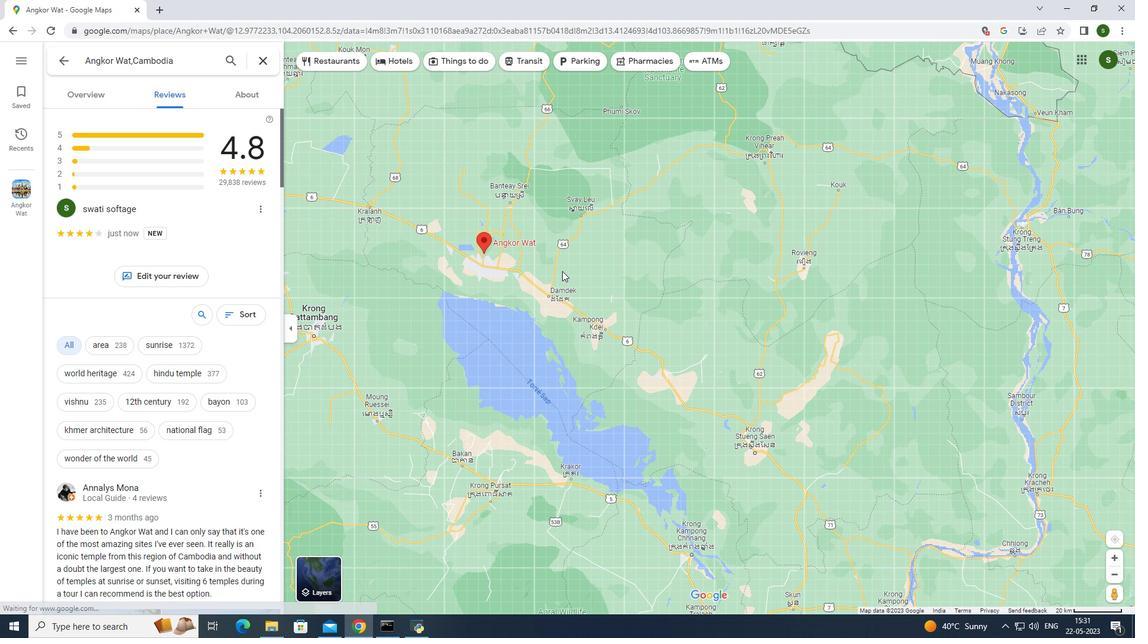 
Action: Mouse scrolled (562, 272) with delta (0, 0)
Screenshot: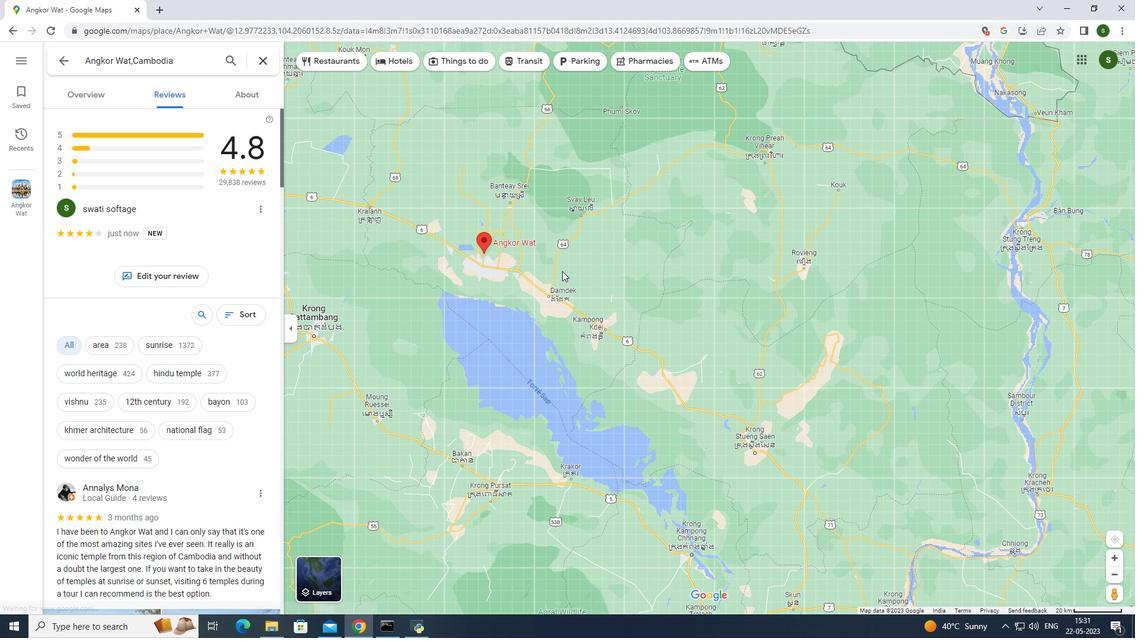 
Action: Mouse scrolled (562, 272) with delta (0, 0)
Screenshot: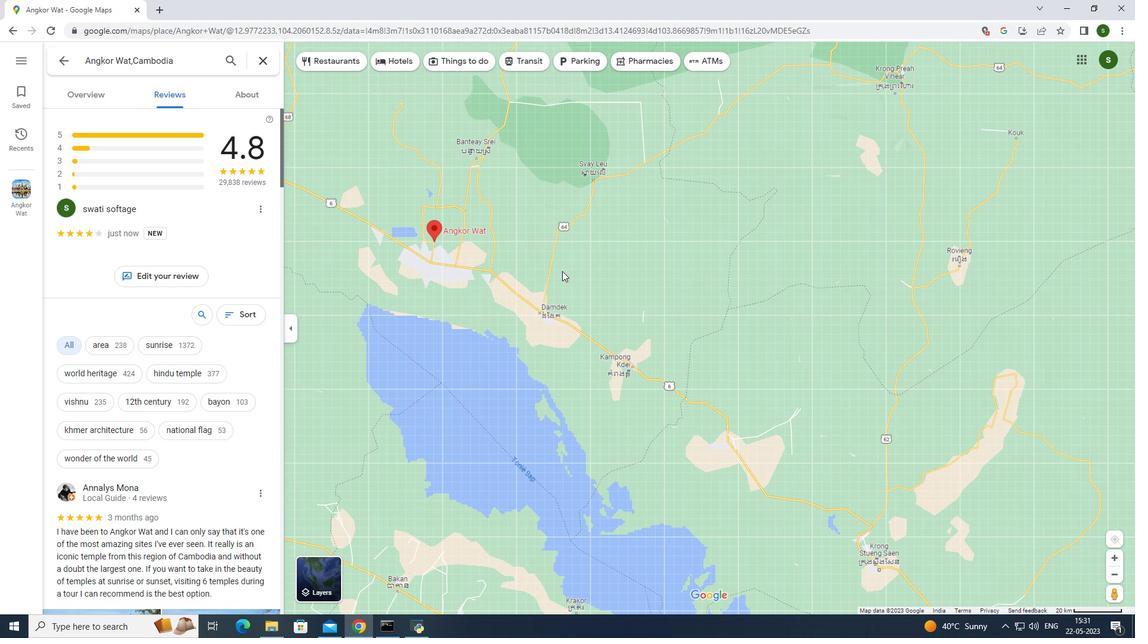 
Action: Mouse moved to (410, 260)
Screenshot: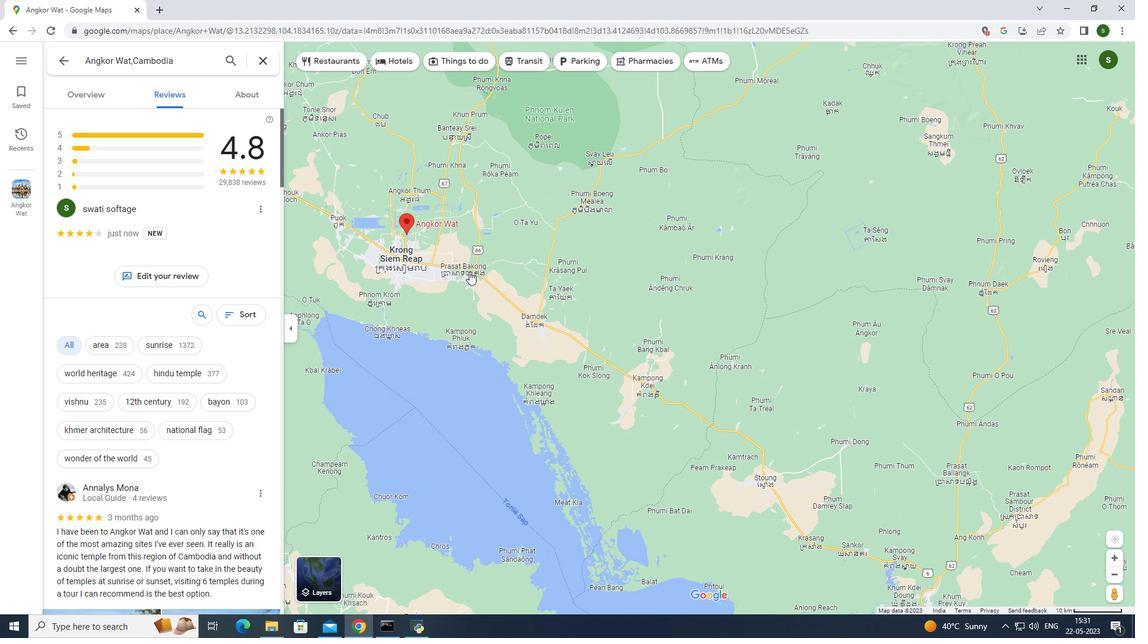 
Action: Mouse pressed left at (410, 260)
Screenshot: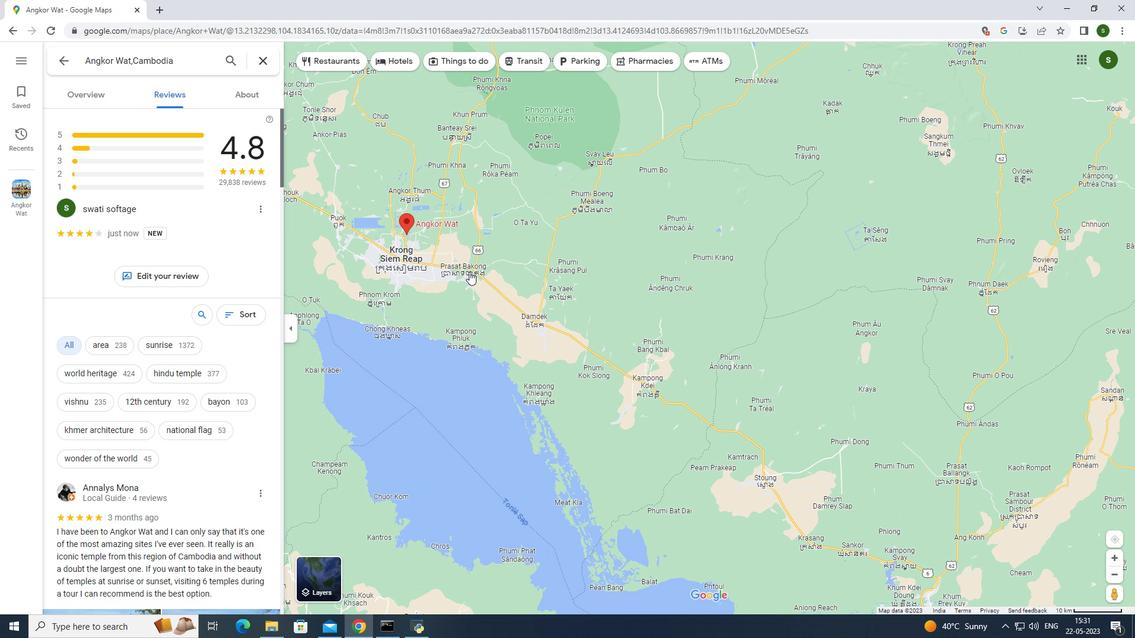 
Action: Mouse moved to (581, 279)
Screenshot: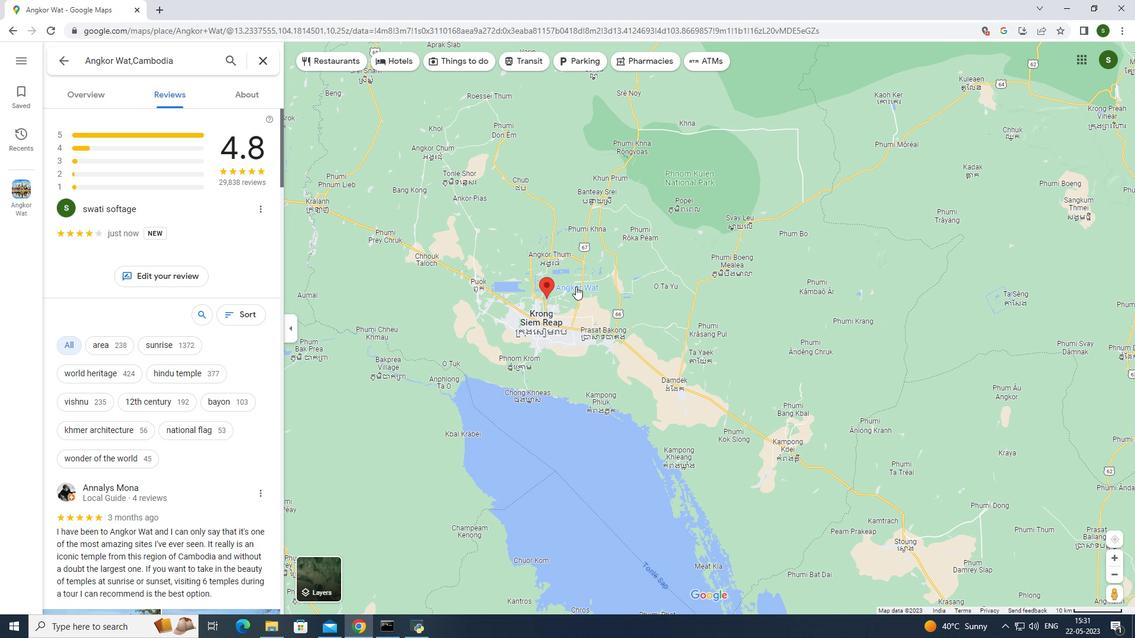 
Action: Mouse scrolled (581, 280) with delta (0, 0)
Screenshot: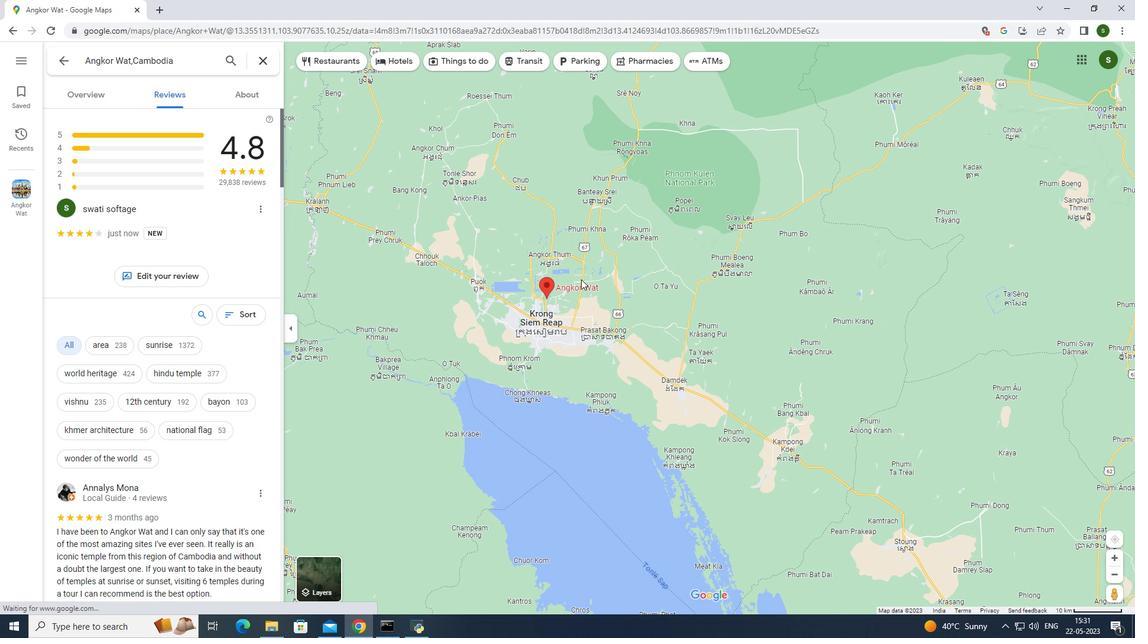 
Action: Mouse scrolled (581, 280) with delta (0, 0)
Screenshot: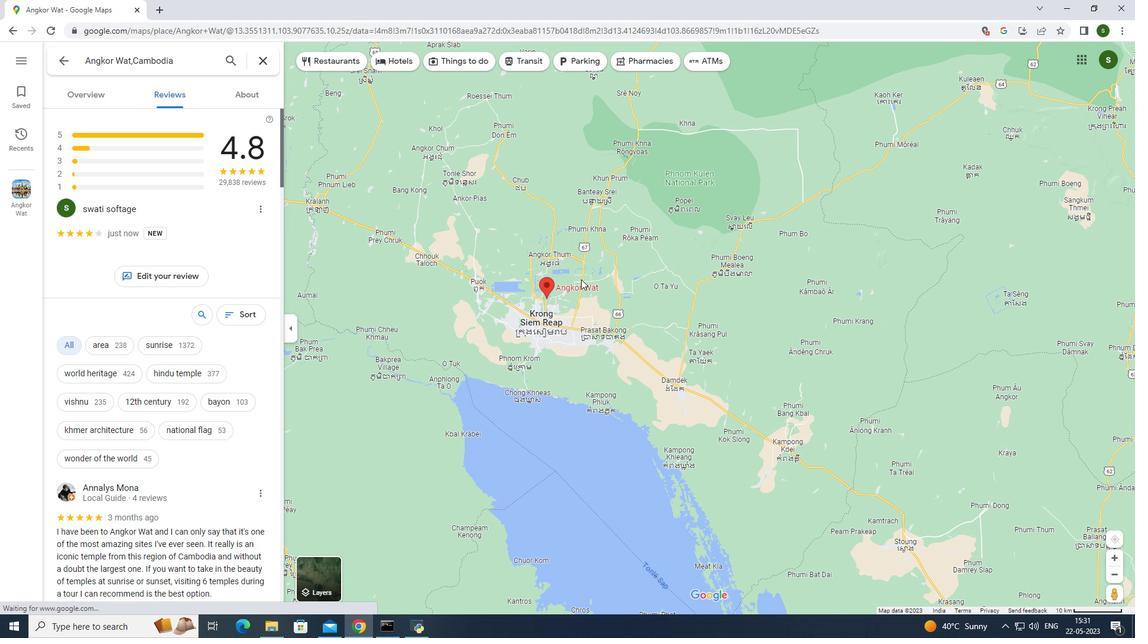 
Action: Mouse scrolled (581, 280) with delta (0, 0)
Screenshot: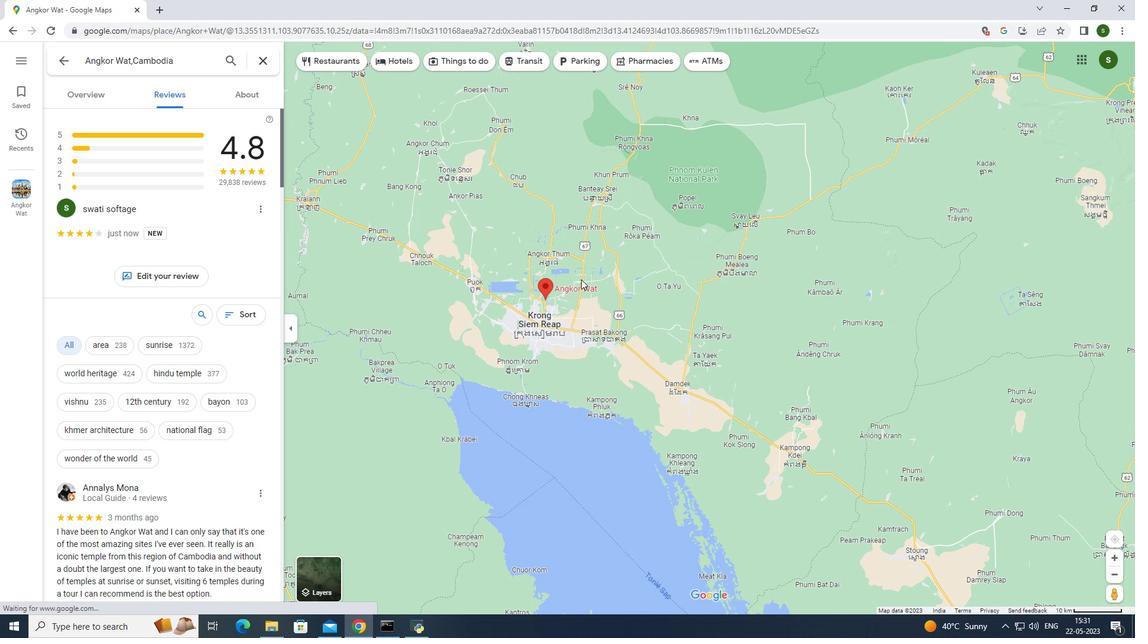 
Action: Mouse moved to (548, 201)
Screenshot: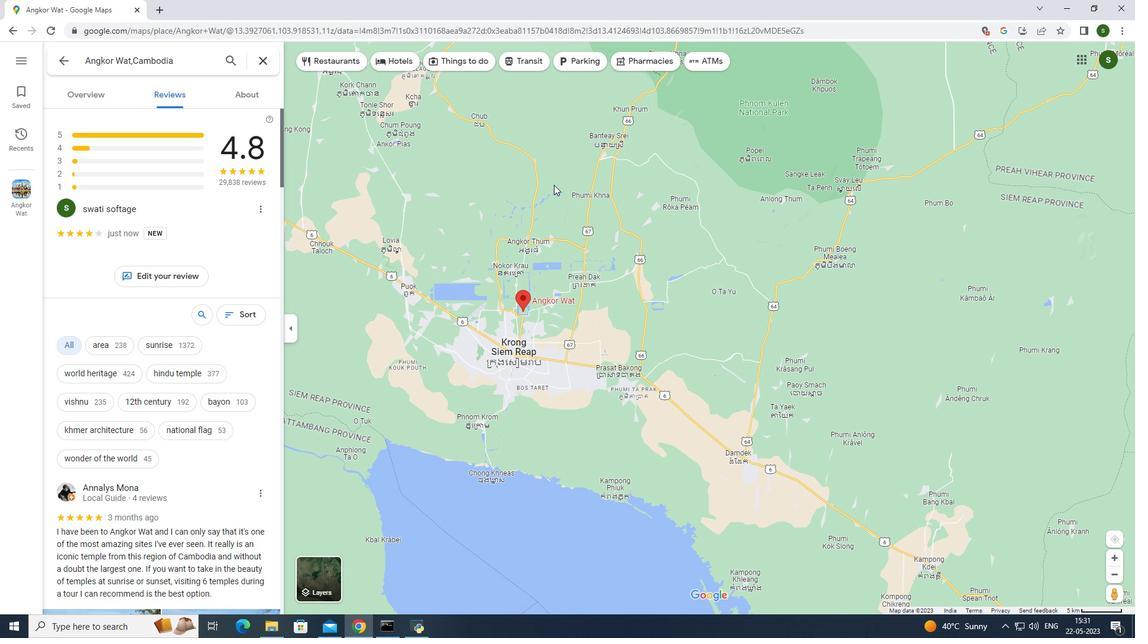 
Action: Mouse scrolled (548, 201) with delta (0, 0)
Screenshot: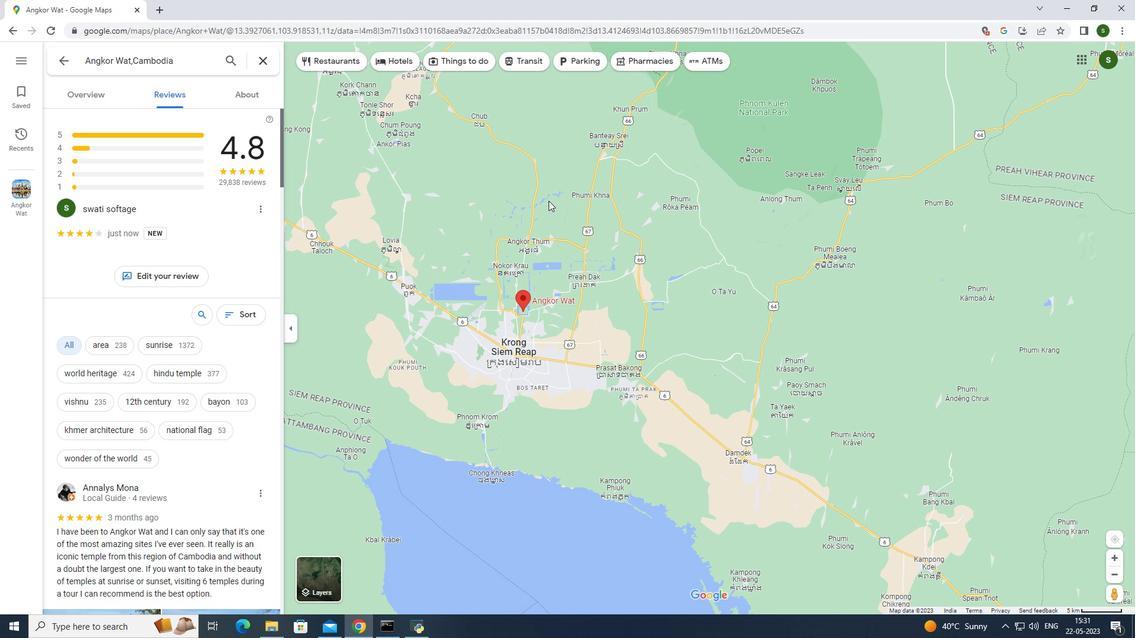
Action: Mouse scrolled (548, 201) with delta (0, 0)
Screenshot: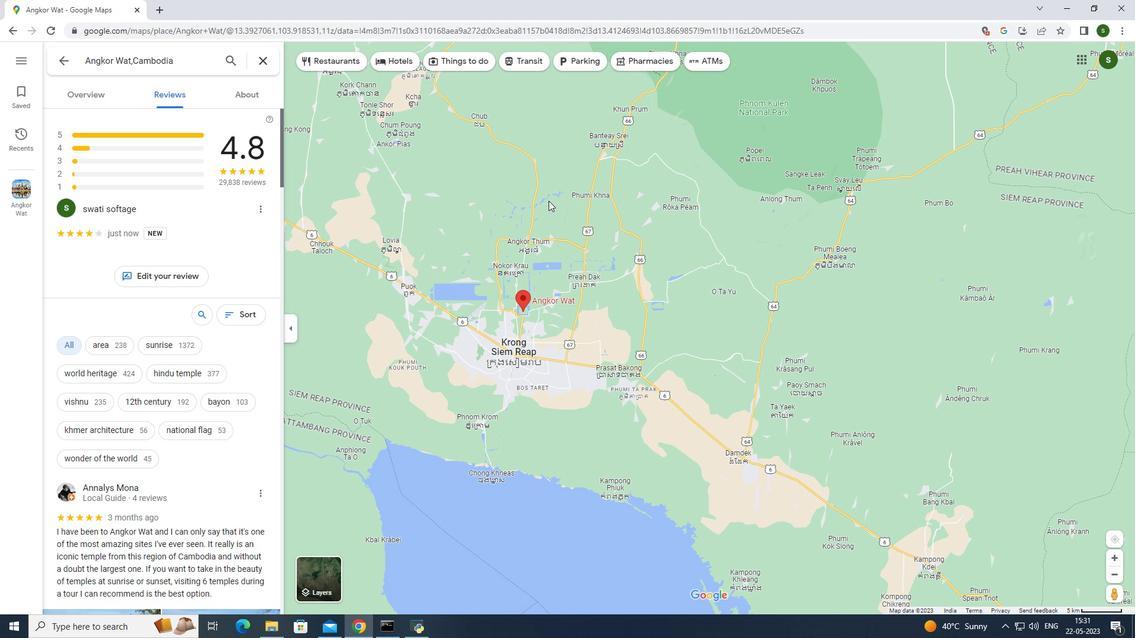 
Action: Mouse moved to (507, 289)
Screenshot: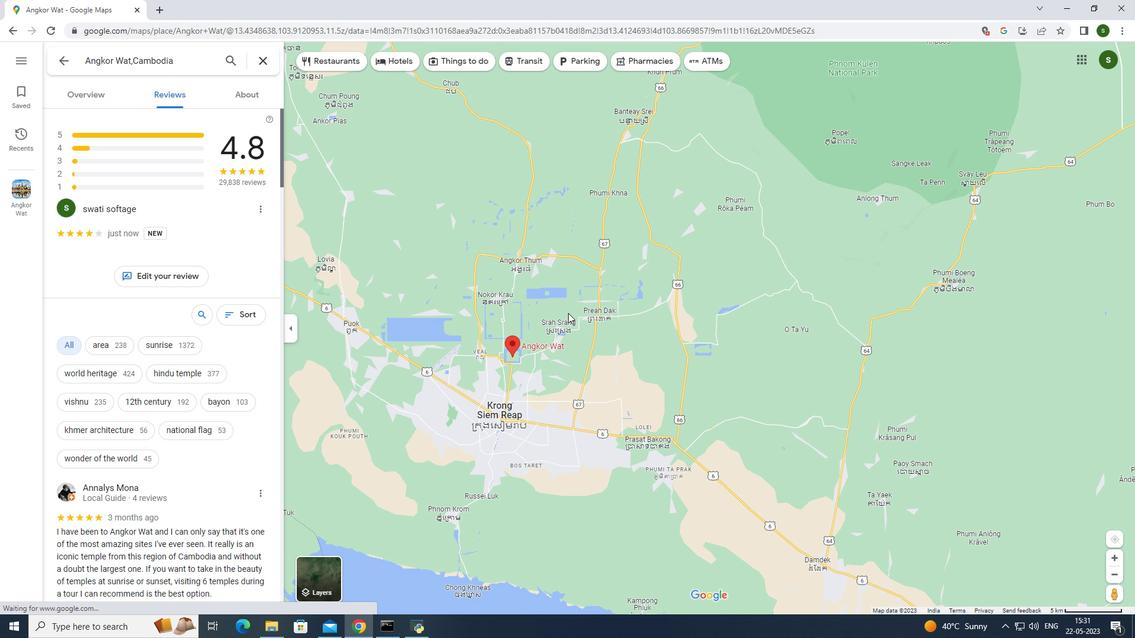 
Action: Mouse pressed left at (507, 289)
Screenshot: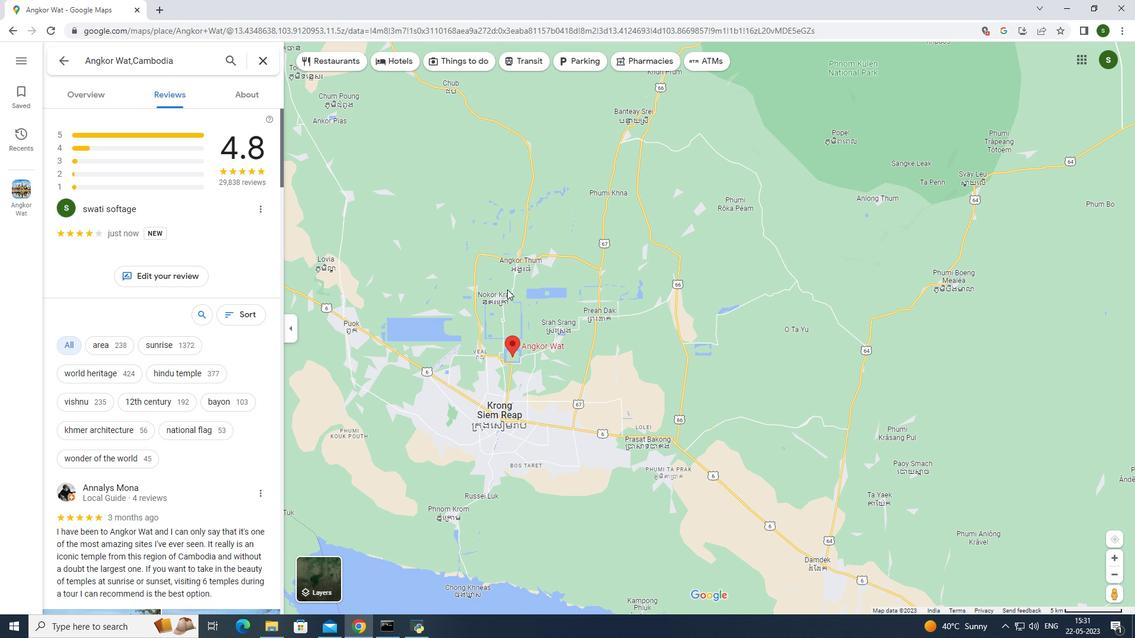 
Action: Mouse moved to (545, 281)
Screenshot: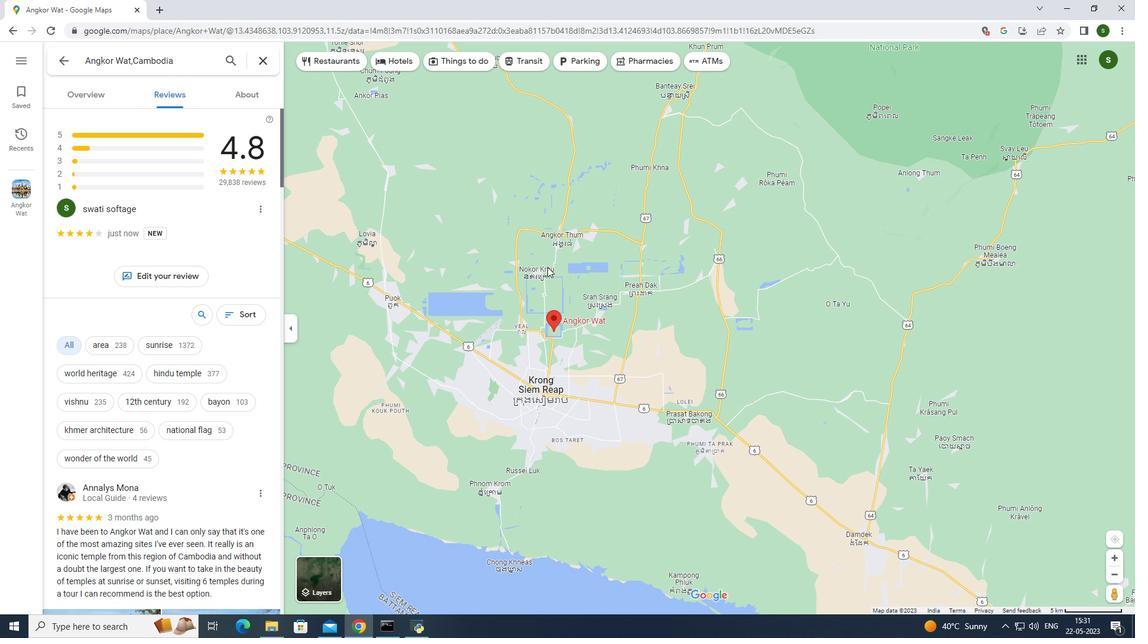 
Action: Mouse scrolled (545, 282) with delta (0, 0)
Screenshot: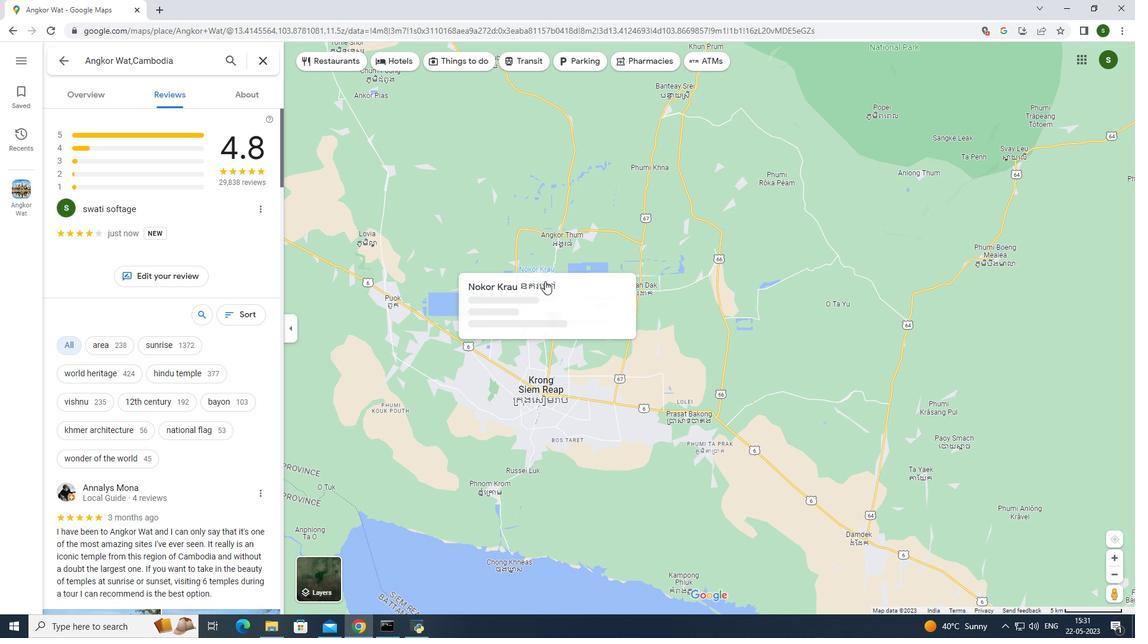 
Action: Mouse moved to (507, 204)
Screenshot: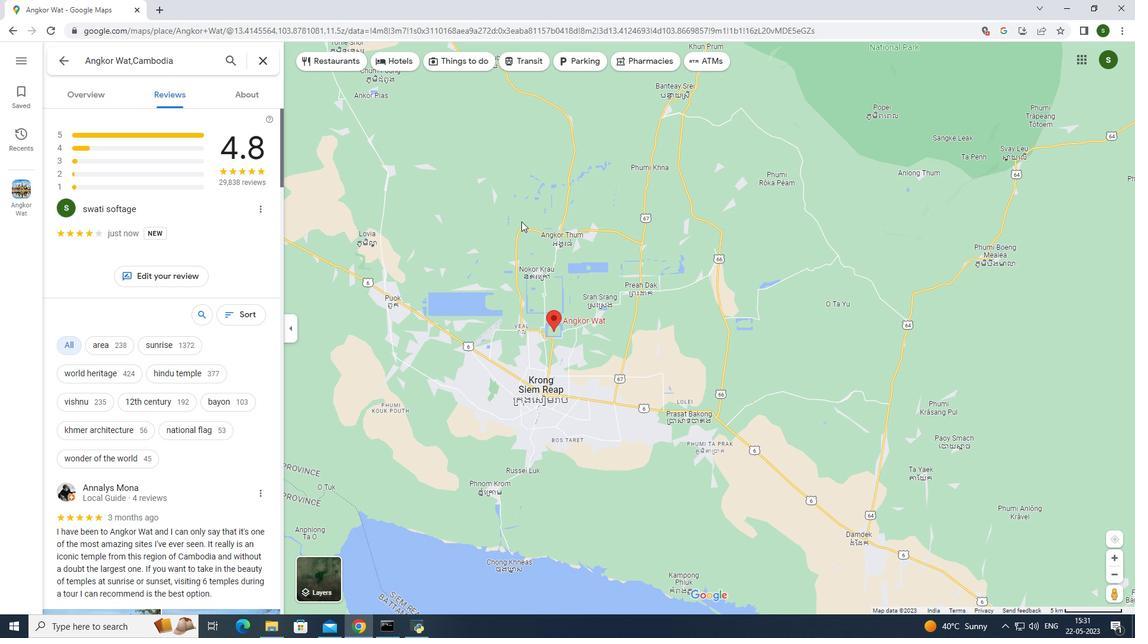 
